 Task: Find connections with filter location Meftah with filter topic #Indiawith filter profile language Potuguese with filter current company TimesJobs with filter school Xavier Institute of Management(XIM Bhubaneswar) with filter industry Rail Transportation with filter service category Public Speaking with filter keywords title Managing Member
Action: Mouse moved to (669, 81)
Screenshot: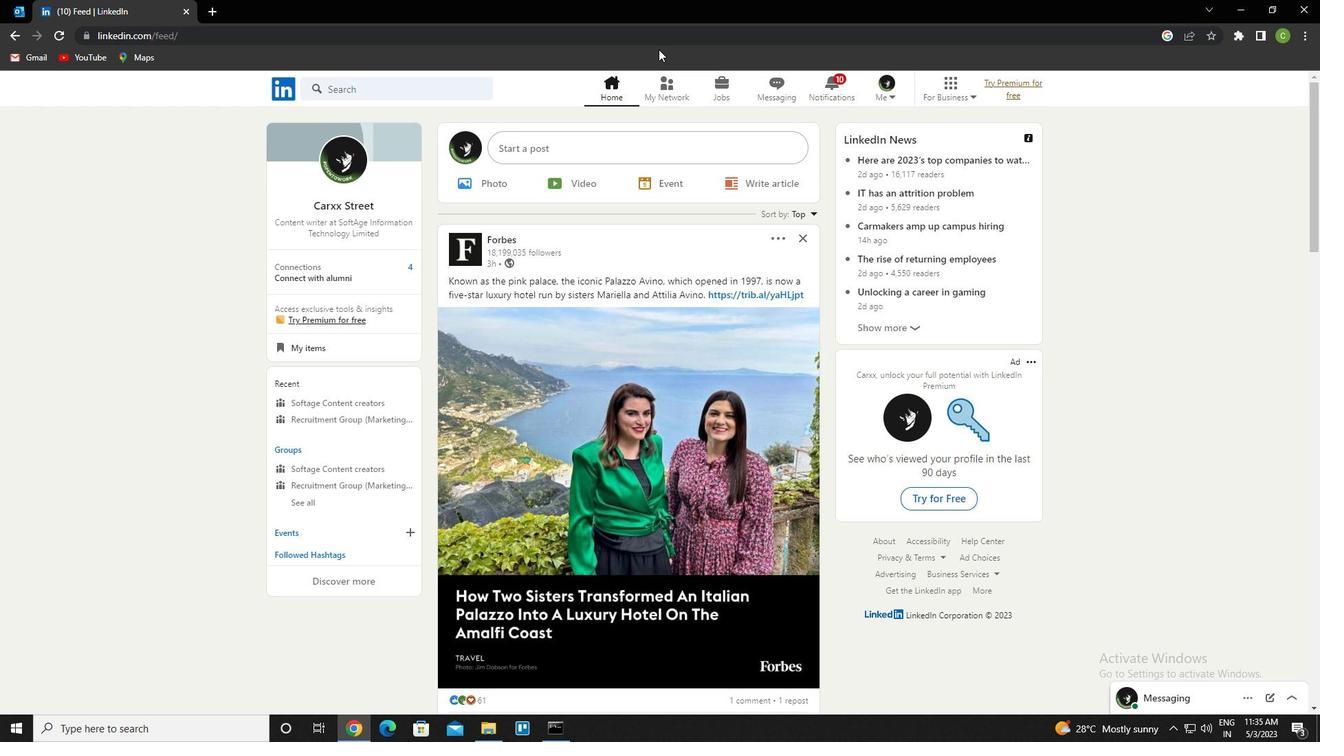 
Action: Mouse pressed left at (669, 81)
Screenshot: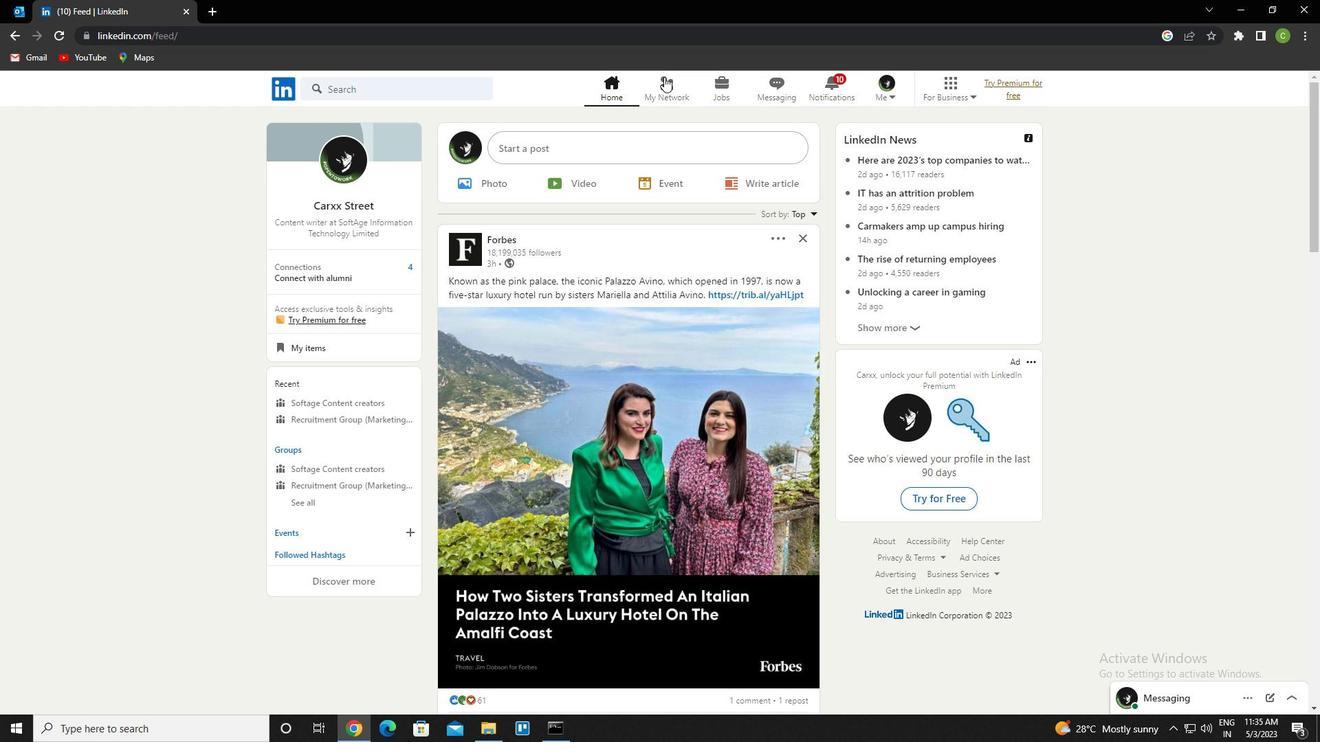 
Action: Mouse moved to (417, 169)
Screenshot: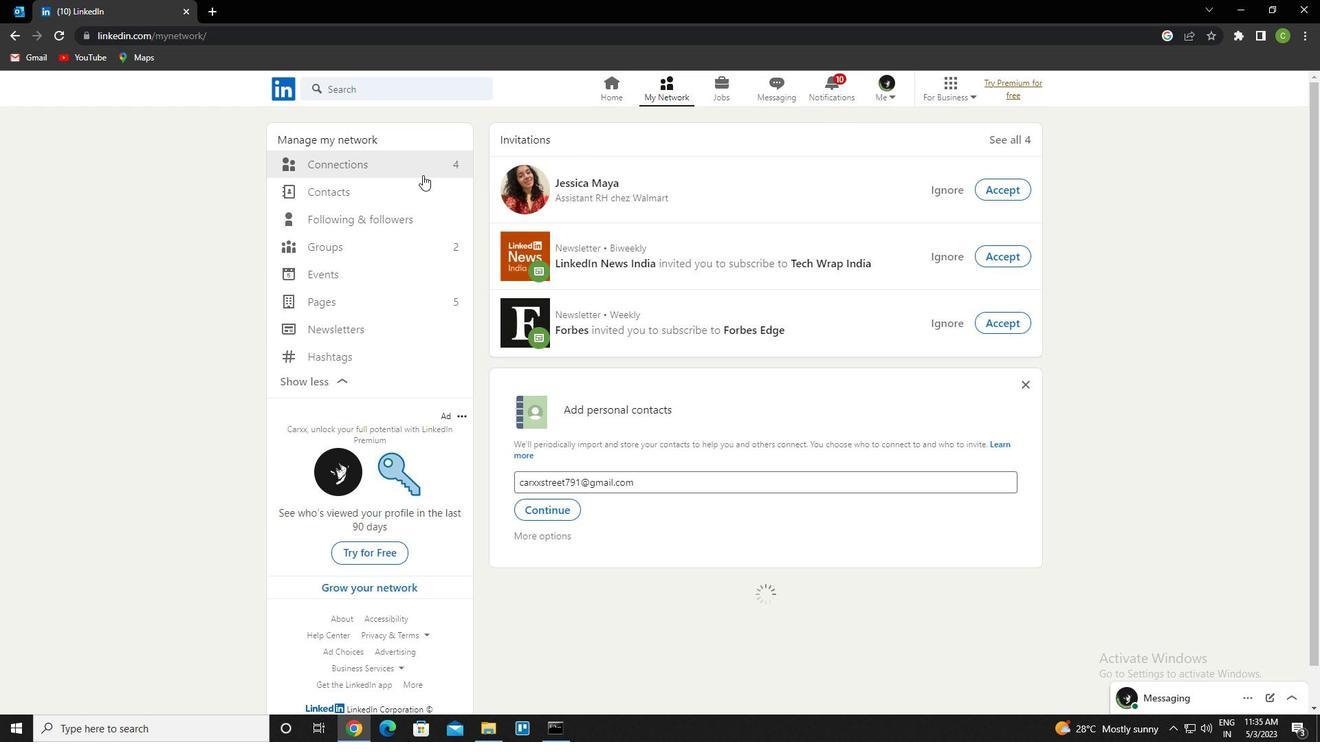 
Action: Mouse pressed left at (417, 169)
Screenshot: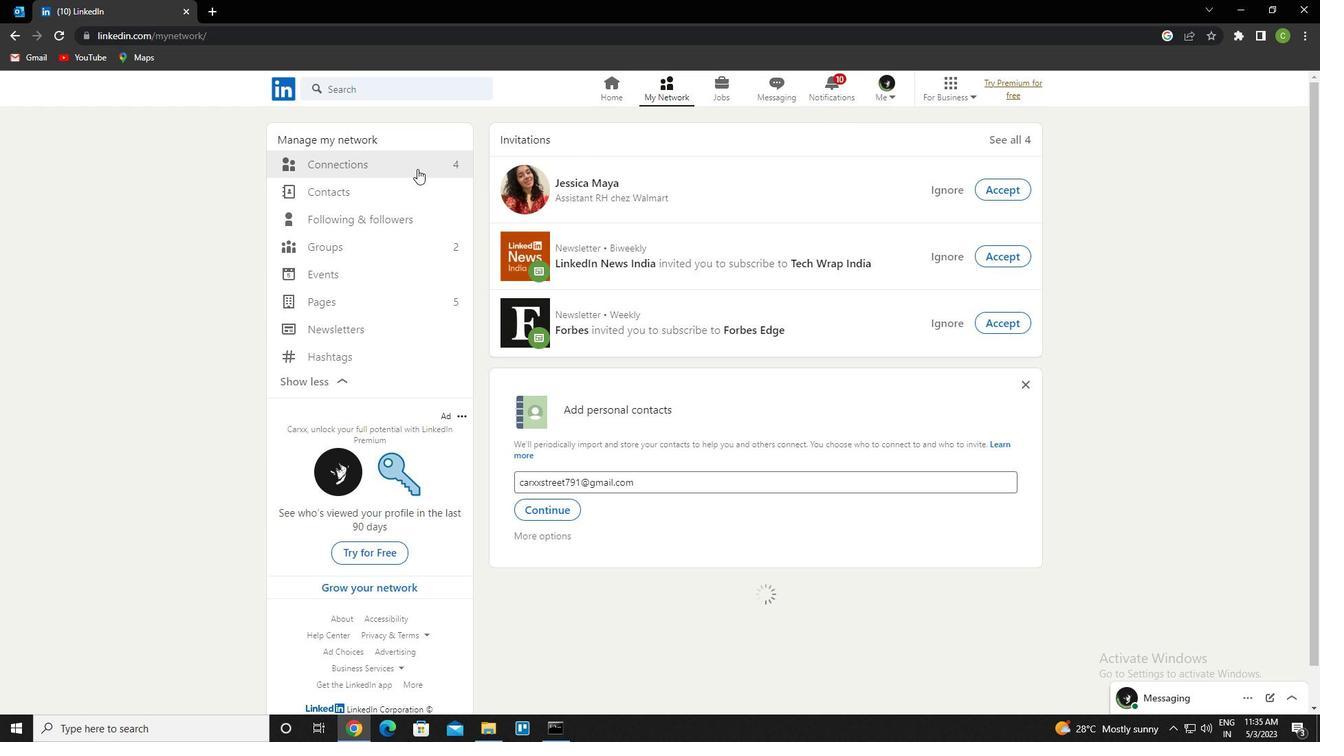 
Action: Mouse moved to (785, 161)
Screenshot: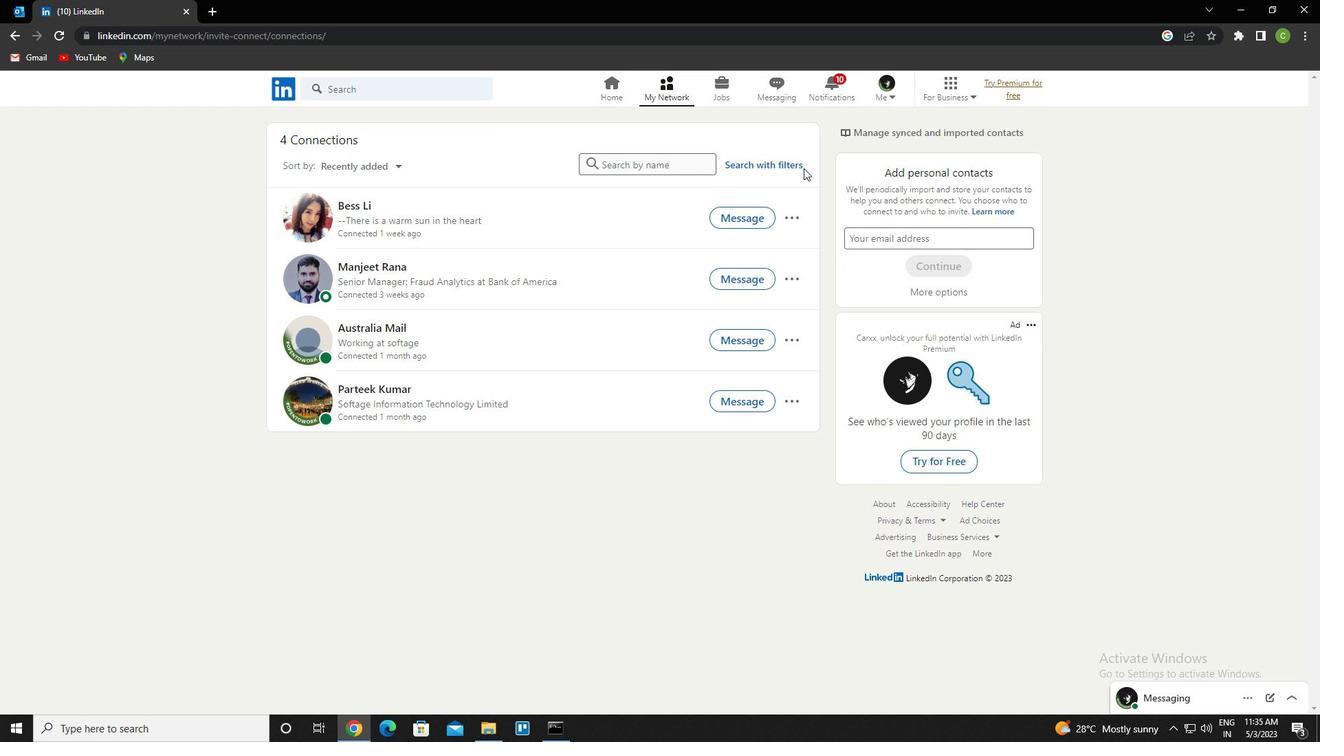
Action: Mouse pressed left at (785, 161)
Screenshot: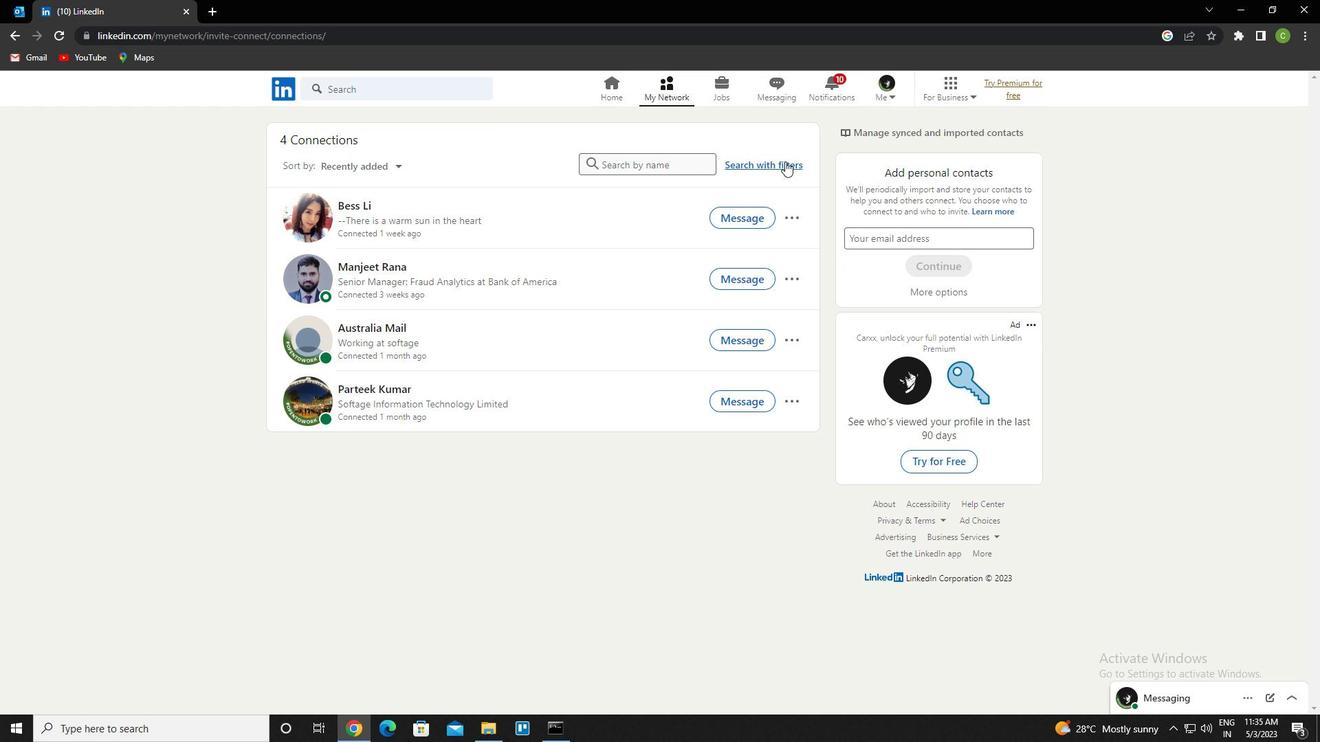 
Action: Mouse moved to (708, 129)
Screenshot: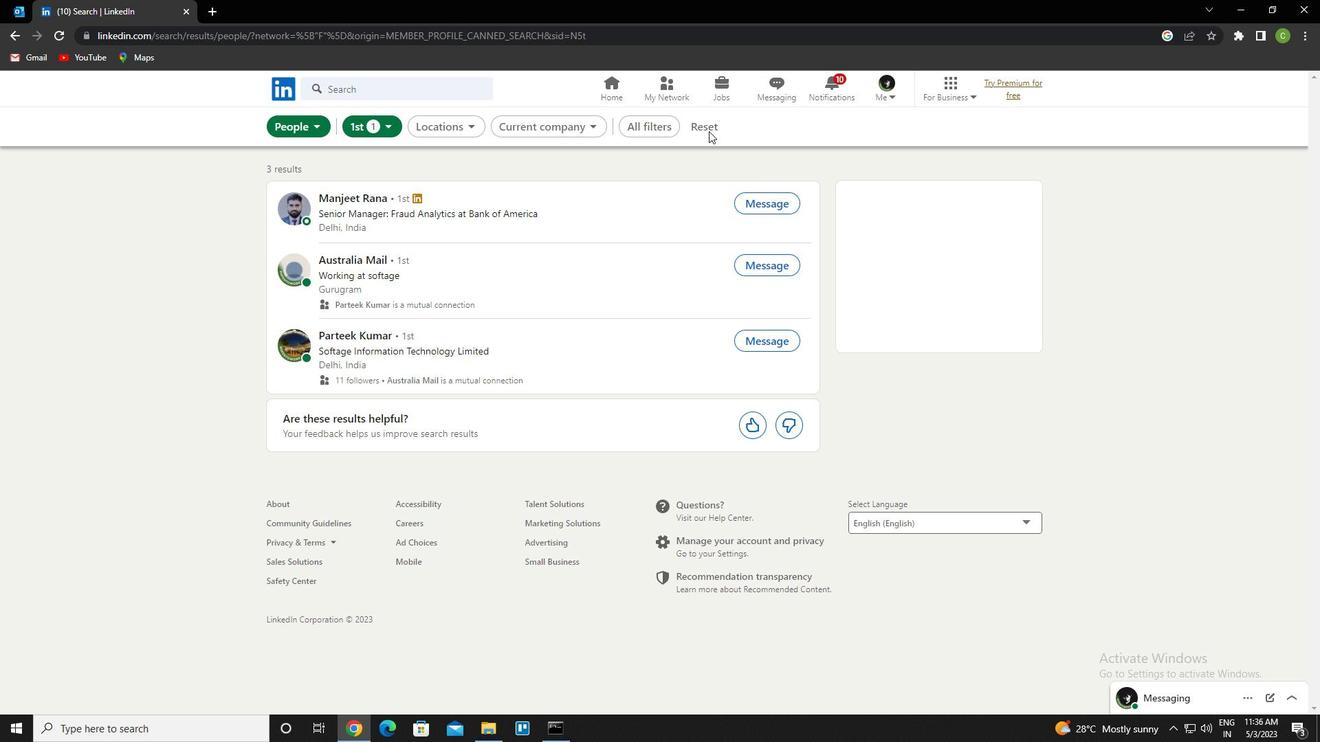 
Action: Mouse pressed left at (708, 129)
Screenshot: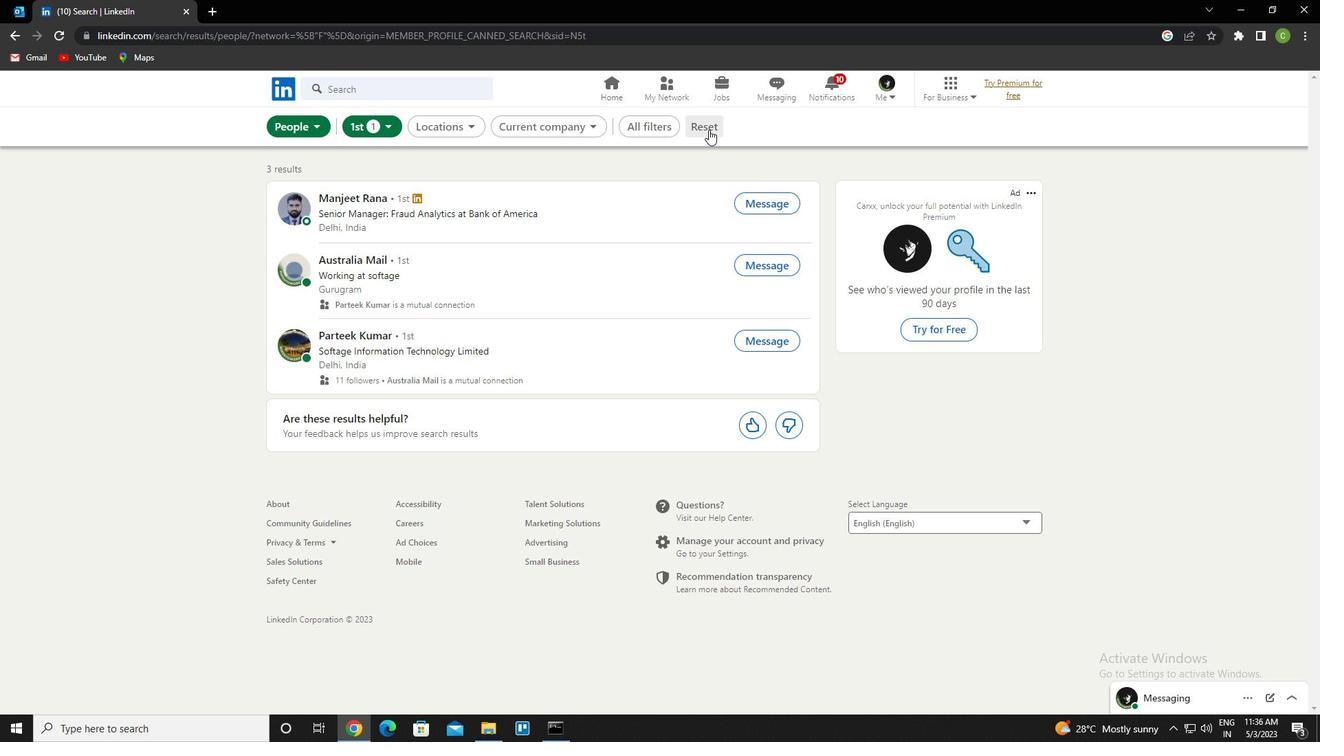 
Action: Mouse moved to (688, 127)
Screenshot: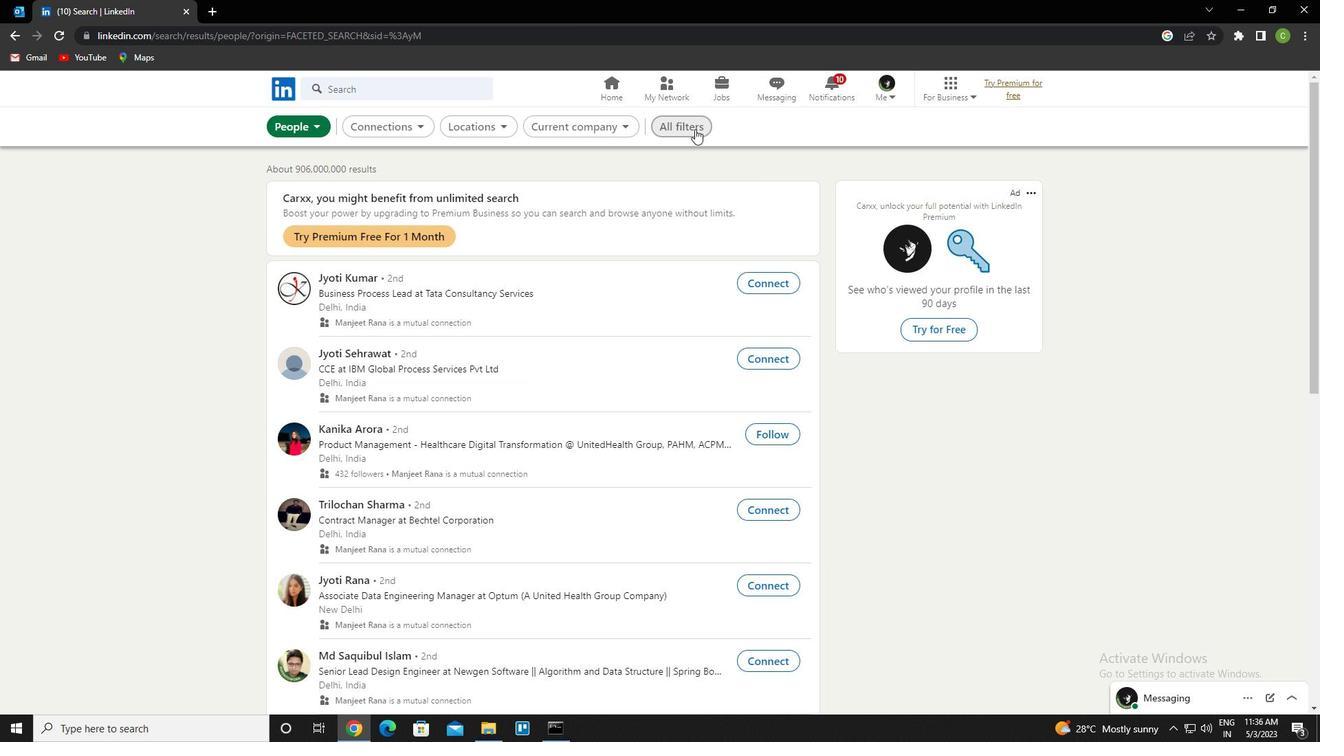 
Action: Mouse pressed left at (688, 127)
Screenshot: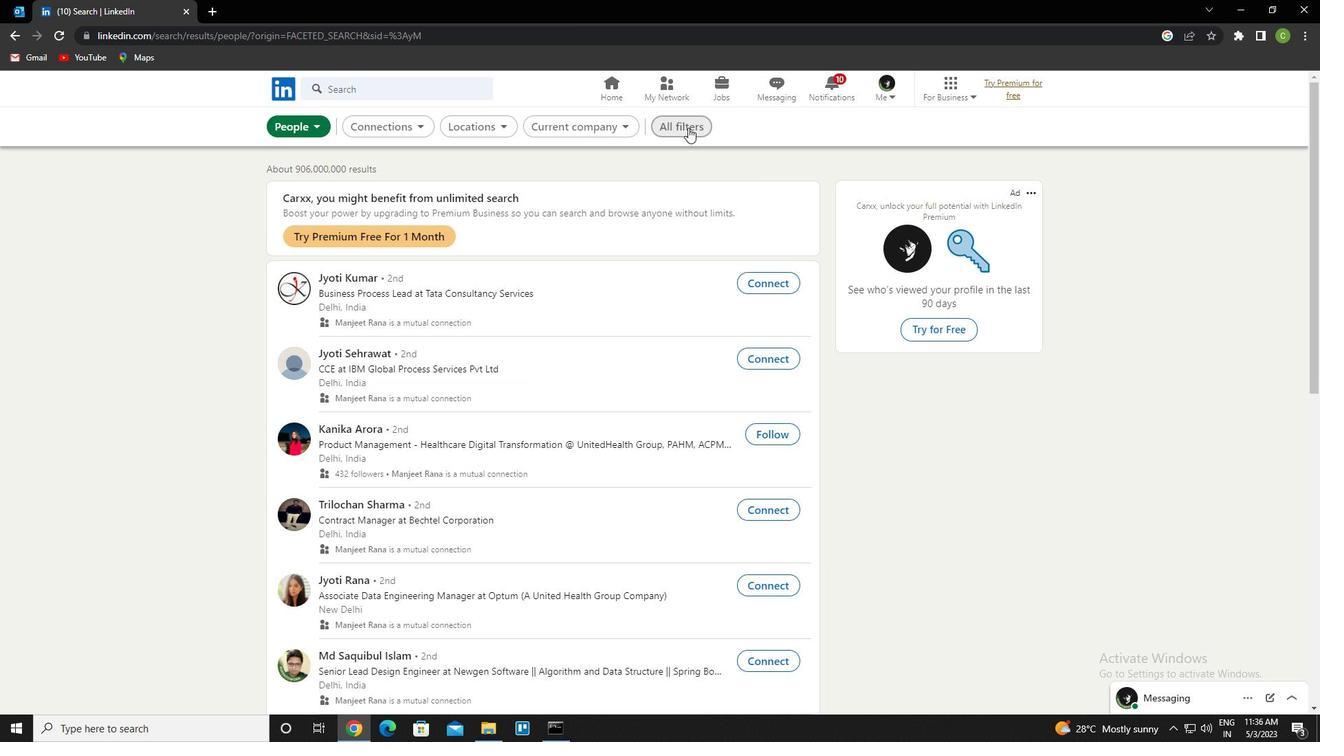 
Action: Mouse moved to (1142, 396)
Screenshot: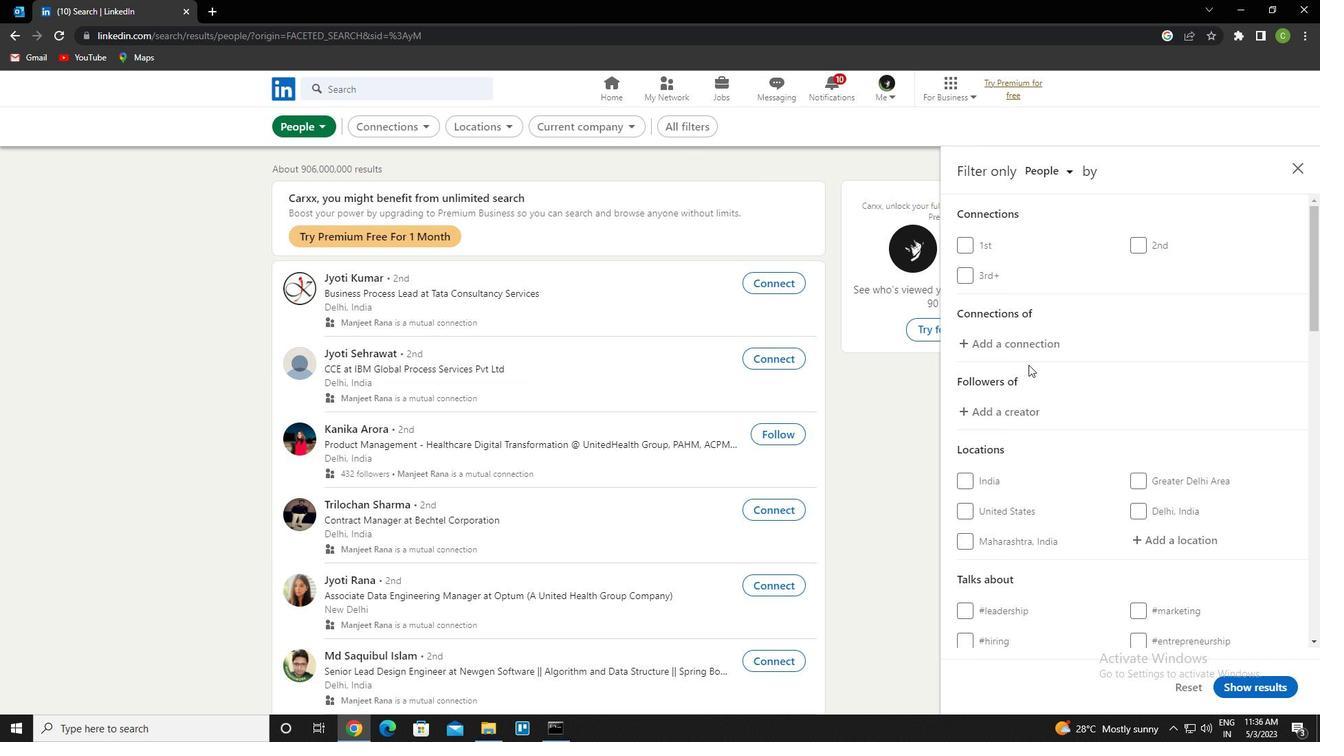 
Action: Mouse scrolled (1142, 395) with delta (0, 0)
Screenshot: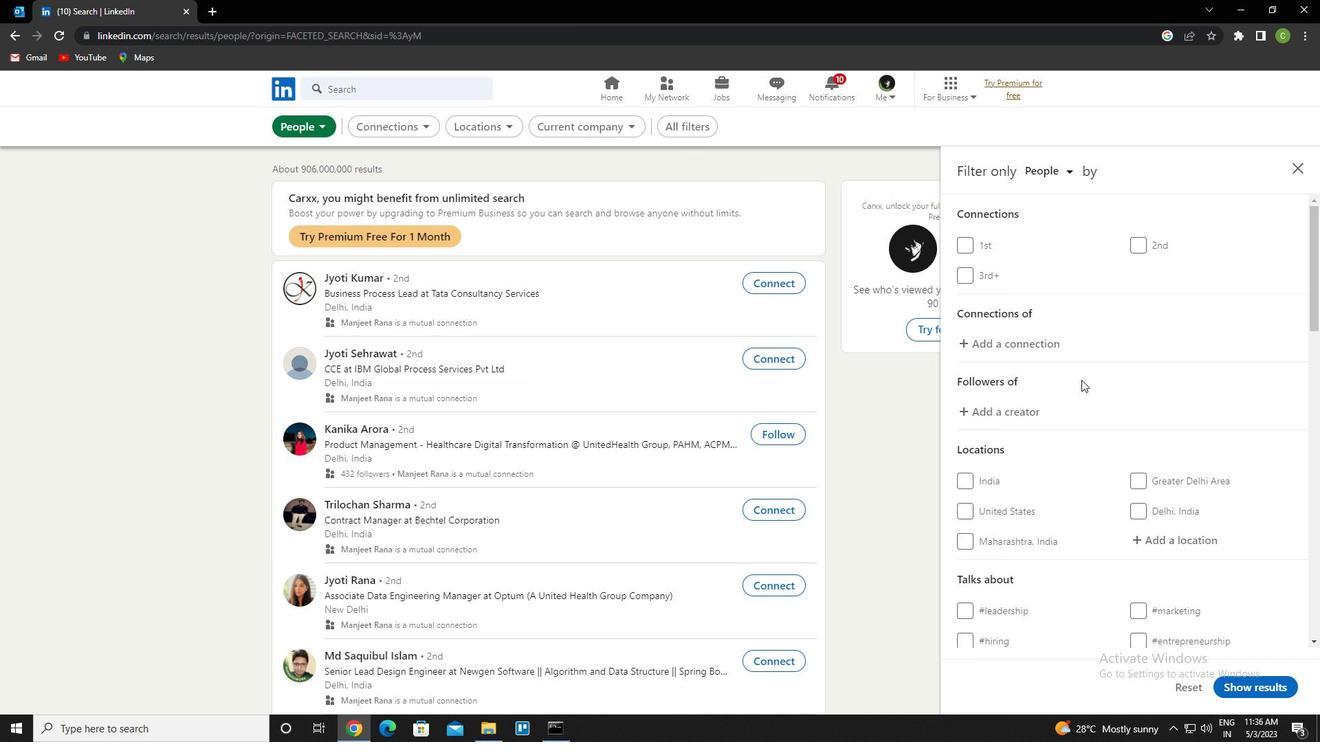
Action: Mouse scrolled (1142, 395) with delta (0, 0)
Screenshot: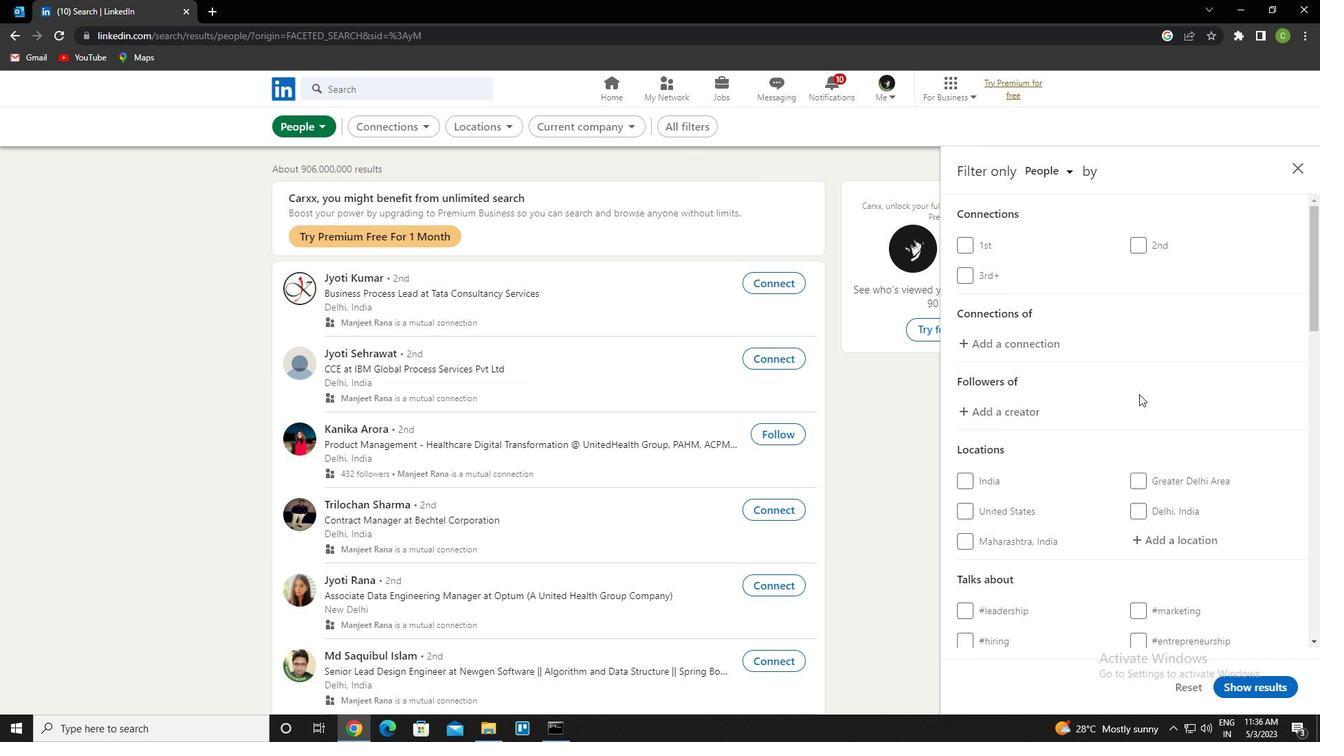 
Action: Mouse moved to (1170, 401)
Screenshot: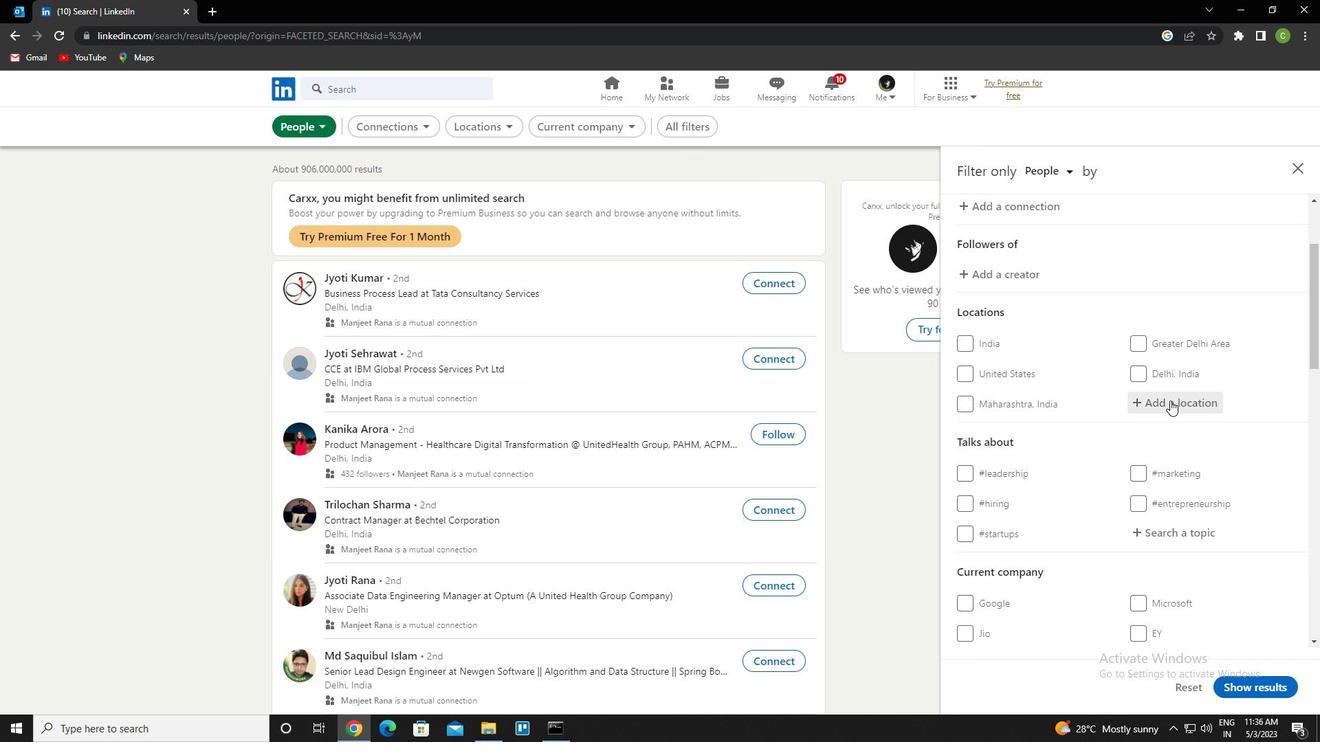 
Action: Mouse pressed left at (1170, 401)
Screenshot: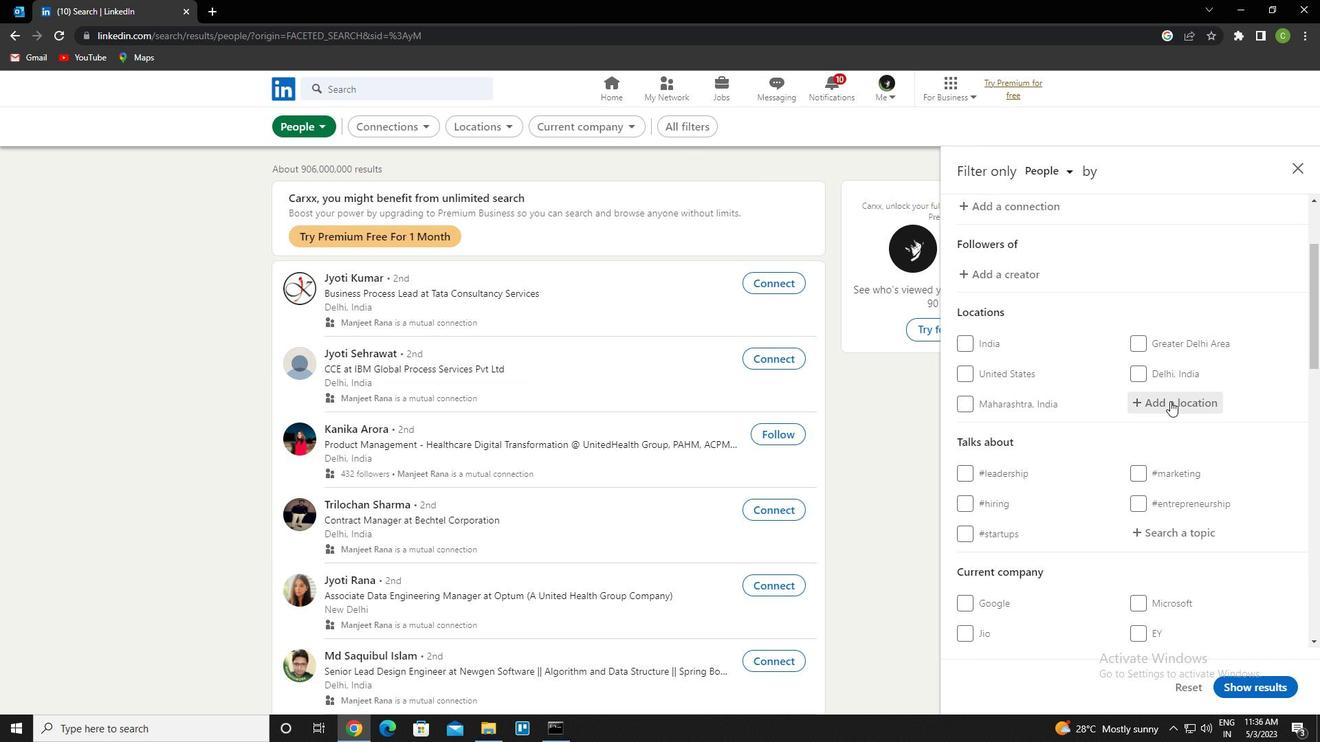 
Action: Key pressed <Key.caps_lock>m<Key.caps_lock>eftah<Key.down><Key.enter>
Screenshot: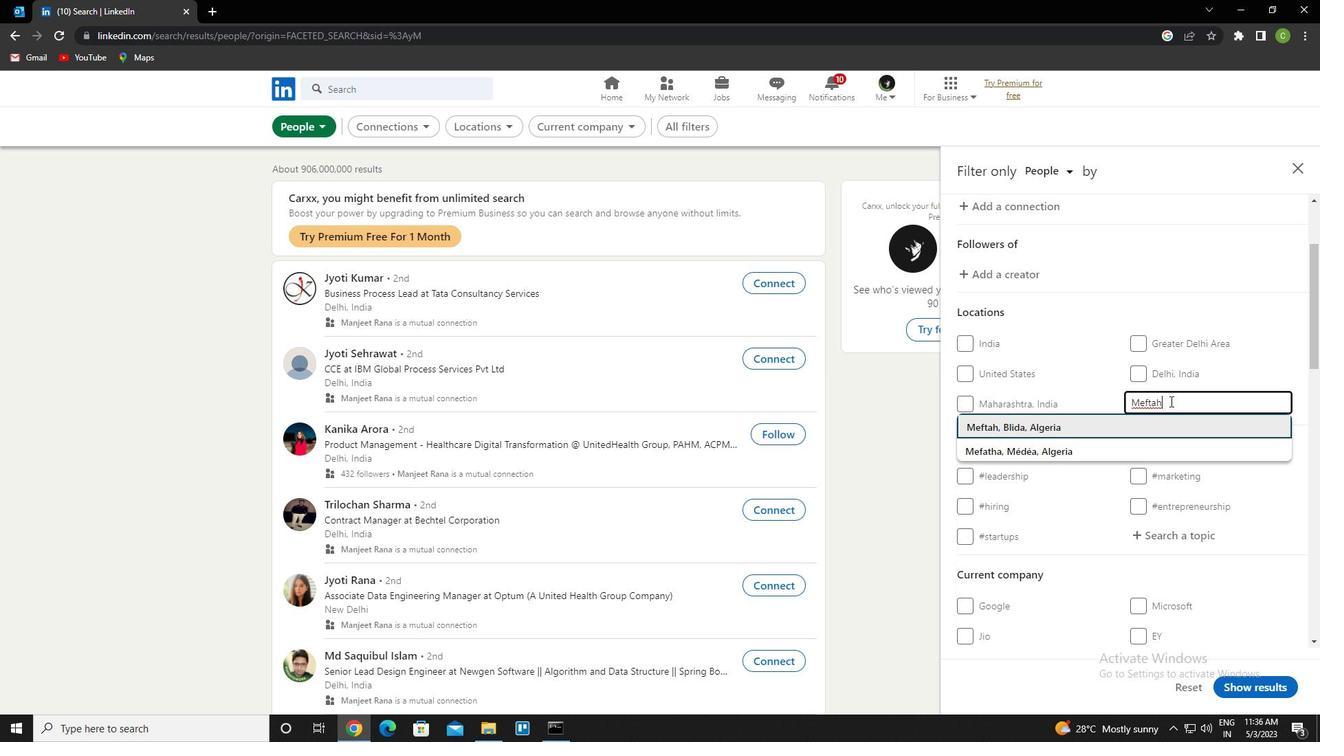 
Action: Mouse moved to (1182, 451)
Screenshot: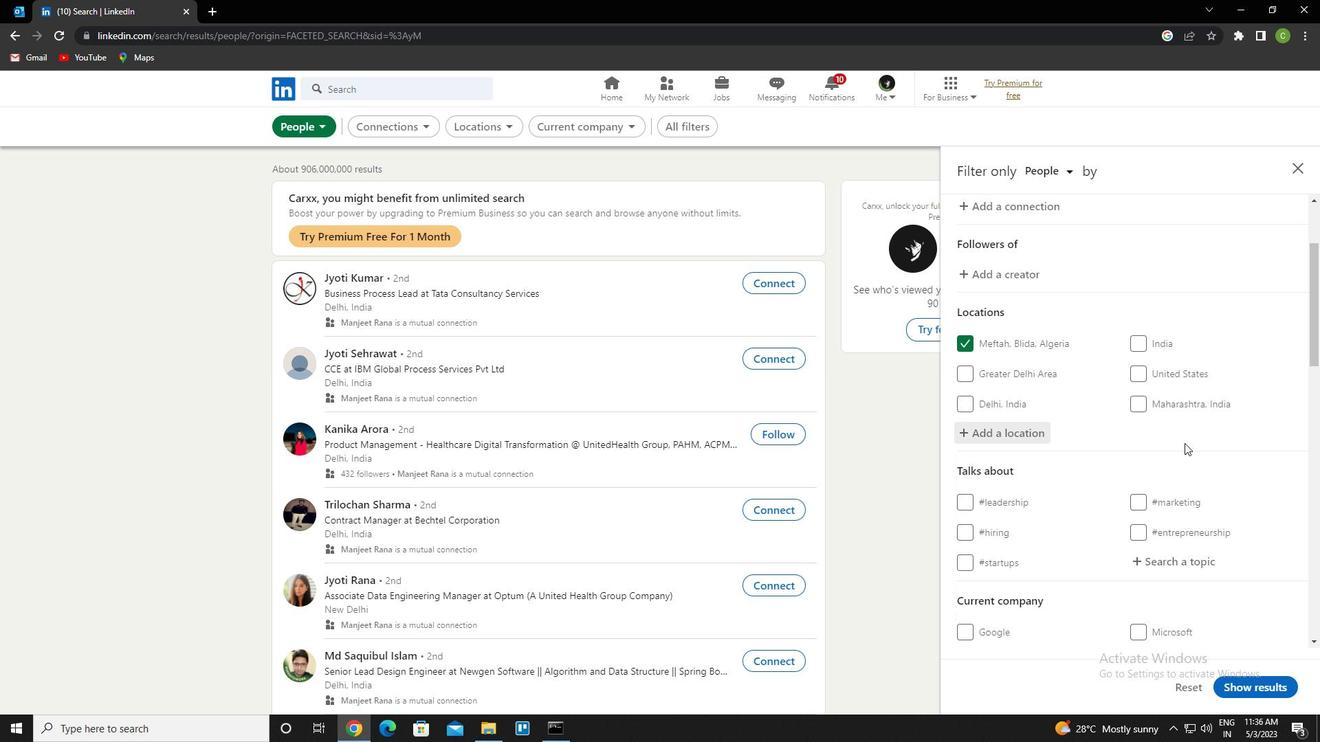 
Action: Mouse scrolled (1182, 450) with delta (0, 0)
Screenshot: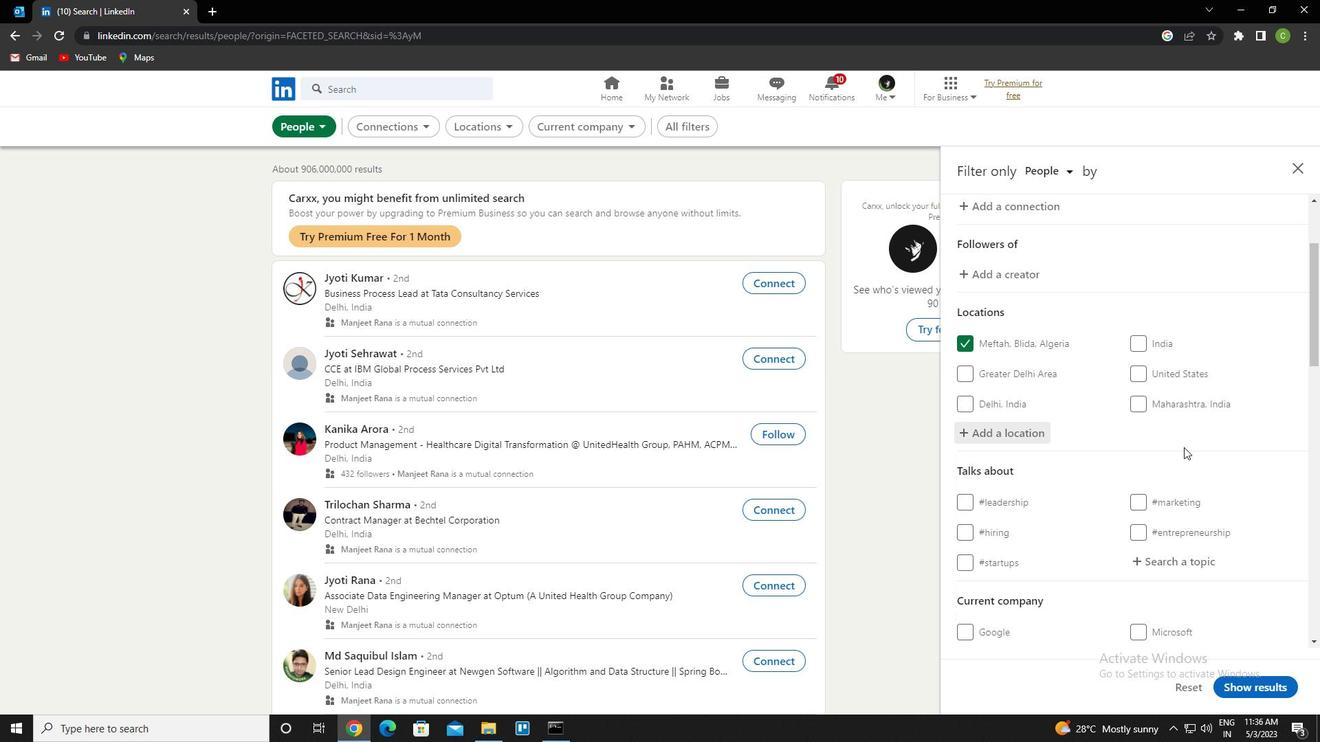 
Action: Mouse scrolled (1182, 450) with delta (0, 0)
Screenshot: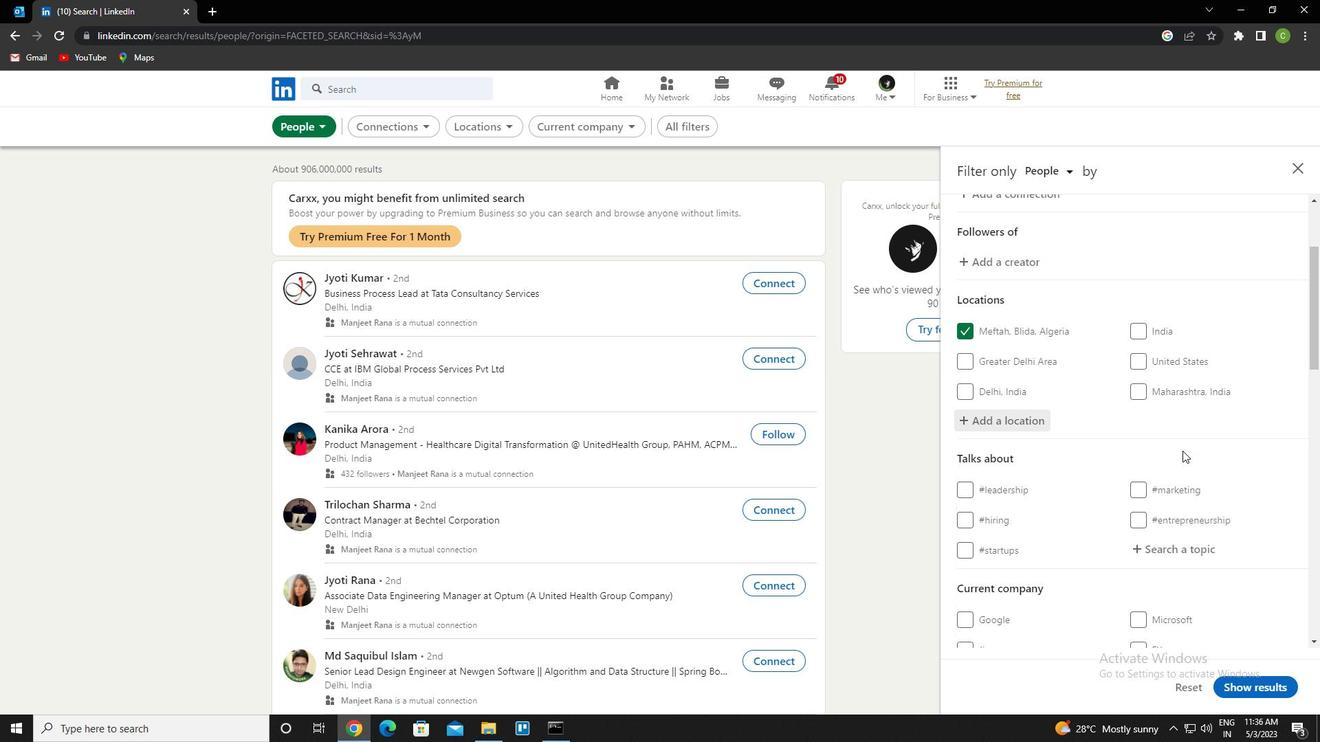 
Action: Mouse moved to (1186, 427)
Screenshot: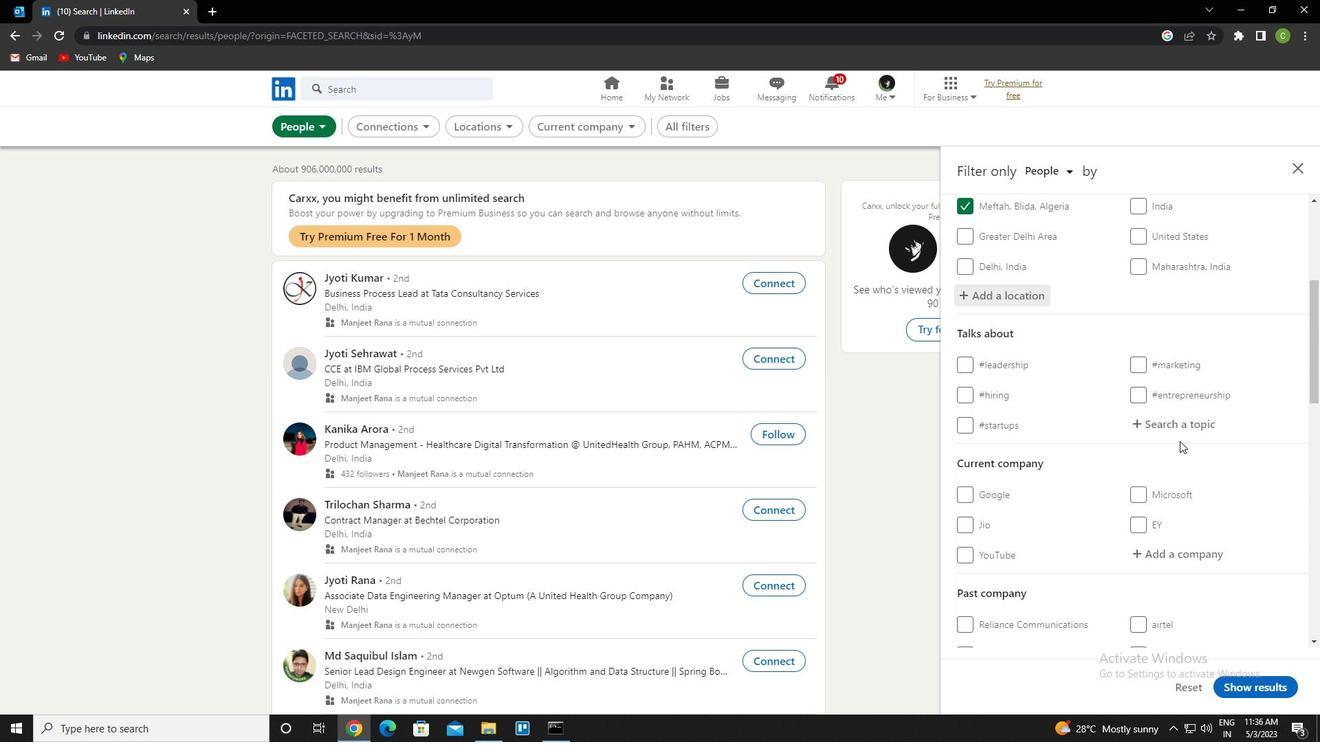 
Action: Mouse pressed left at (1186, 427)
Screenshot: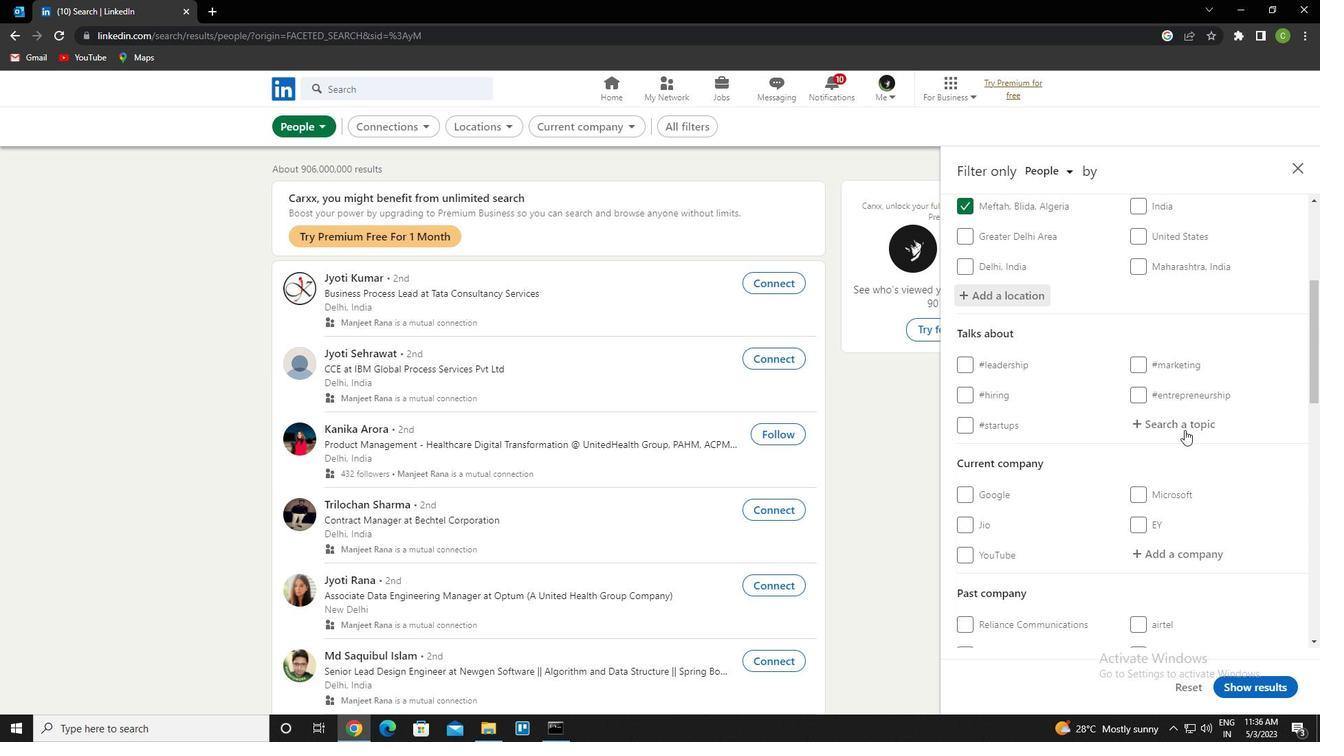 
Action: Key pressed india<Key.left><Key.down><Key.enter>
Screenshot: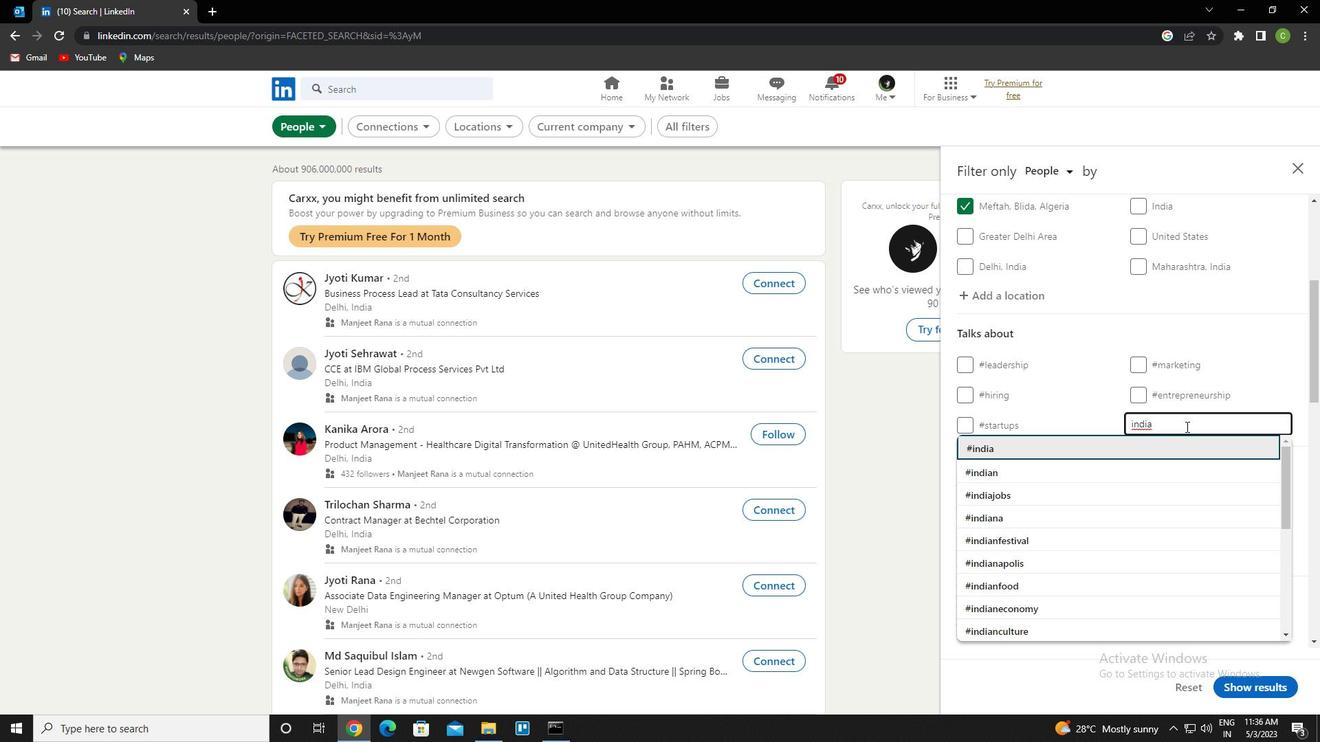 
Action: Mouse scrolled (1186, 426) with delta (0, 0)
Screenshot: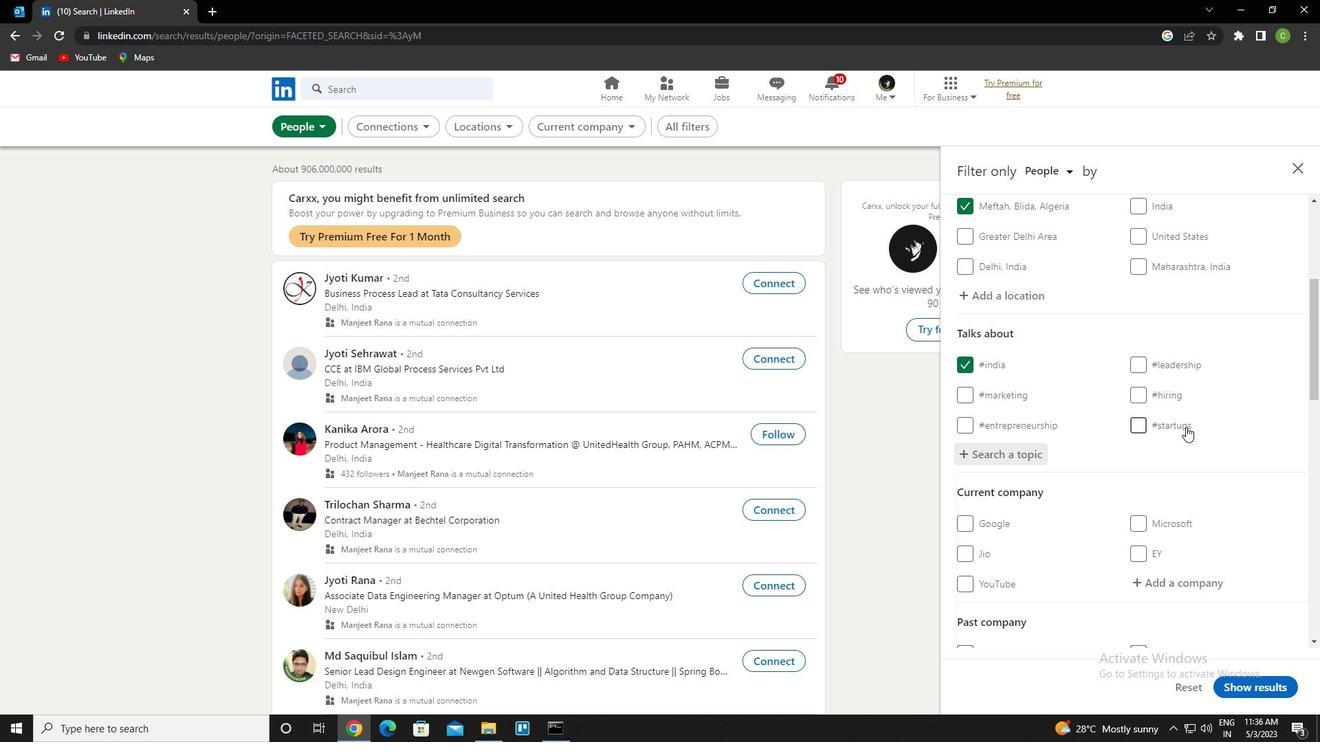 
Action: Mouse scrolled (1186, 426) with delta (0, 0)
Screenshot: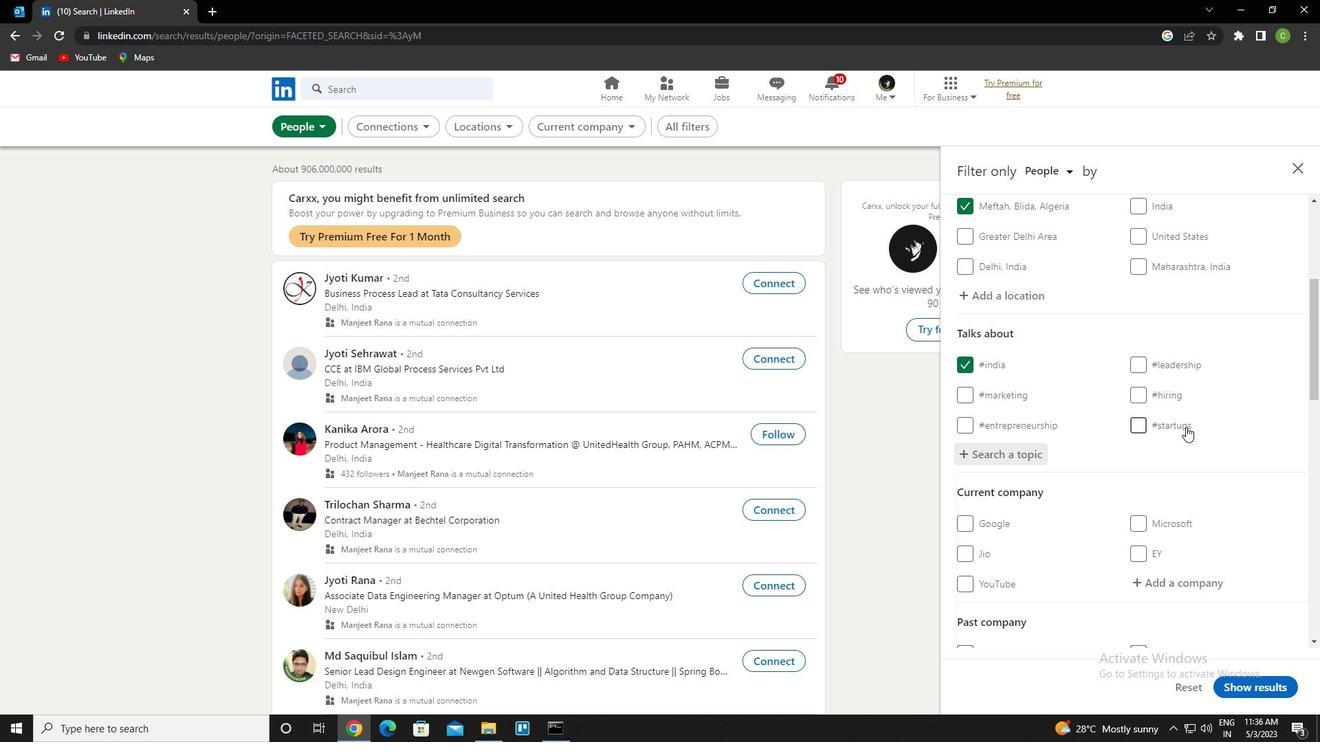 
Action: Mouse scrolled (1186, 426) with delta (0, 0)
Screenshot: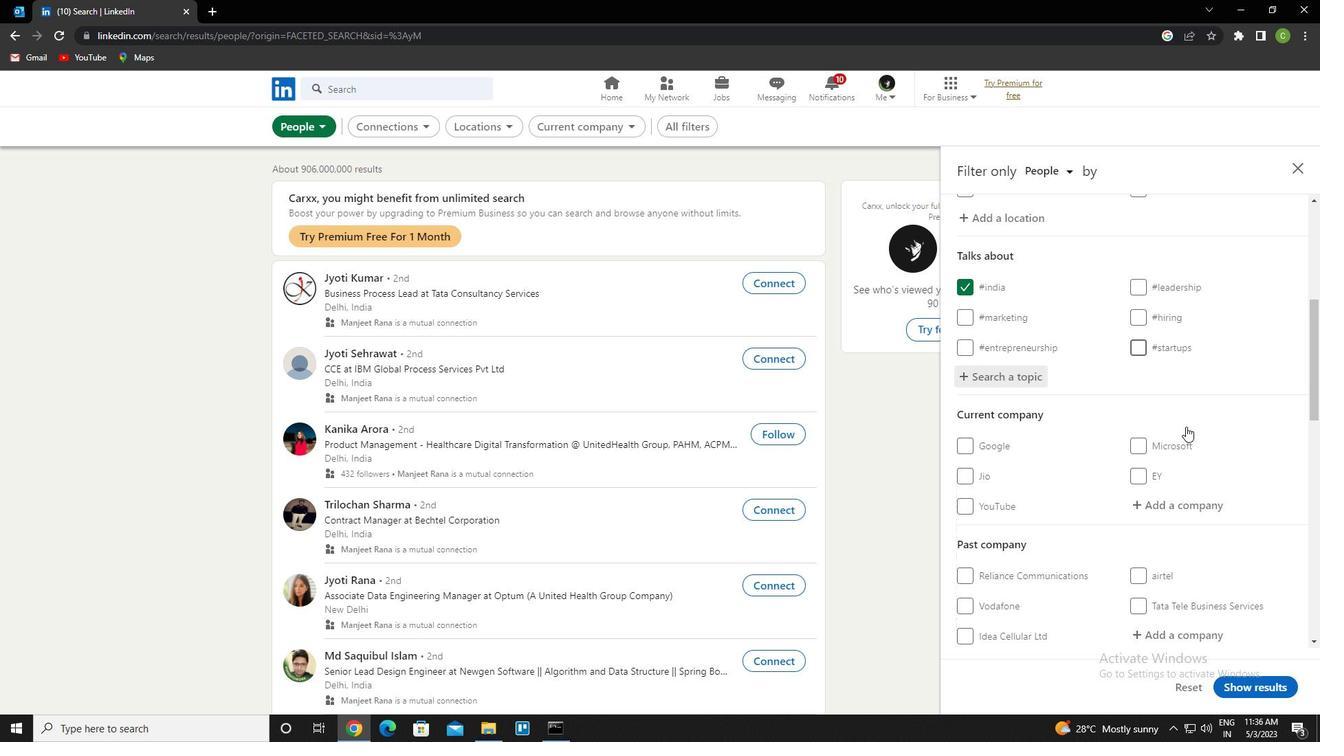 
Action: Mouse scrolled (1186, 426) with delta (0, 0)
Screenshot: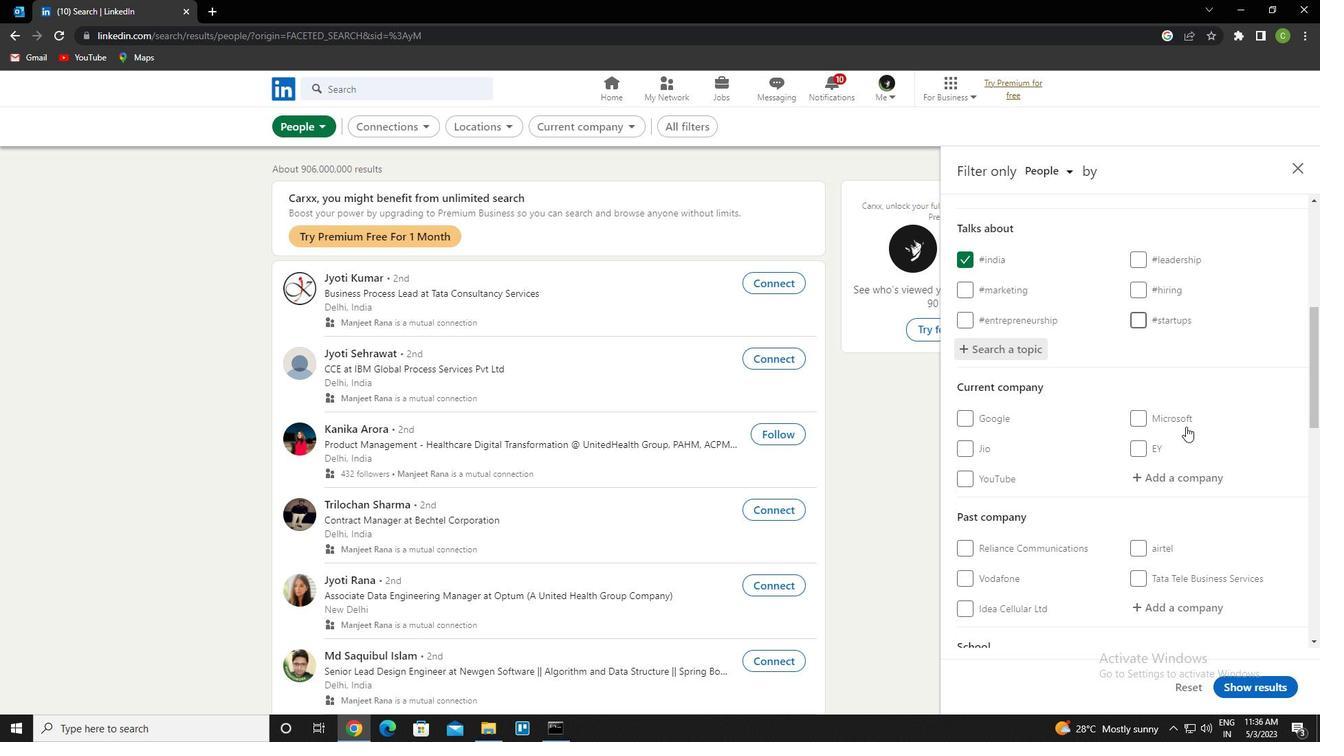 
Action: Mouse scrolled (1186, 426) with delta (0, 0)
Screenshot: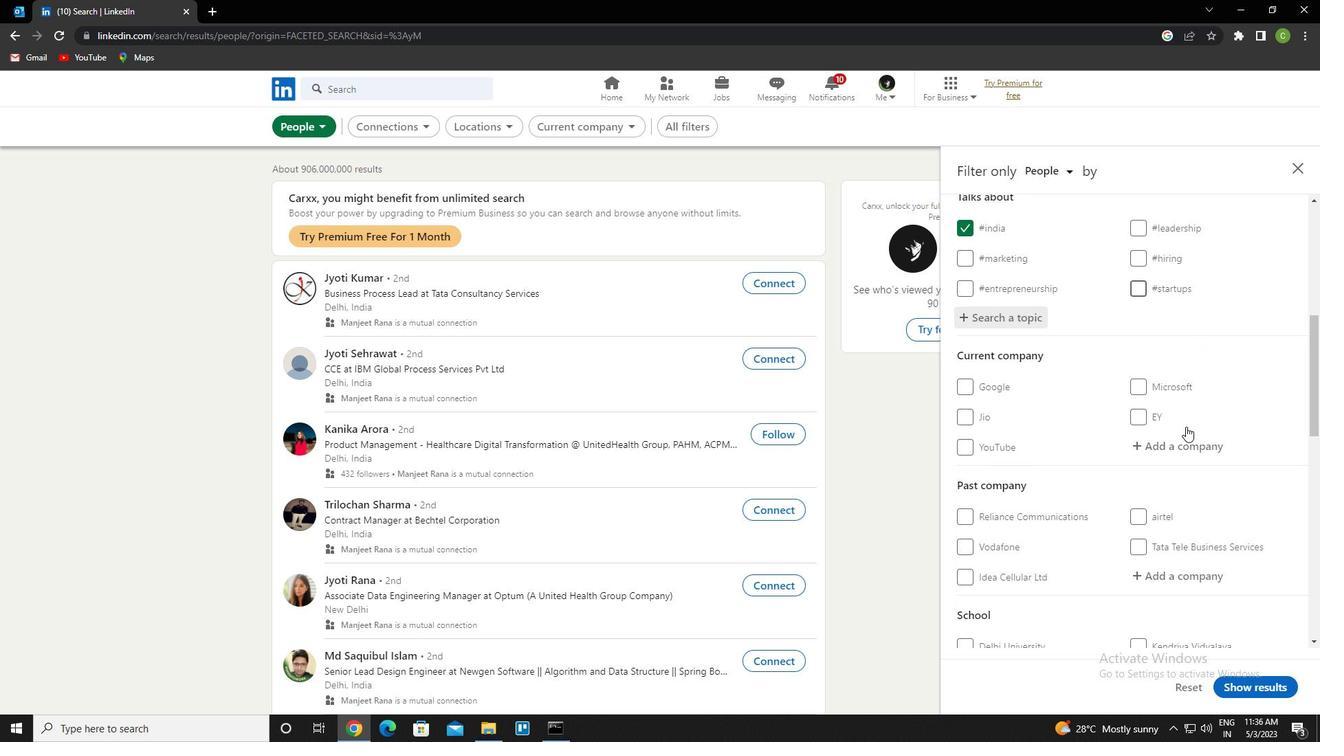 
Action: Mouse scrolled (1186, 426) with delta (0, 0)
Screenshot: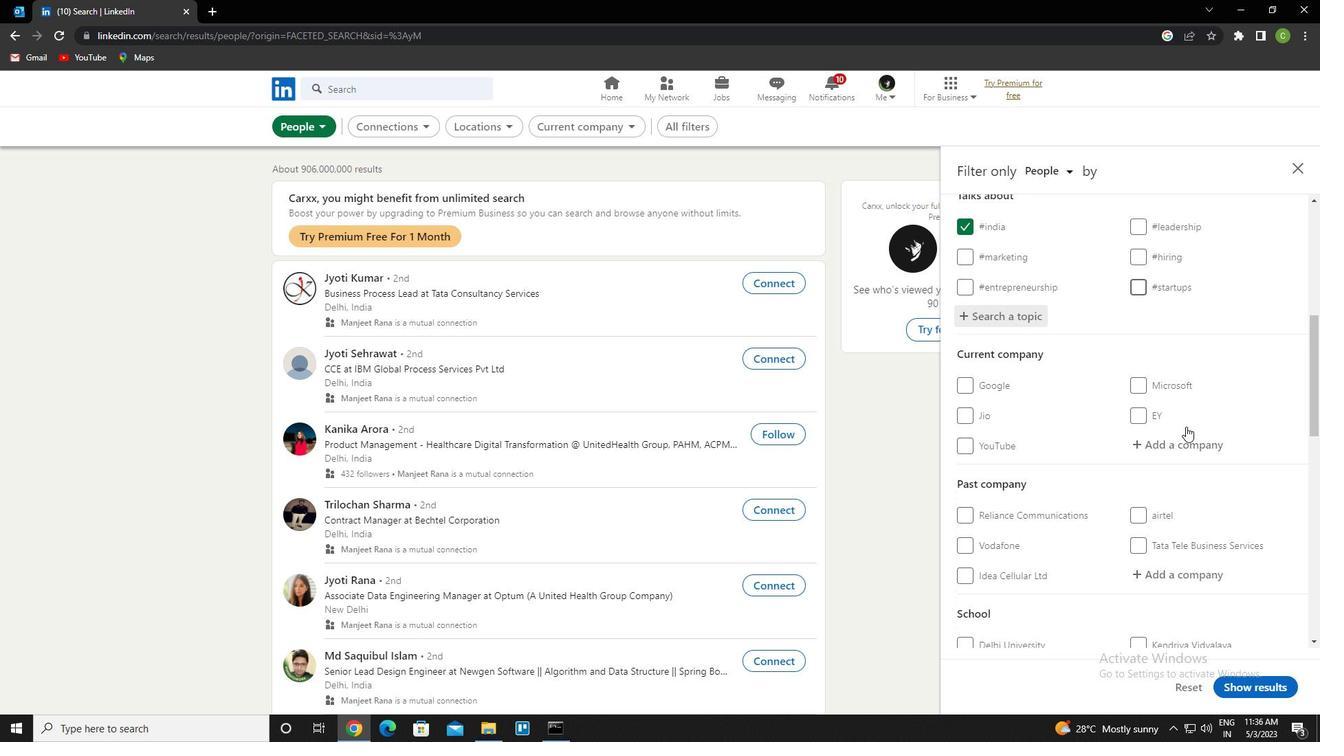 
Action: Mouse scrolled (1186, 426) with delta (0, 0)
Screenshot: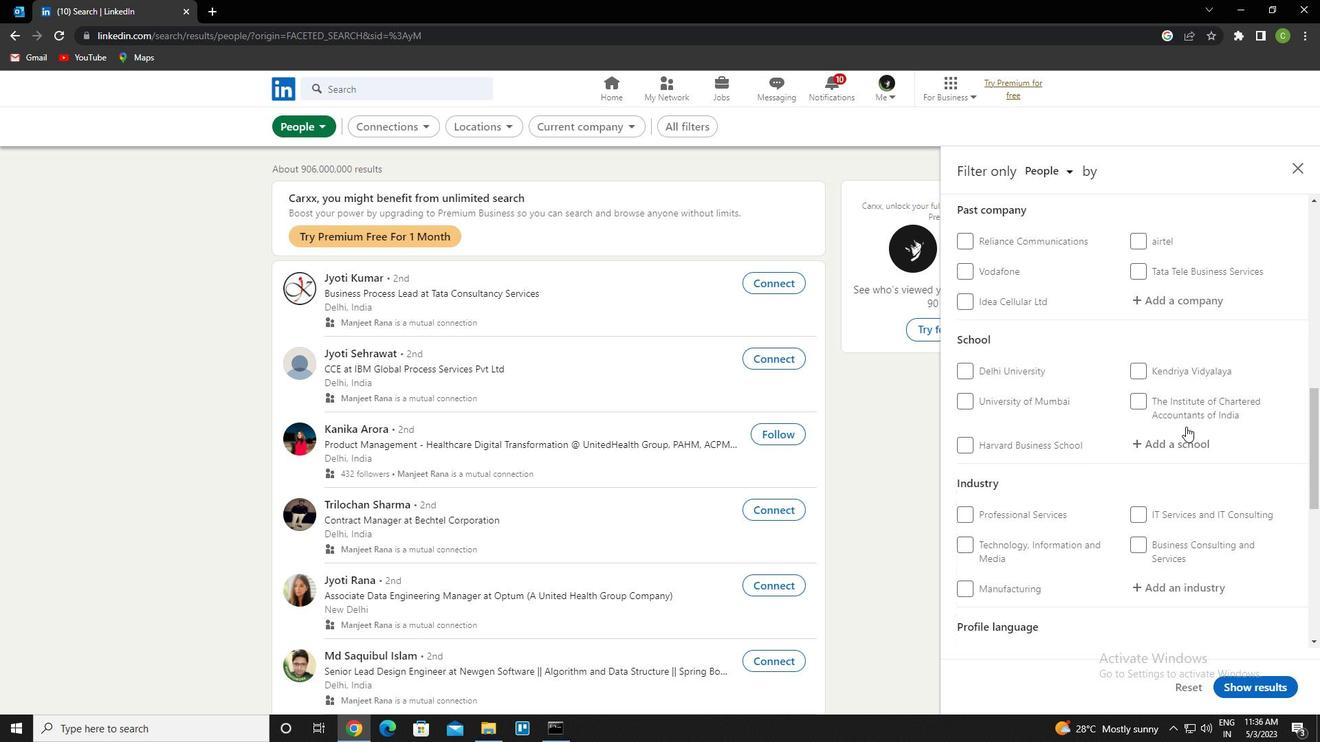 
Action: Mouse scrolled (1186, 426) with delta (0, 0)
Screenshot: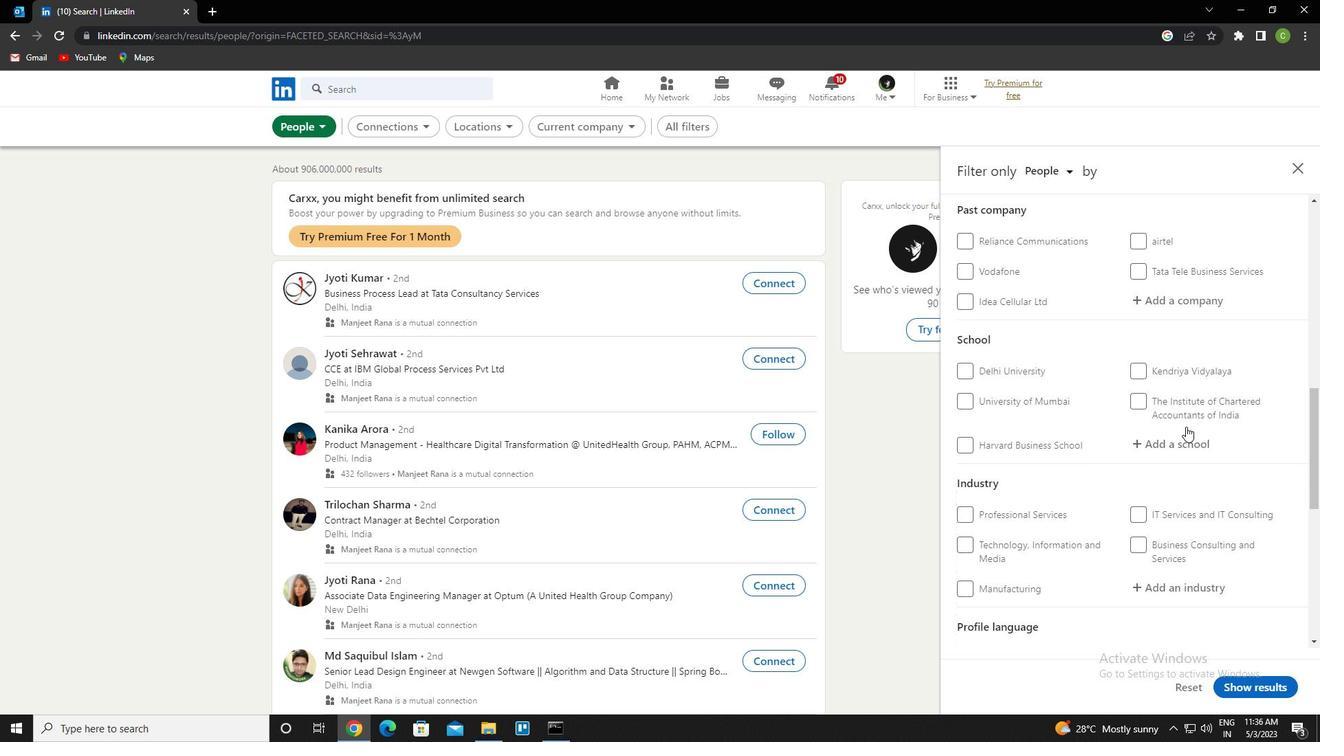 
Action: Mouse scrolled (1186, 426) with delta (0, 0)
Screenshot: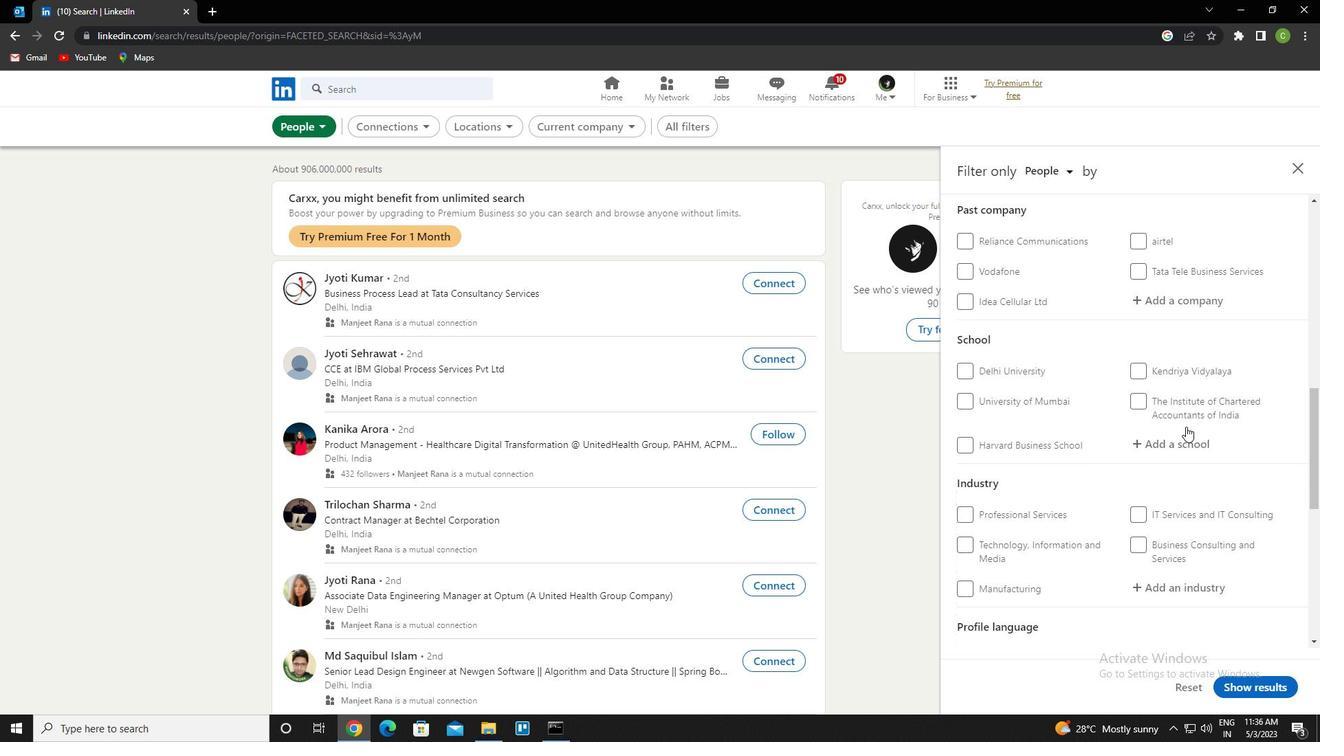 
Action: Mouse scrolled (1186, 426) with delta (0, 0)
Screenshot: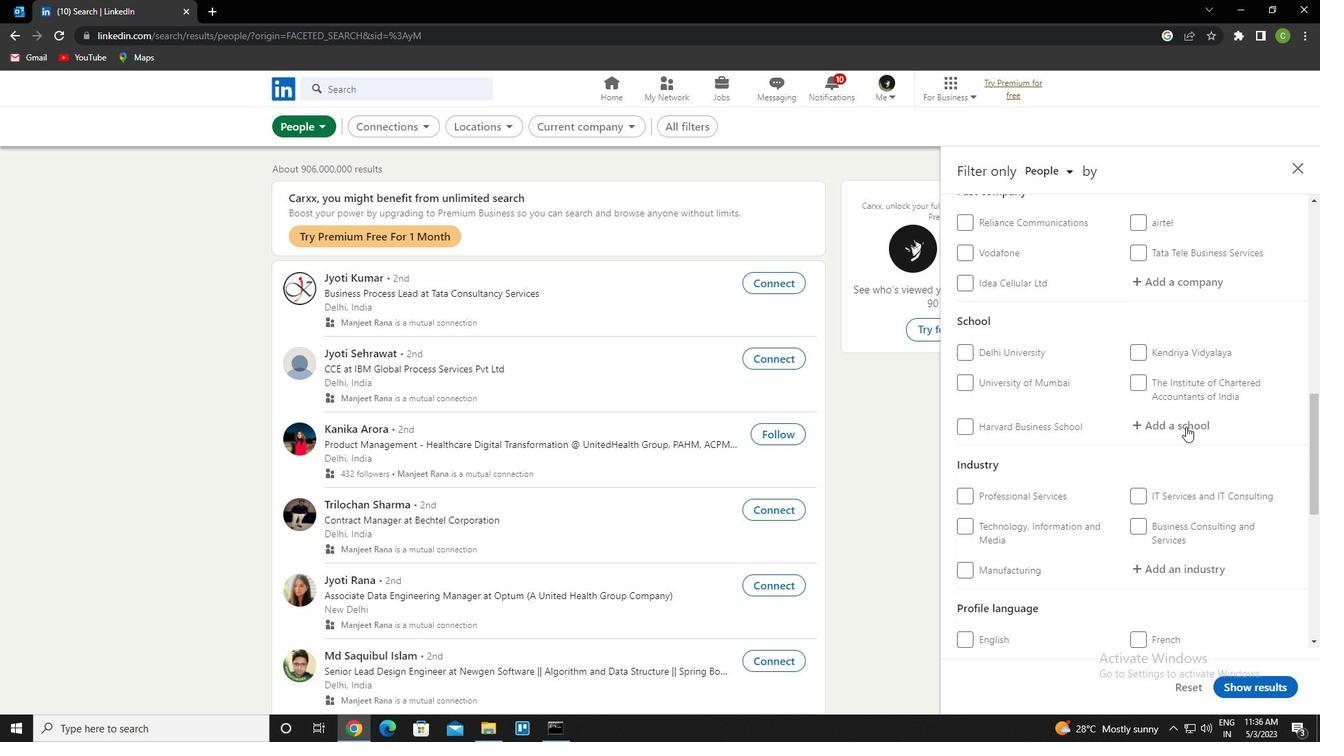 
Action: Mouse scrolled (1186, 426) with delta (0, 0)
Screenshot: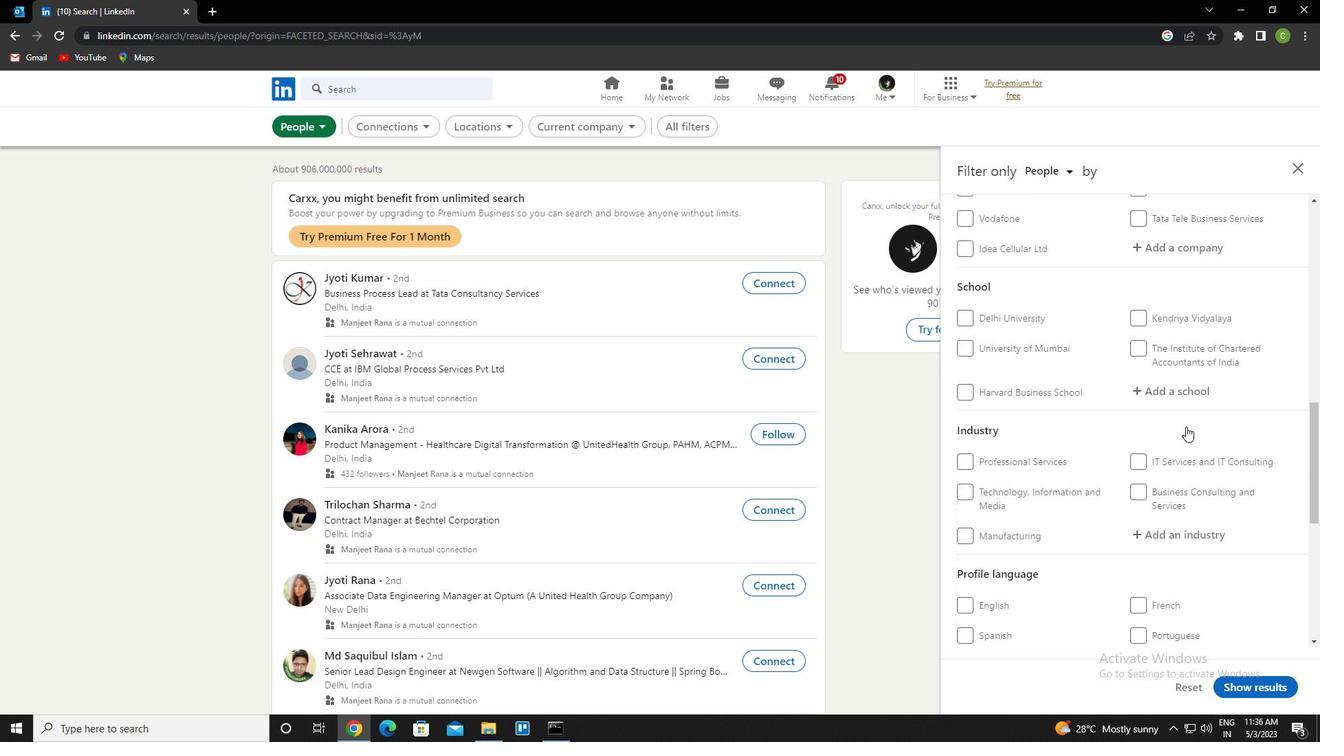 
Action: Mouse moved to (1144, 345)
Screenshot: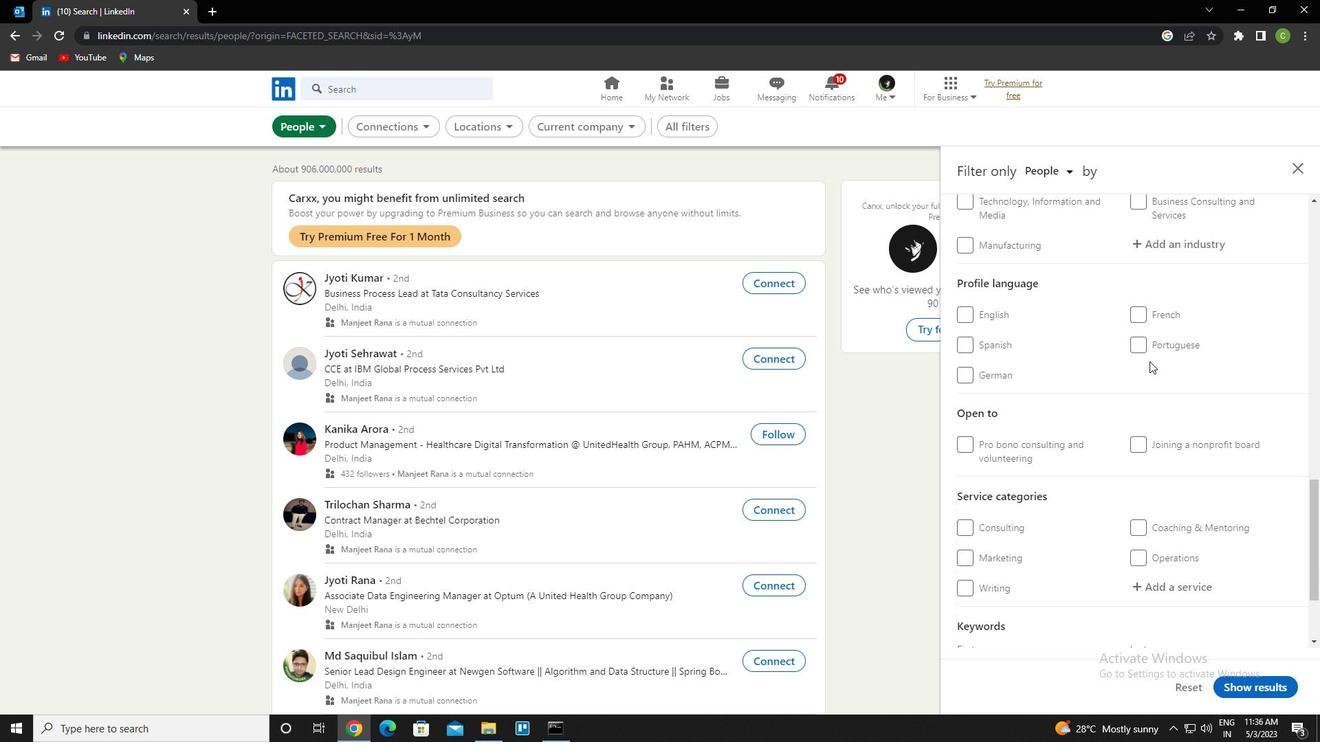 
Action: Mouse pressed left at (1144, 345)
Screenshot: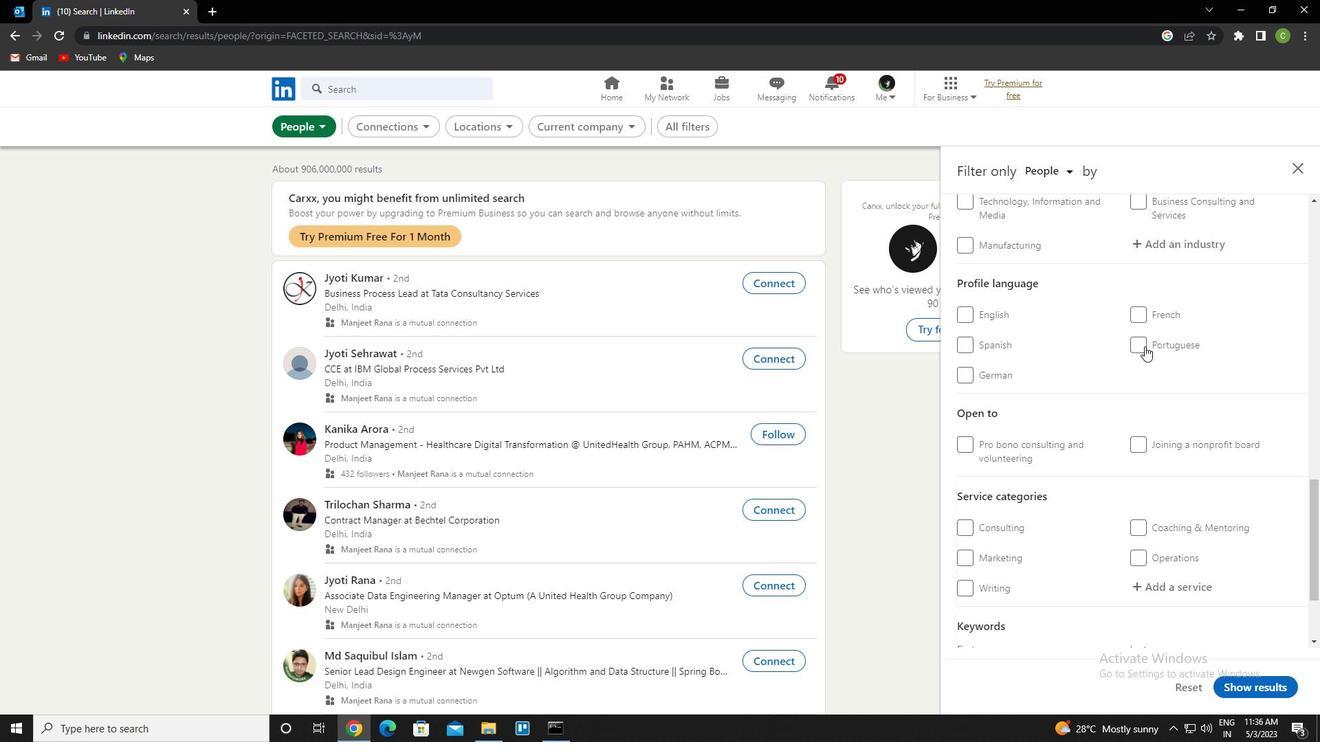 
Action: Mouse moved to (1118, 420)
Screenshot: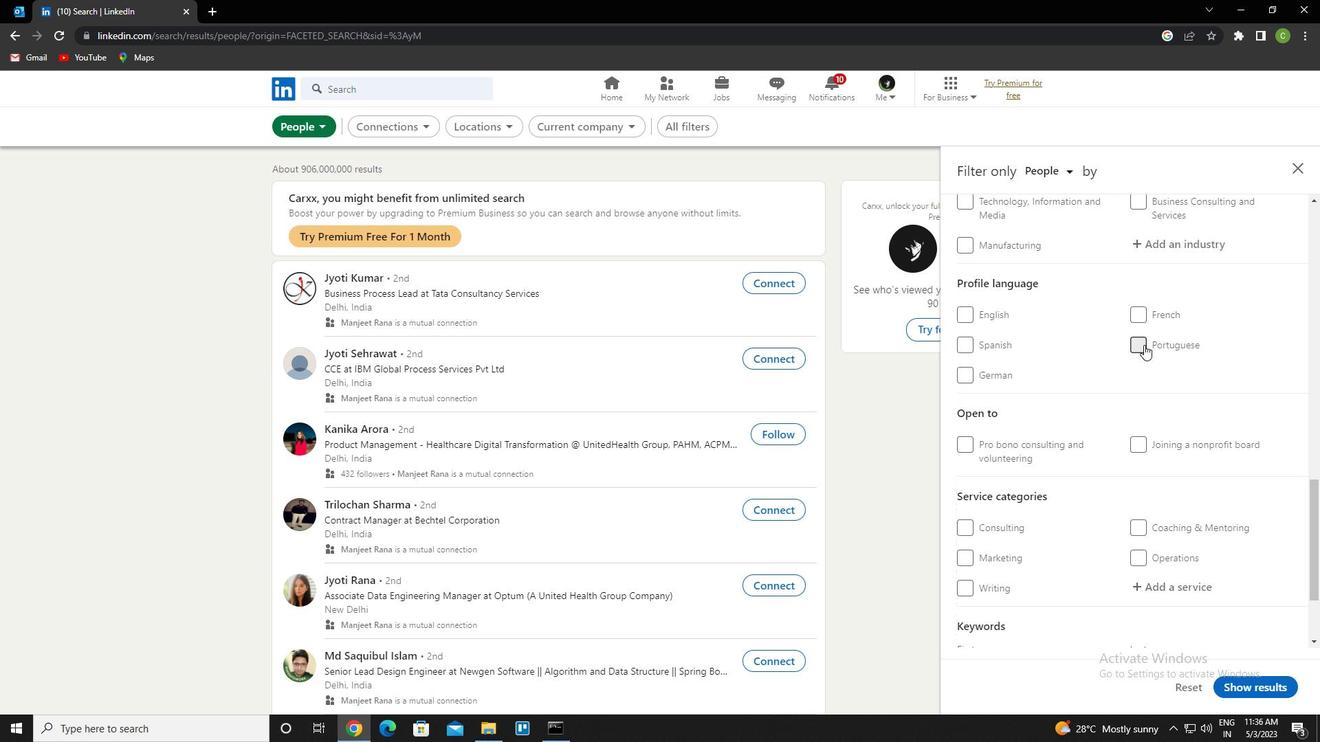 
Action: Mouse scrolled (1118, 421) with delta (0, 0)
Screenshot: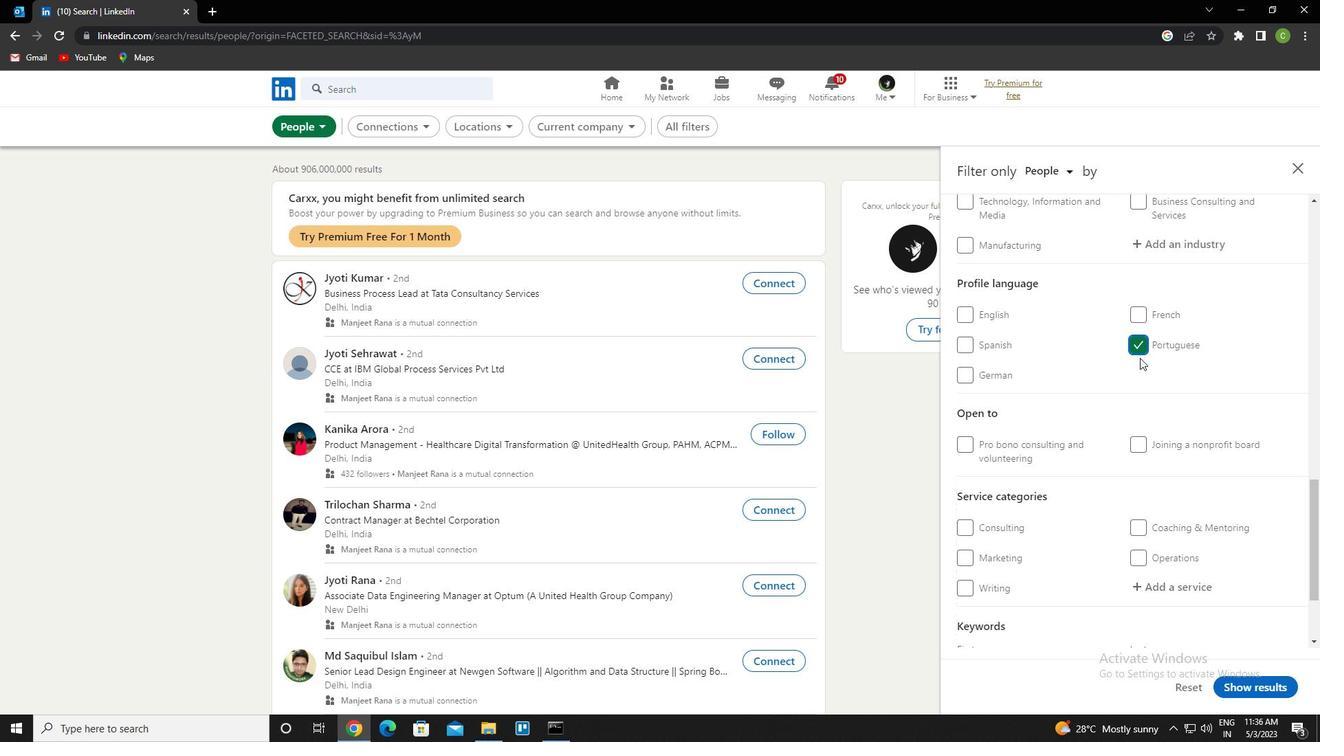 
Action: Mouse scrolled (1118, 421) with delta (0, 0)
Screenshot: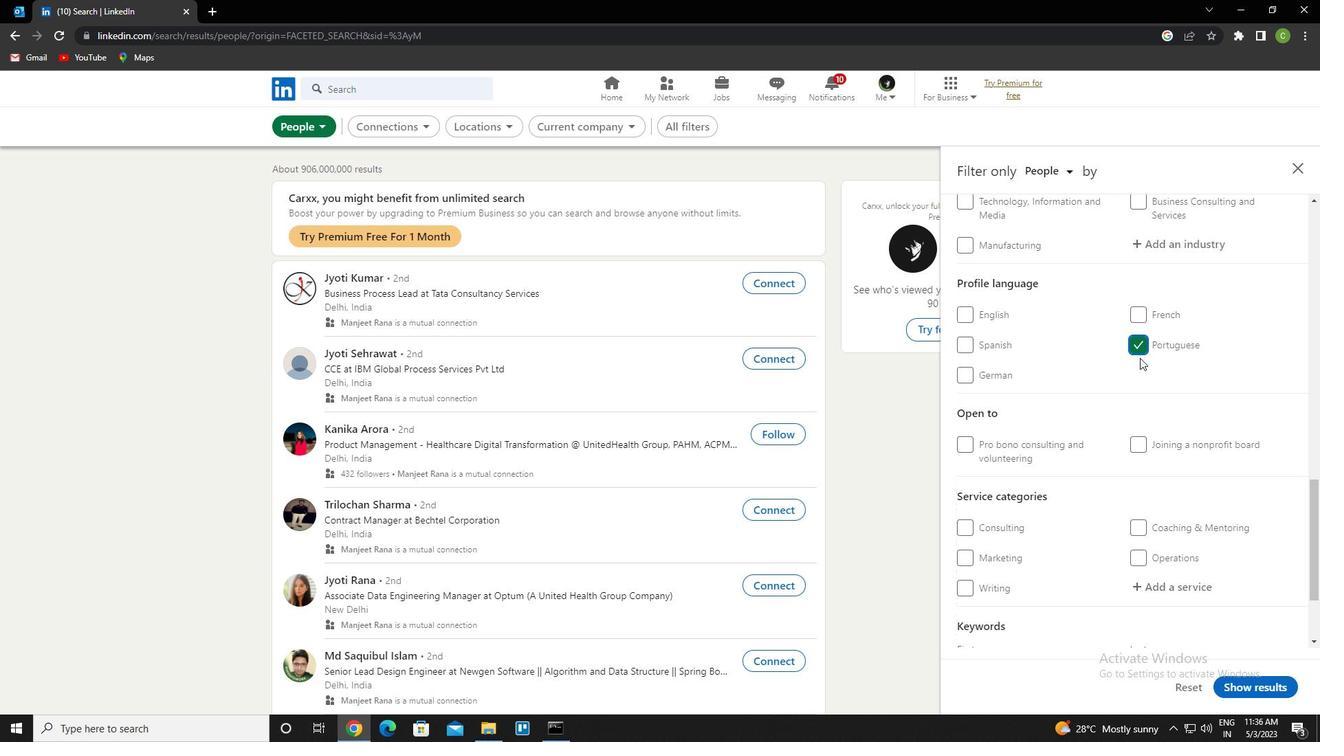 
Action: Mouse moved to (1118, 421)
Screenshot: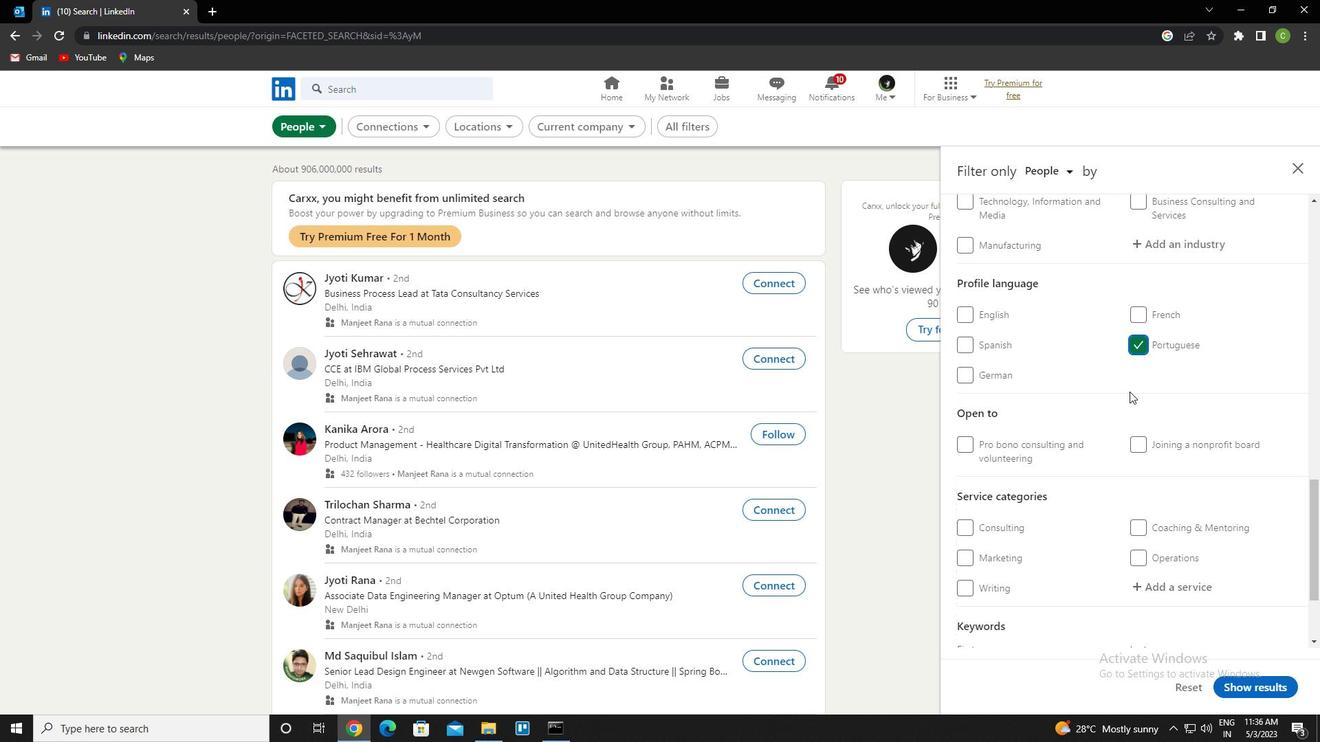 
Action: Mouse scrolled (1118, 422) with delta (0, 0)
Screenshot: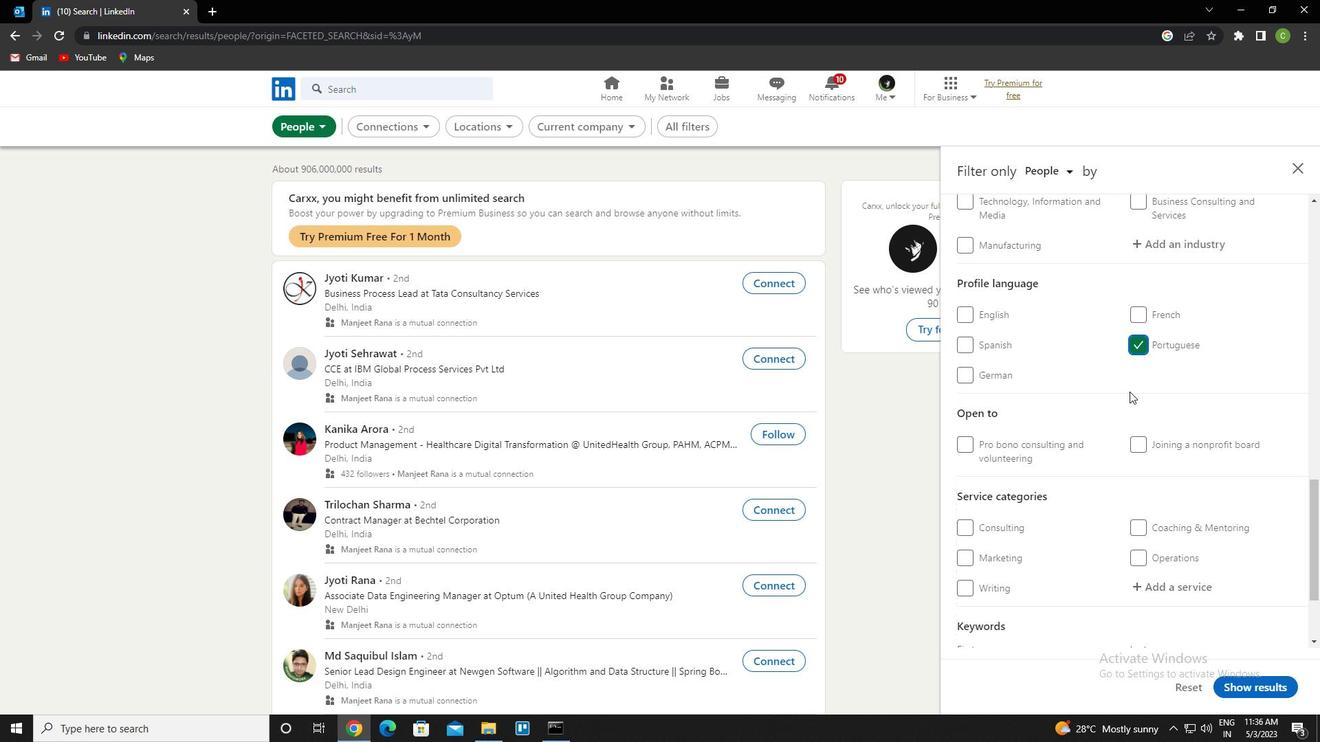 
Action: Mouse scrolled (1118, 422) with delta (0, 0)
Screenshot: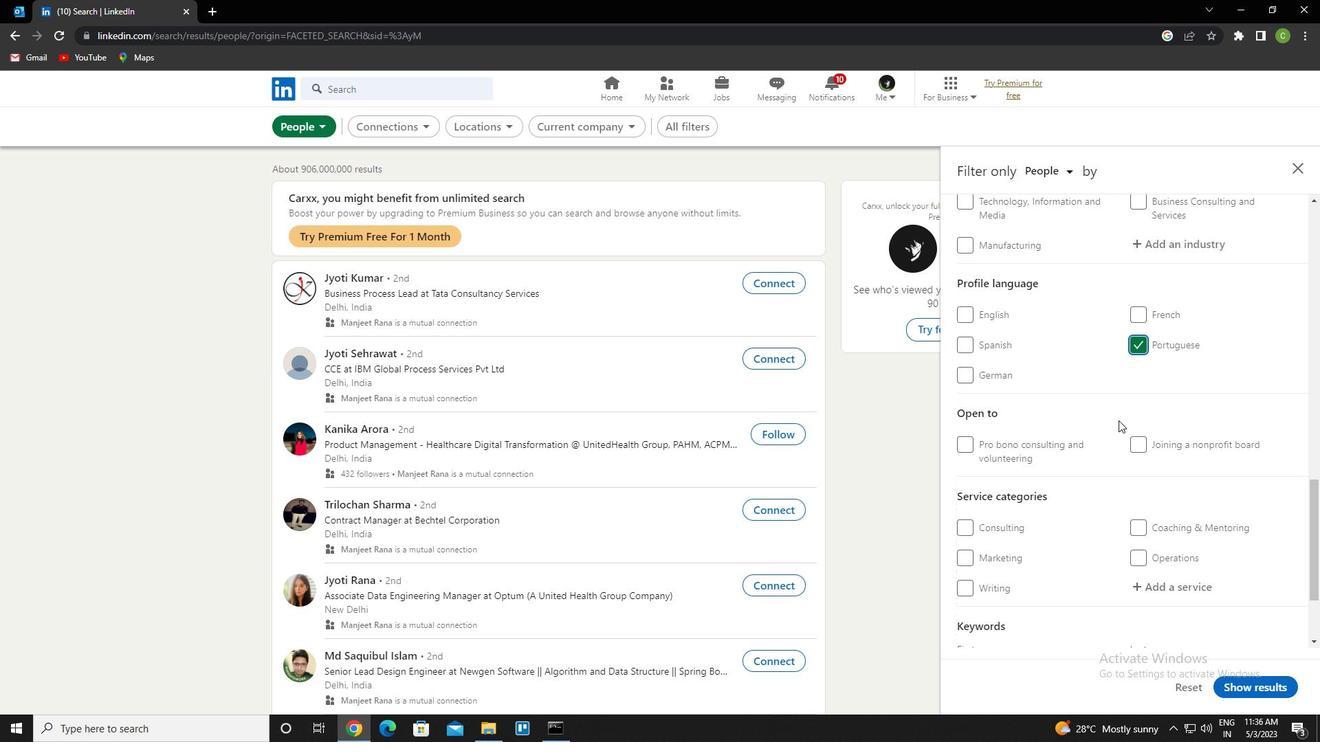 
Action: Mouse scrolled (1118, 422) with delta (0, 0)
Screenshot: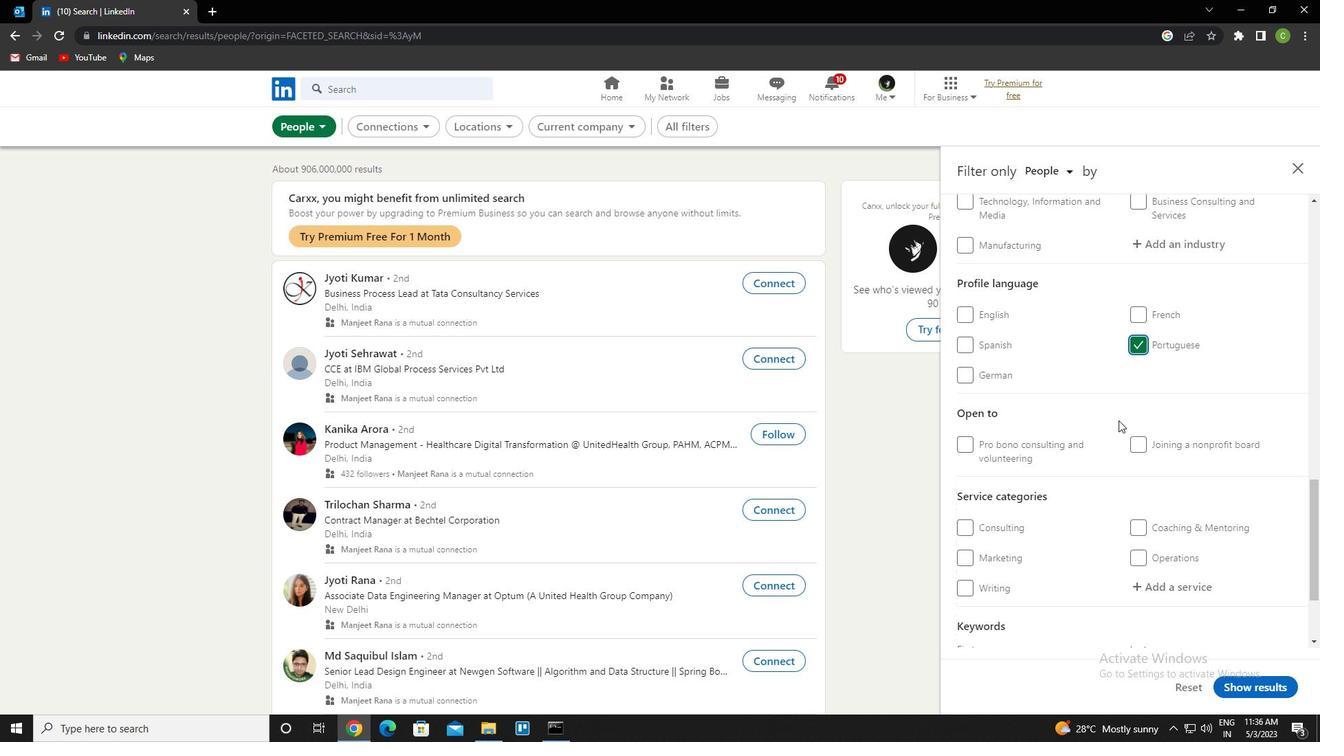 
Action: Mouse scrolled (1118, 422) with delta (0, 0)
Screenshot: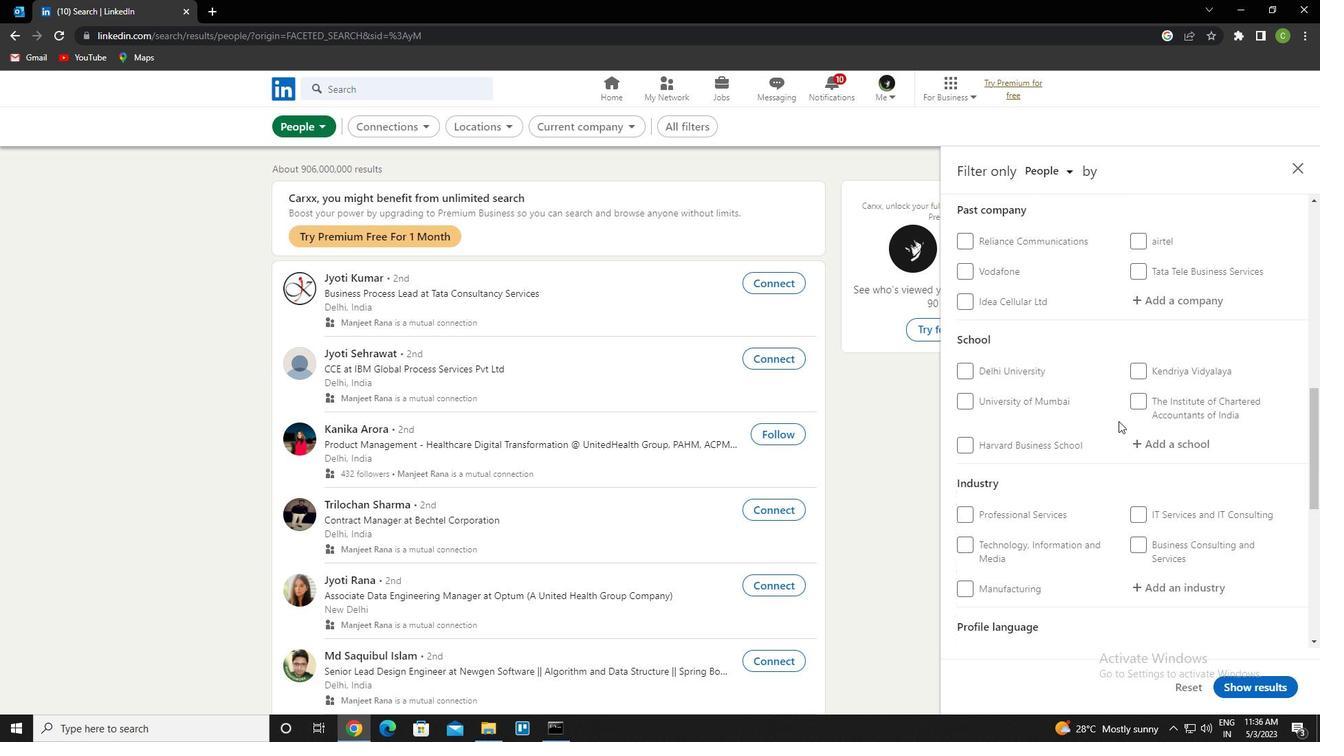 
Action: Mouse scrolled (1118, 422) with delta (0, 0)
Screenshot: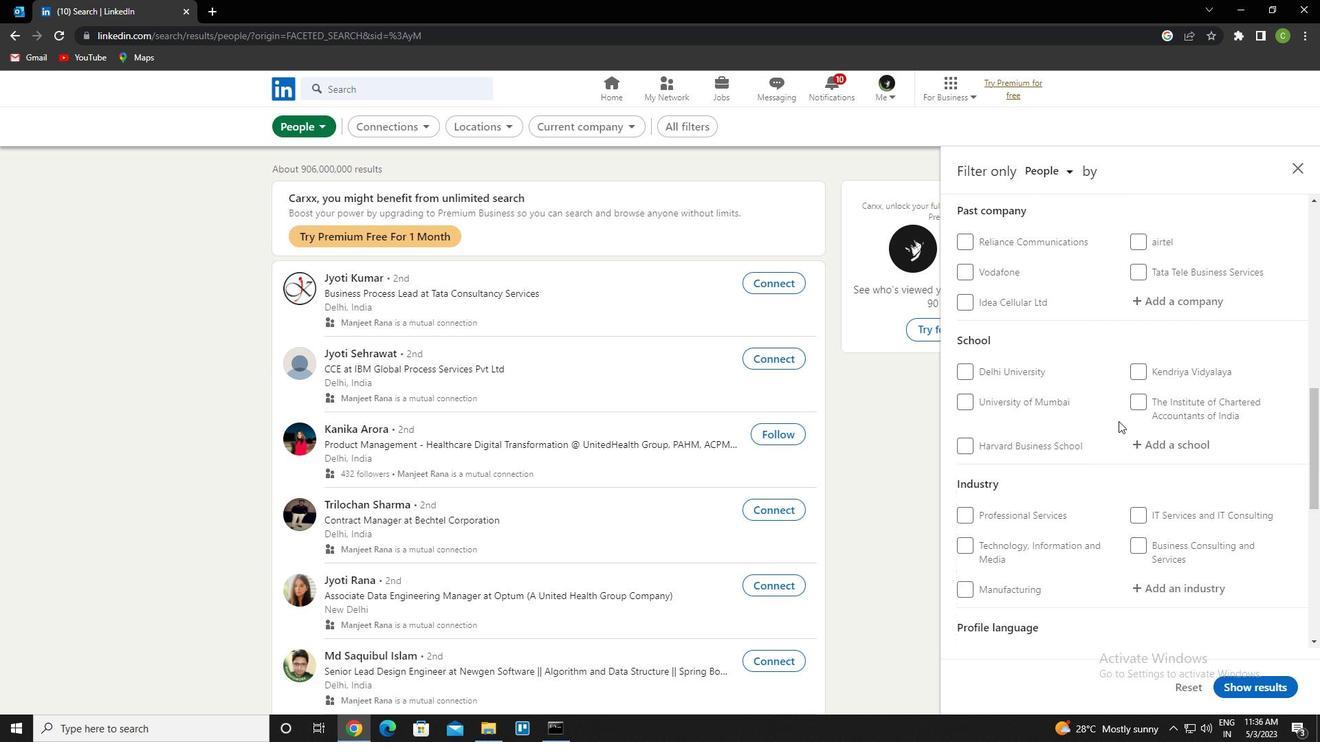 
Action: Mouse moved to (1142, 315)
Screenshot: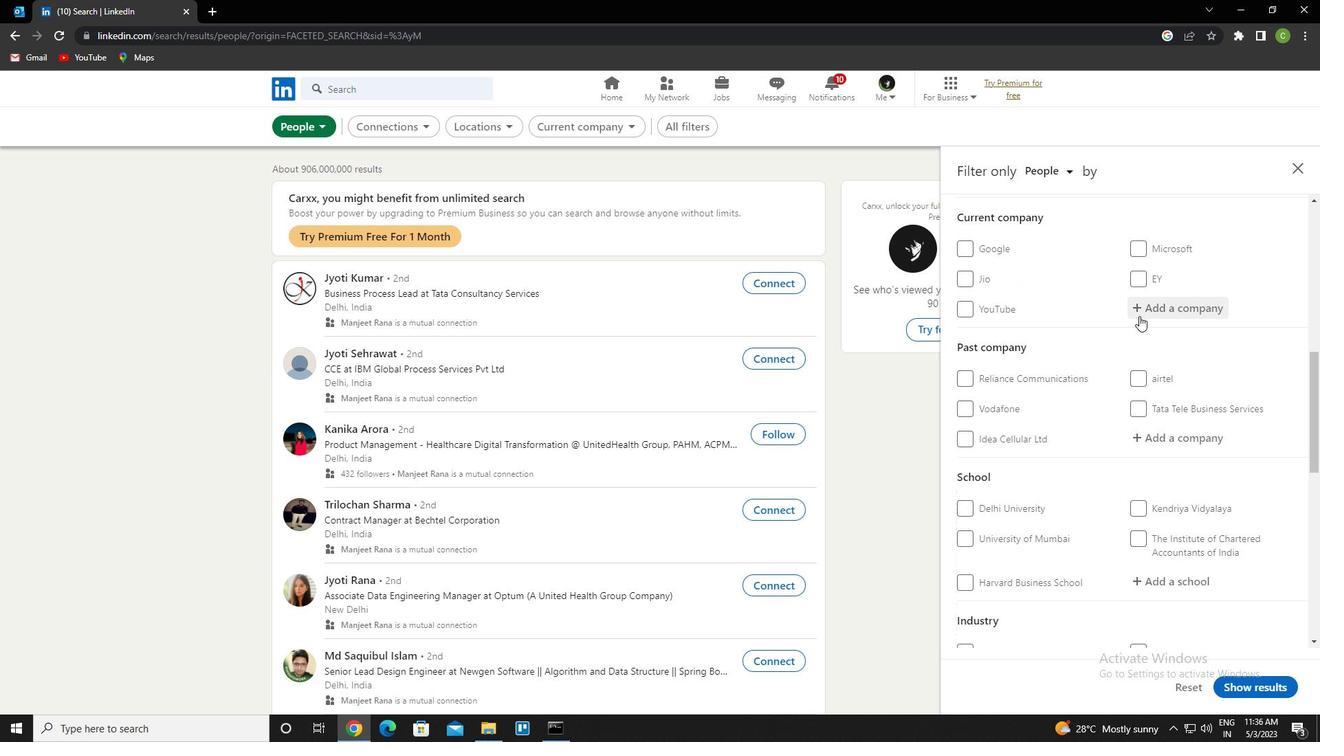 
Action: Mouse pressed left at (1142, 315)
Screenshot: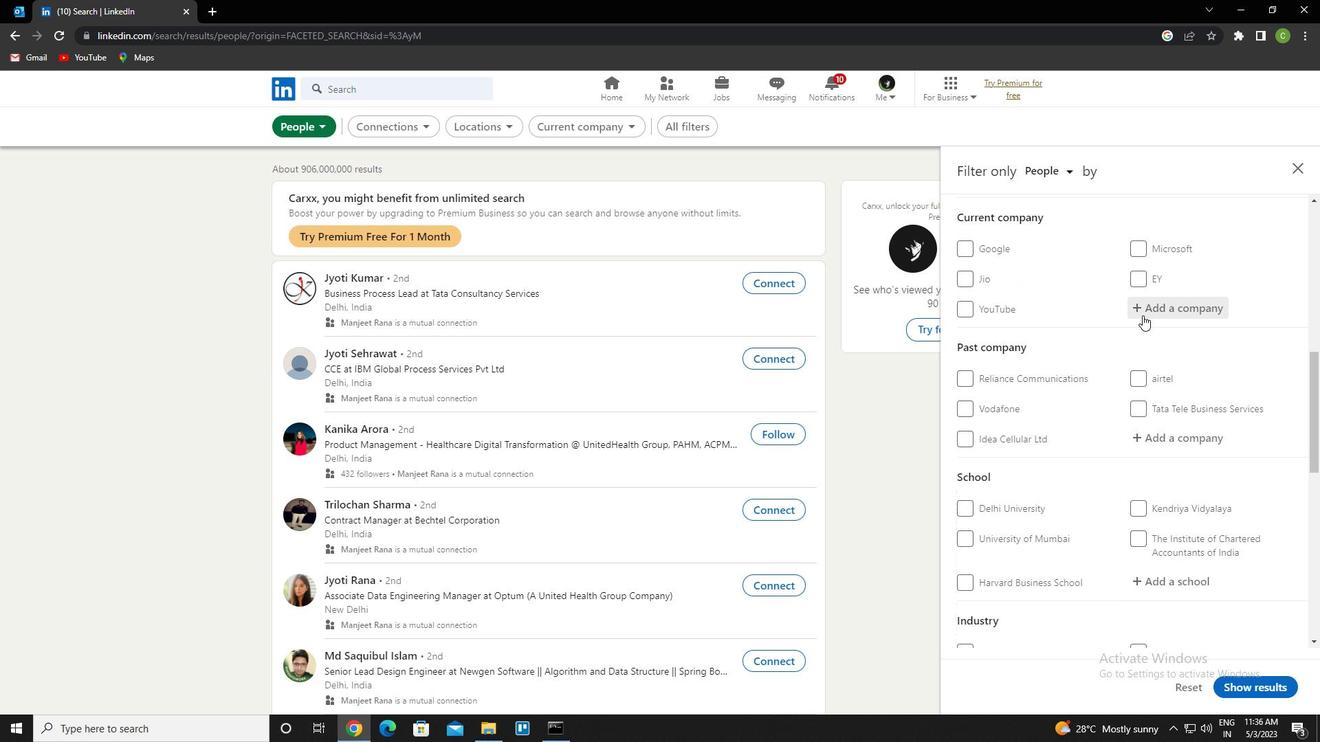 
Action: Key pressed <Key.caps_lock>t<Key.caps_lock>imesjob<Key.down><Key.enter>
Screenshot: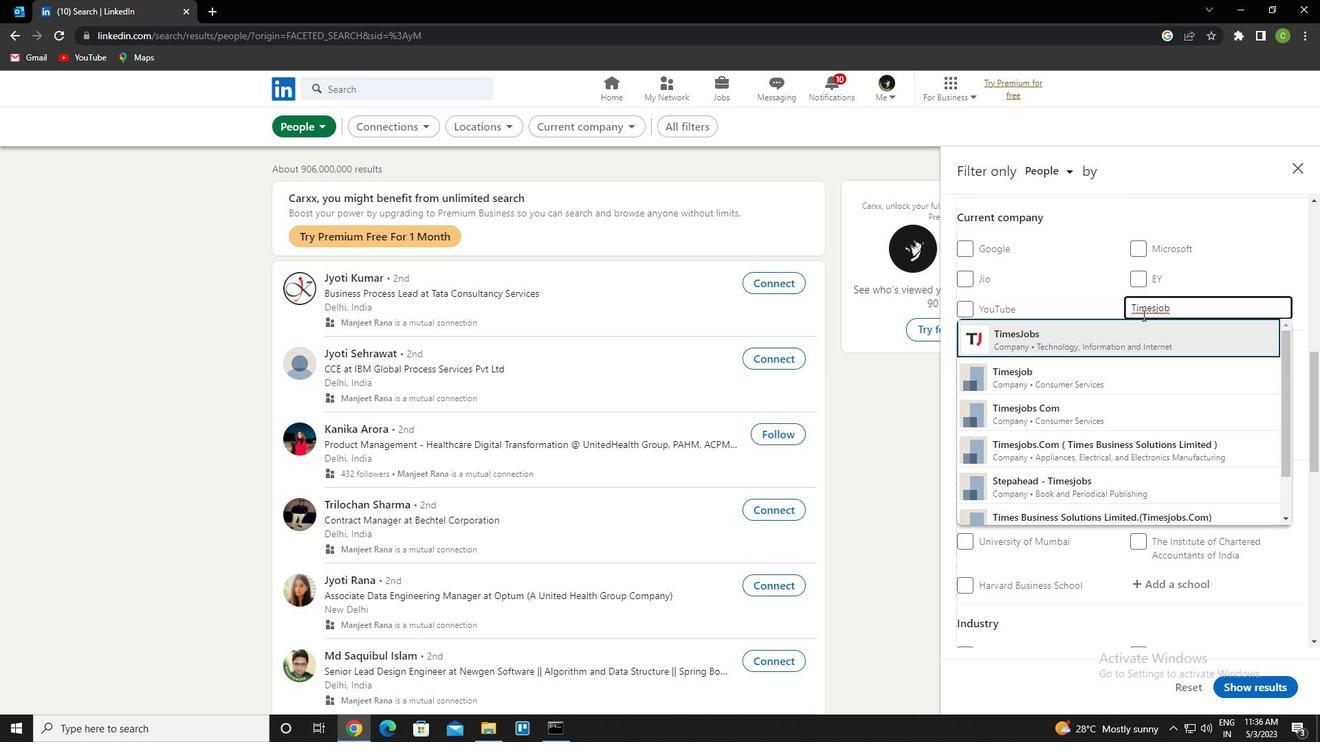 
Action: Mouse moved to (1231, 355)
Screenshot: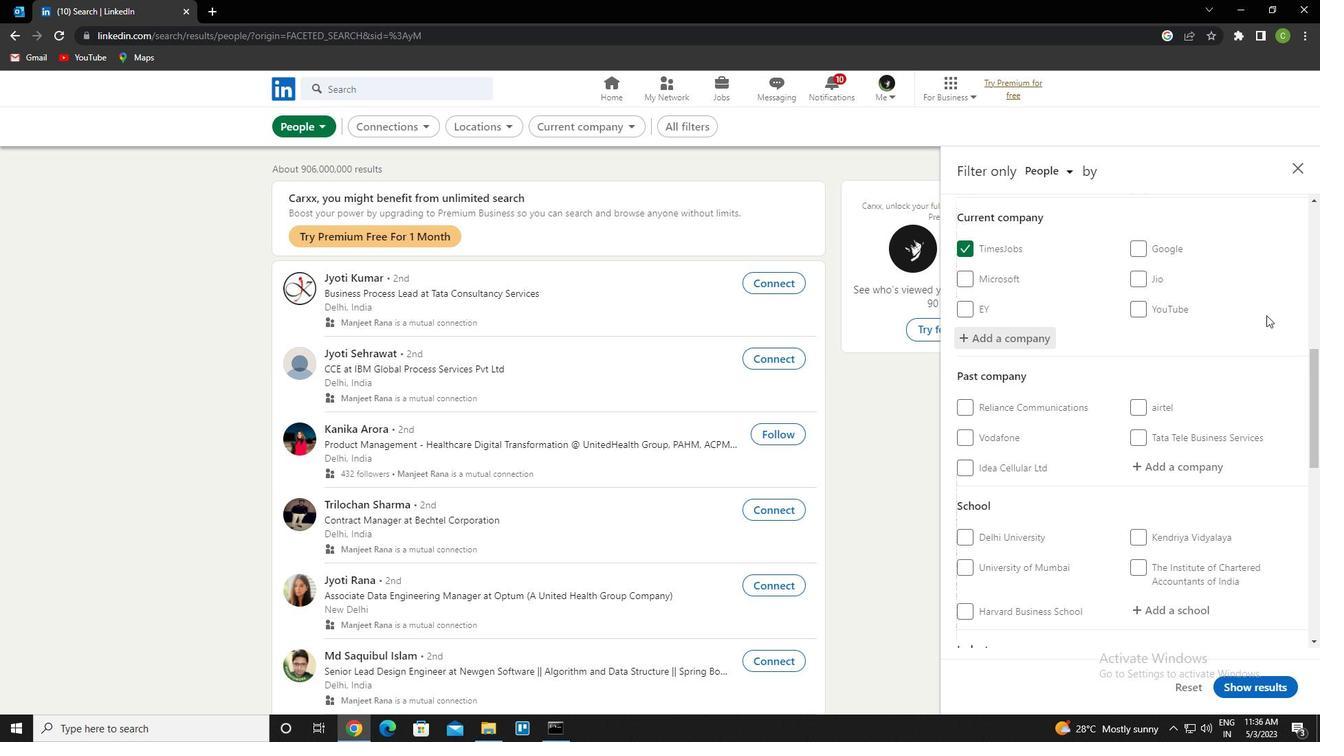 
Action: Mouse scrolled (1231, 354) with delta (0, 0)
Screenshot: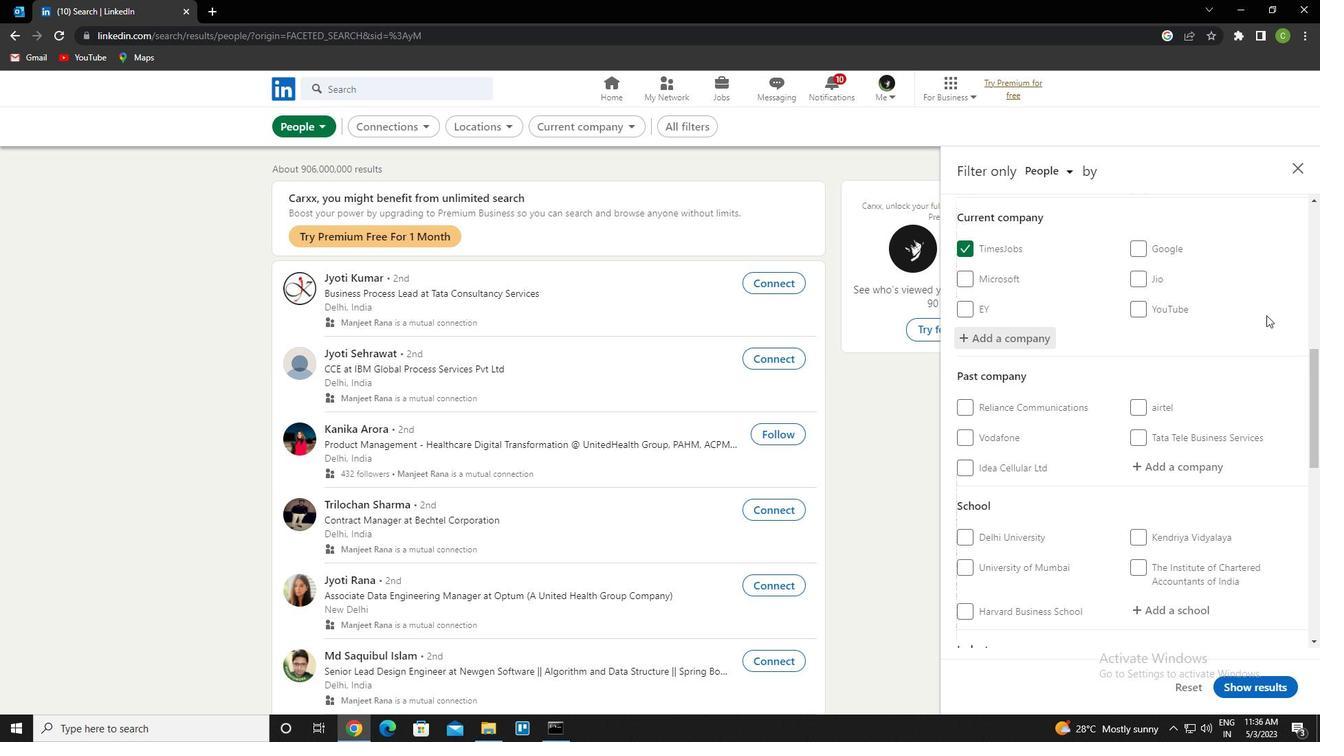 
Action: Mouse moved to (1208, 369)
Screenshot: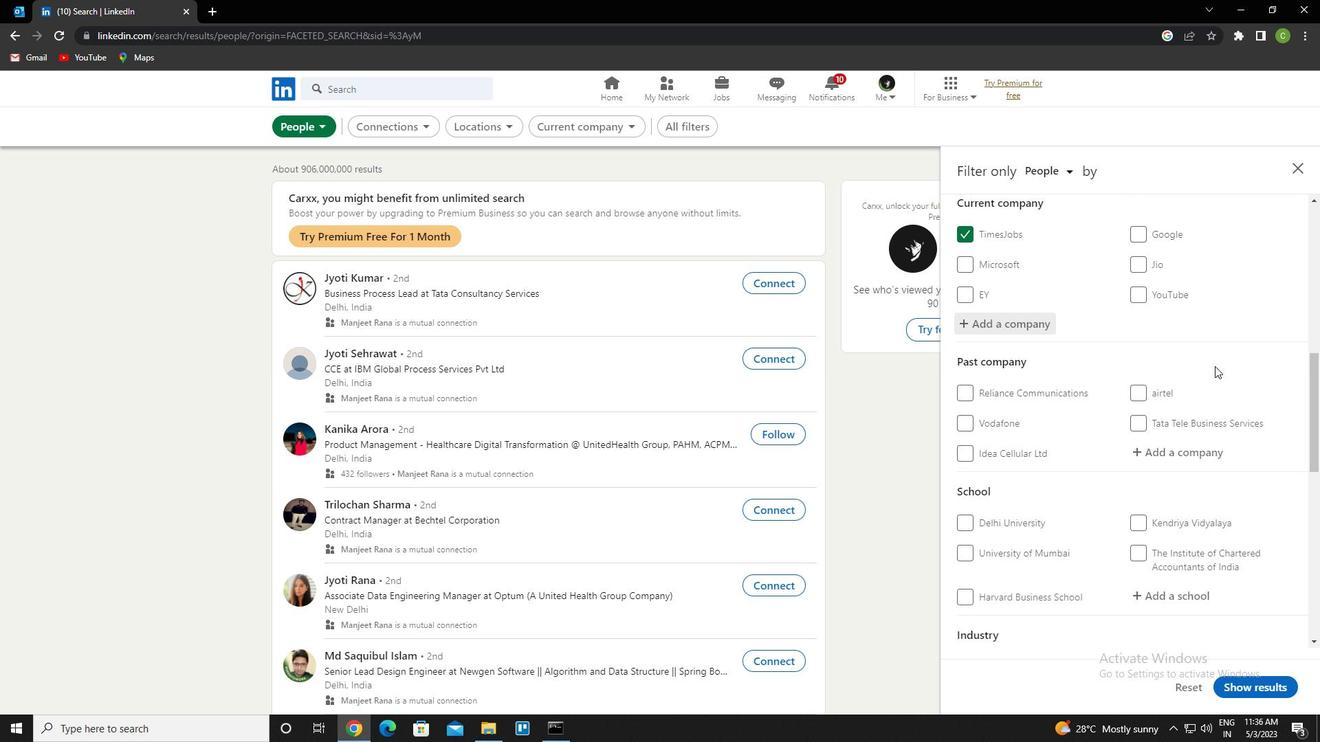 
Action: Mouse scrolled (1208, 369) with delta (0, 0)
Screenshot: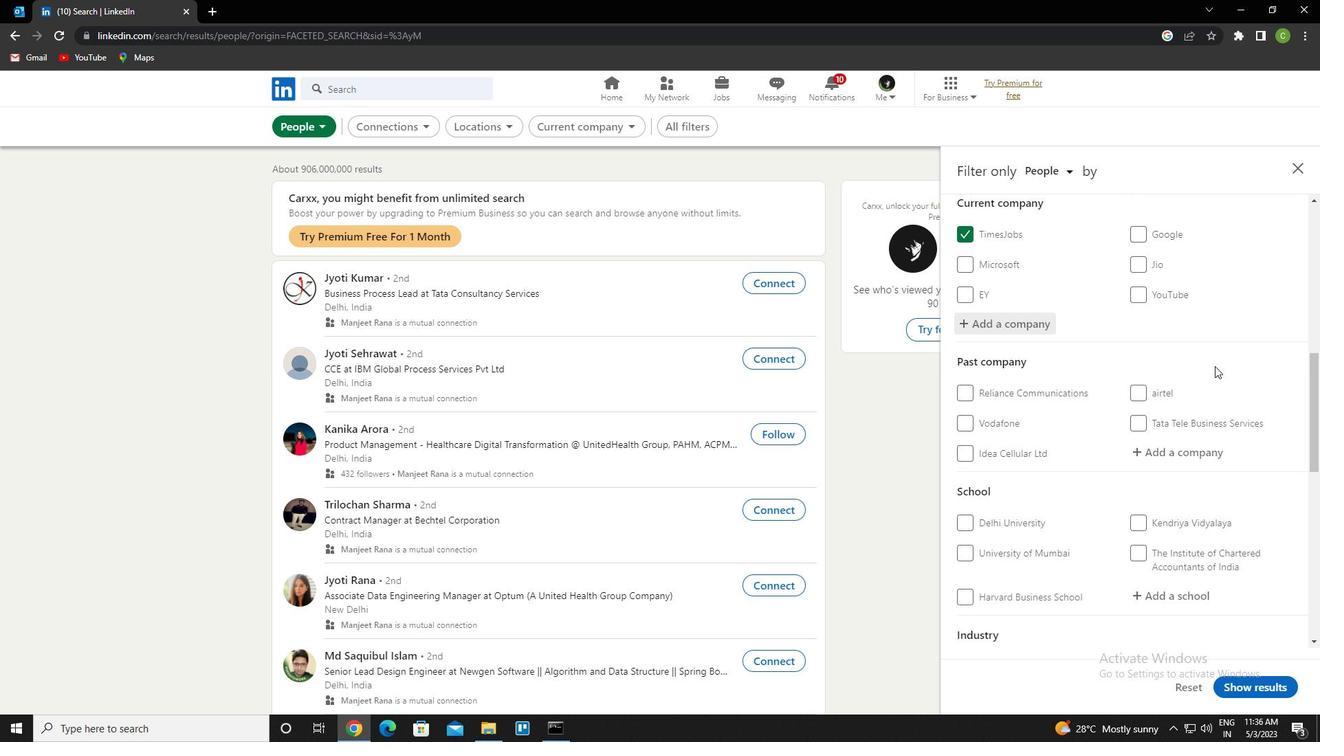 
Action: Mouse moved to (1201, 376)
Screenshot: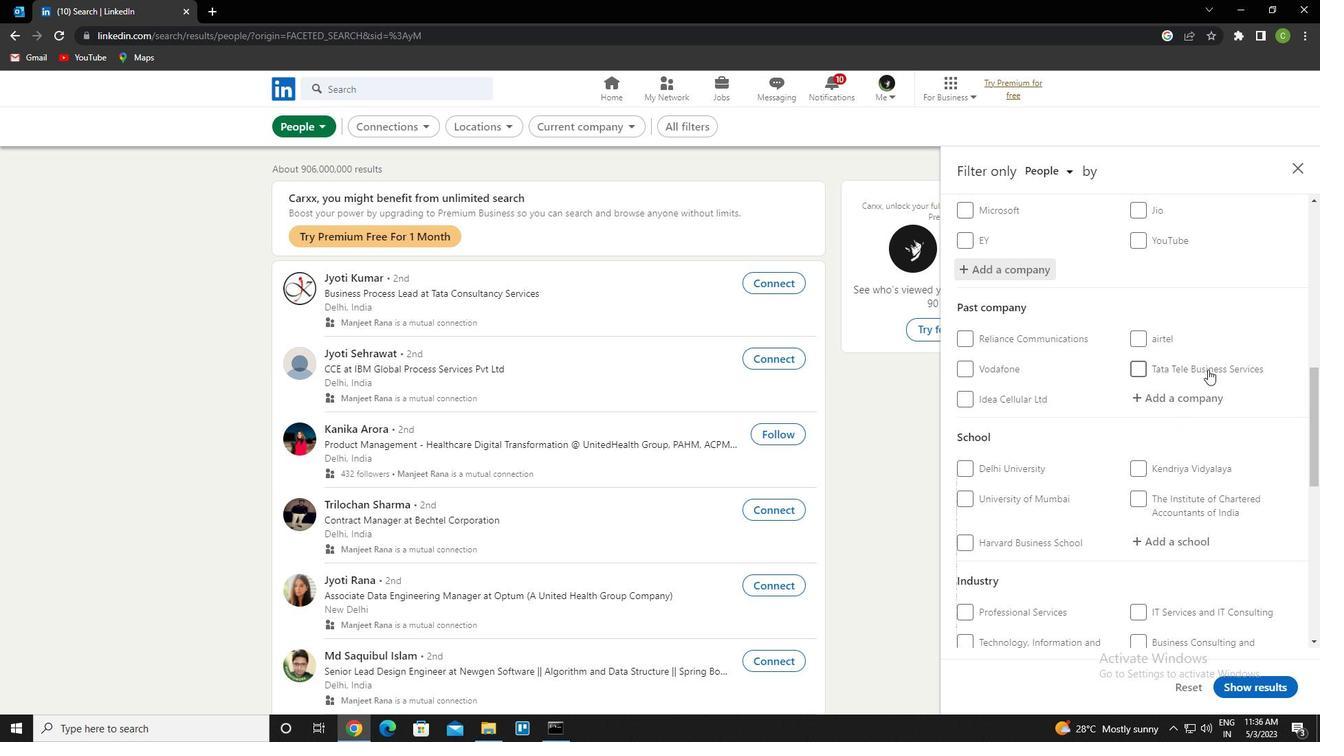 
Action: Mouse scrolled (1201, 375) with delta (0, 0)
Screenshot: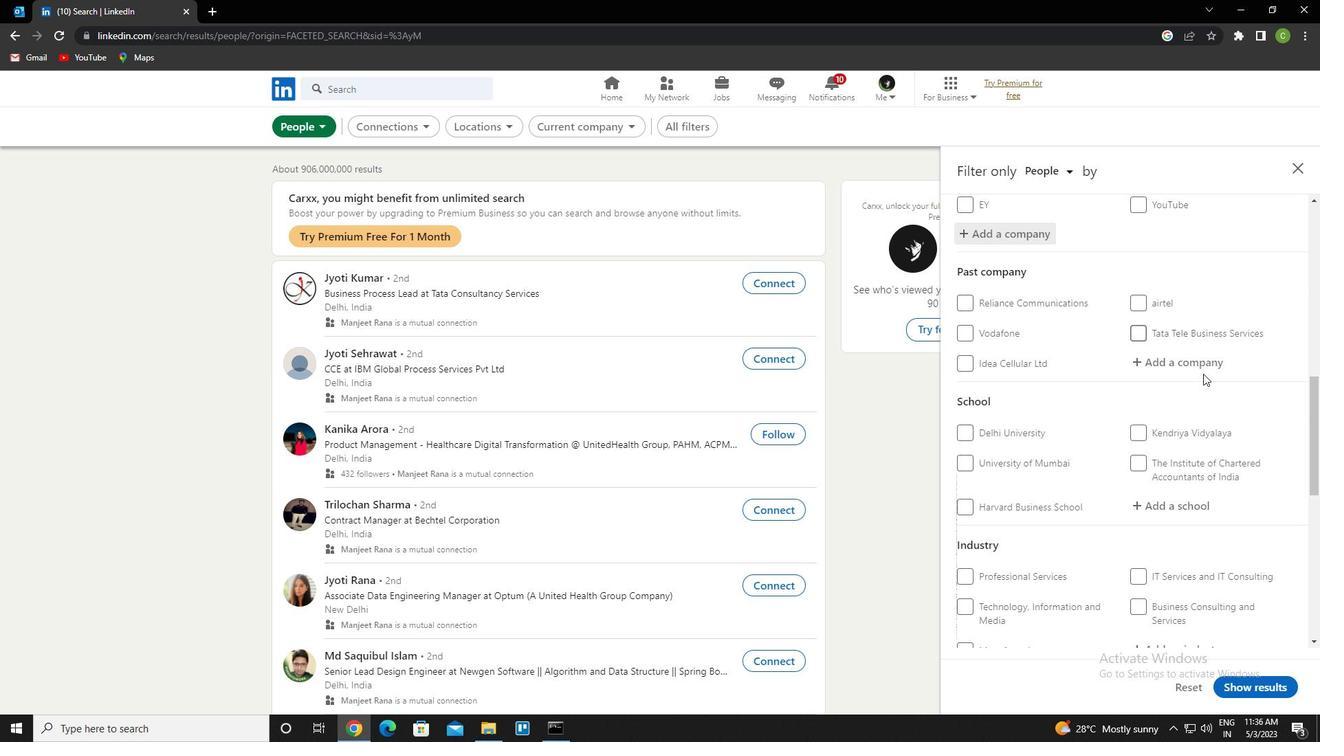 
Action: Mouse moved to (1200, 376)
Screenshot: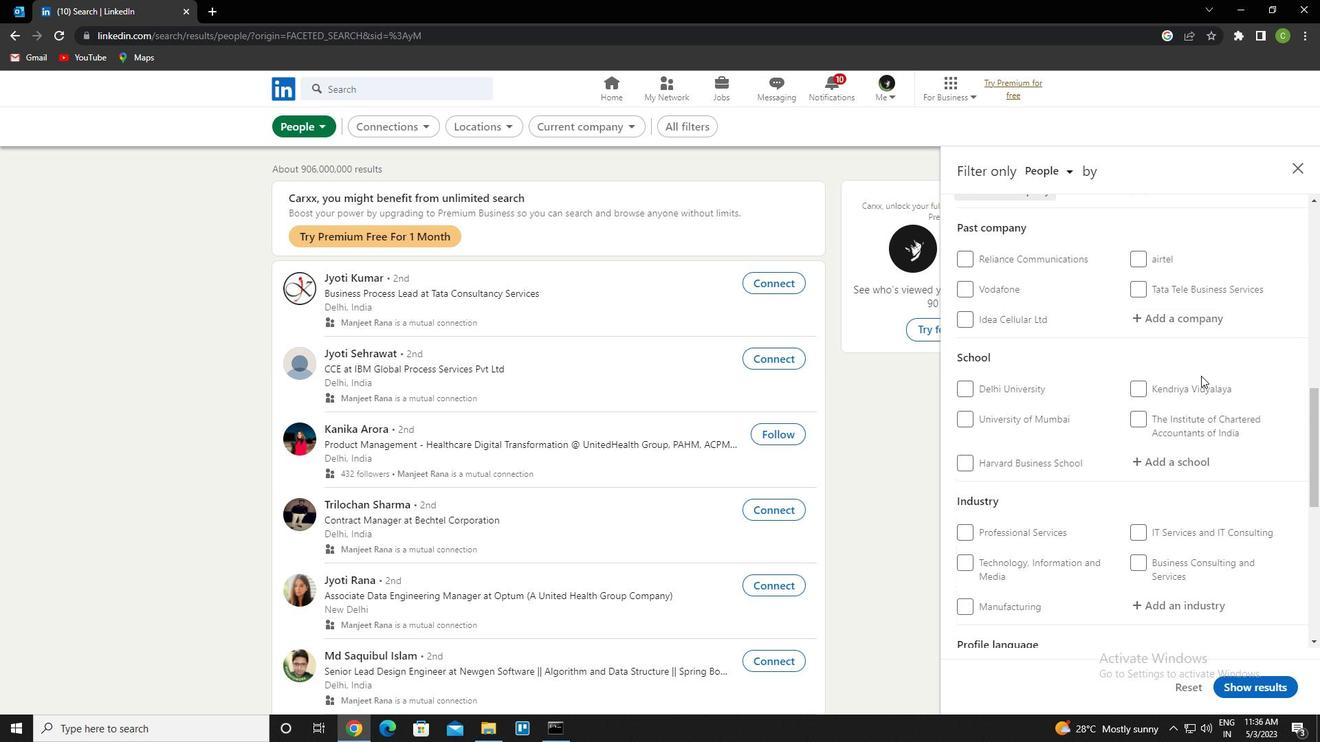 
Action: Mouse scrolled (1200, 375) with delta (0, 0)
Screenshot: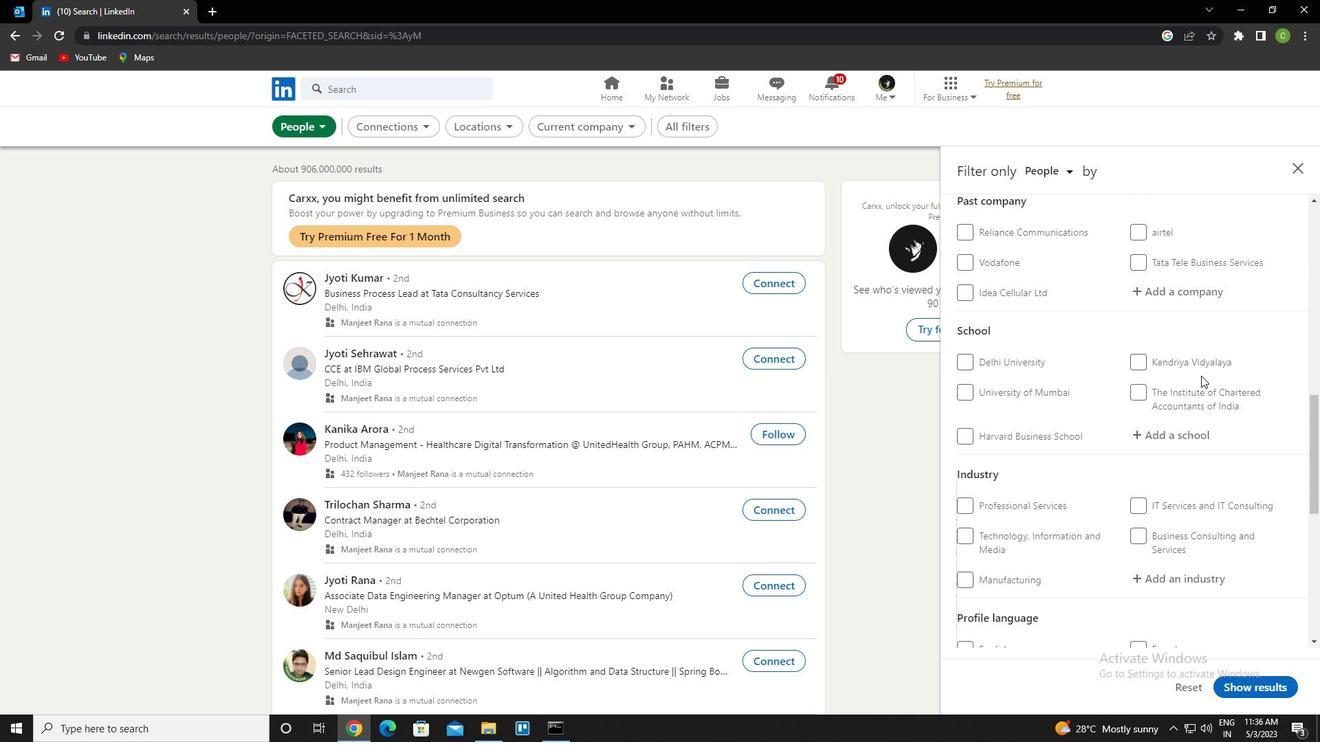 
Action: Mouse moved to (1186, 343)
Screenshot: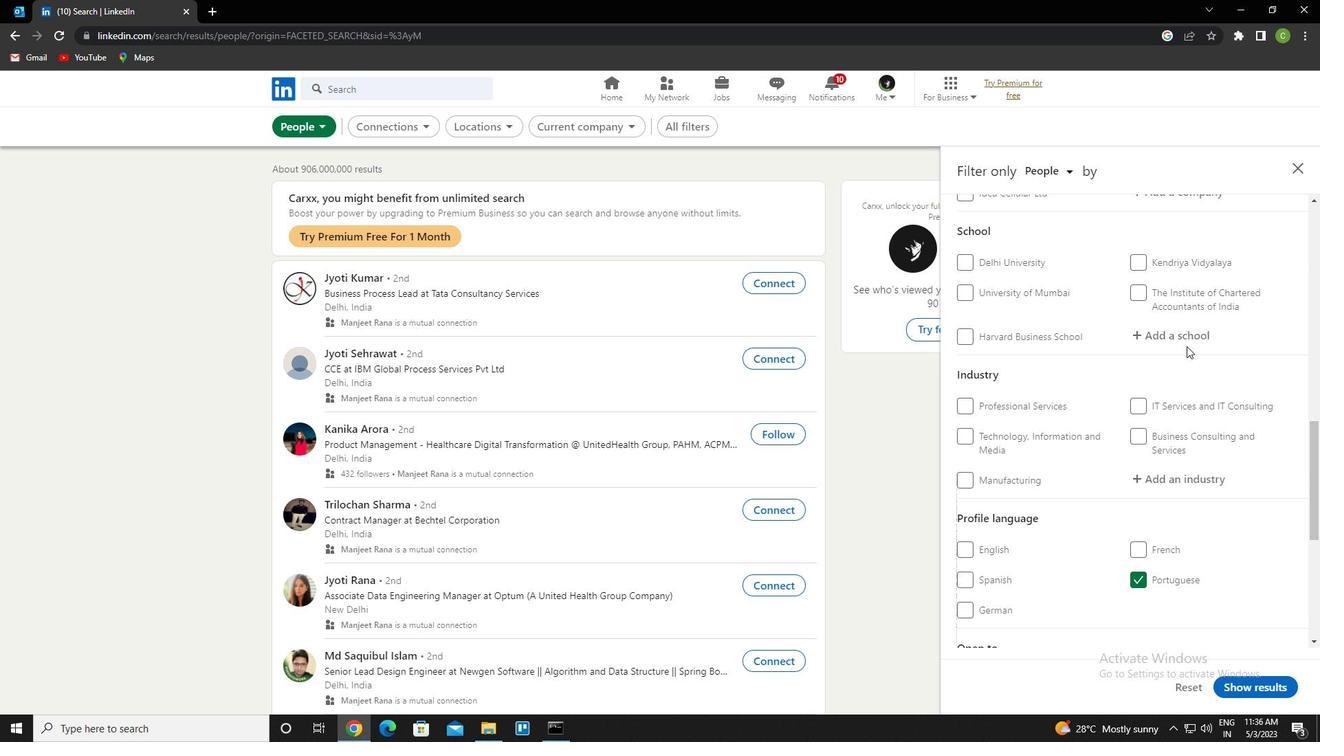 
Action: Mouse pressed left at (1186, 343)
Screenshot: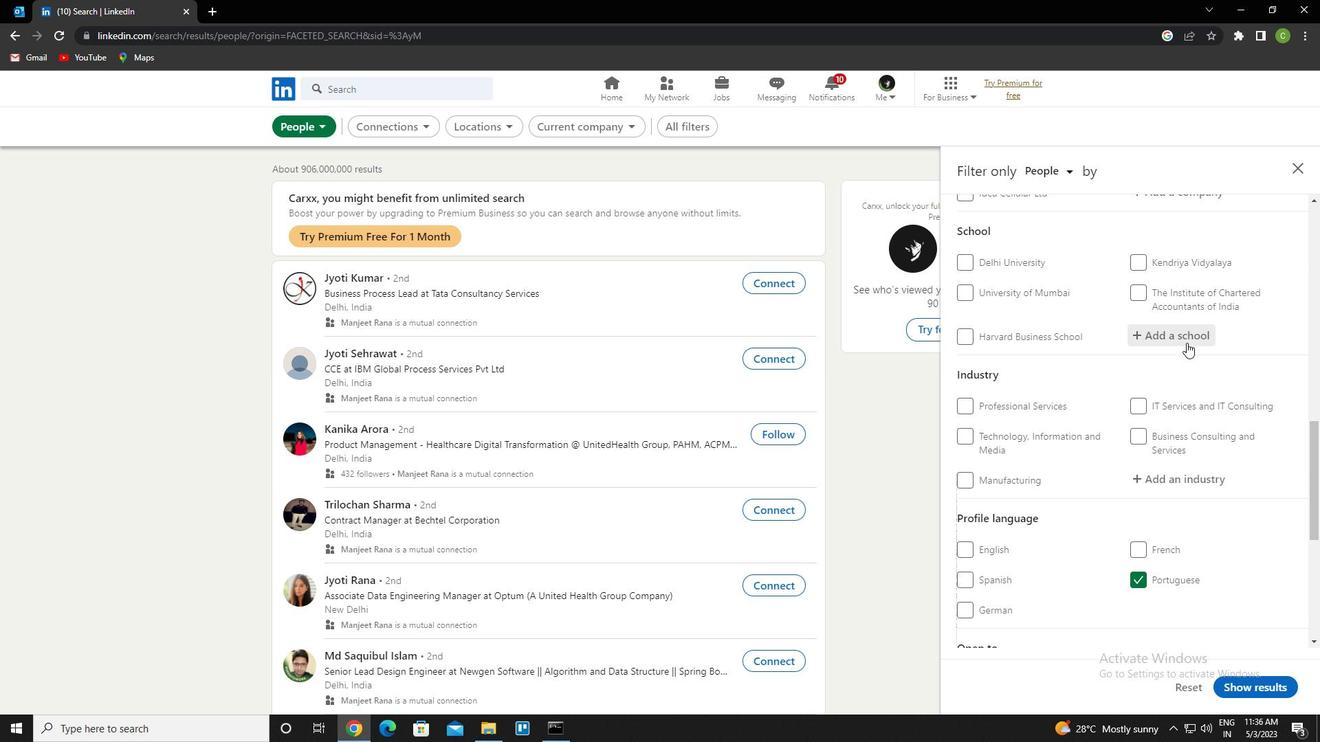 
Action: Key pressed <Key.caps_lock>x<Key.caps_lock>avier<Key.space>institute<Key.space>of<Key.space>management<Key.down><Key.enter>
Screenshot: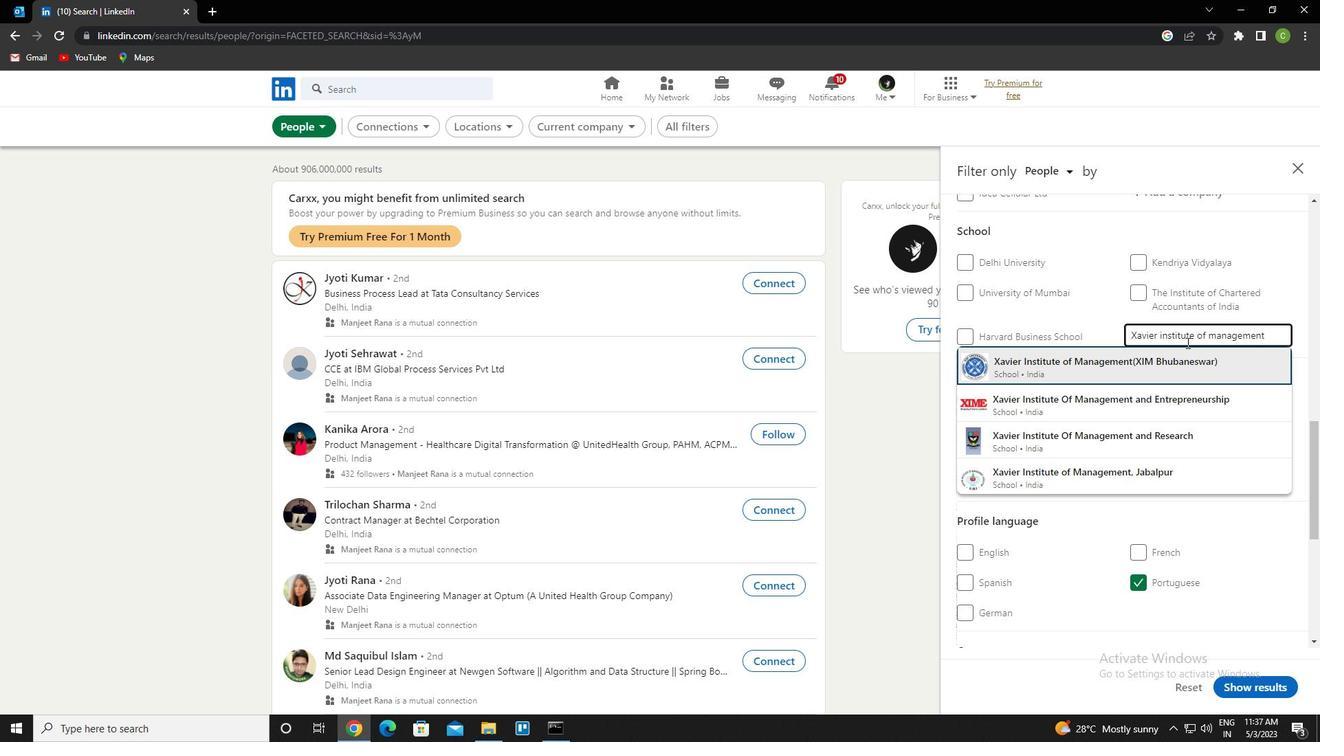 
Action: Mouse scrolled (1186, 342) with delta (0, 0)
Screenshot: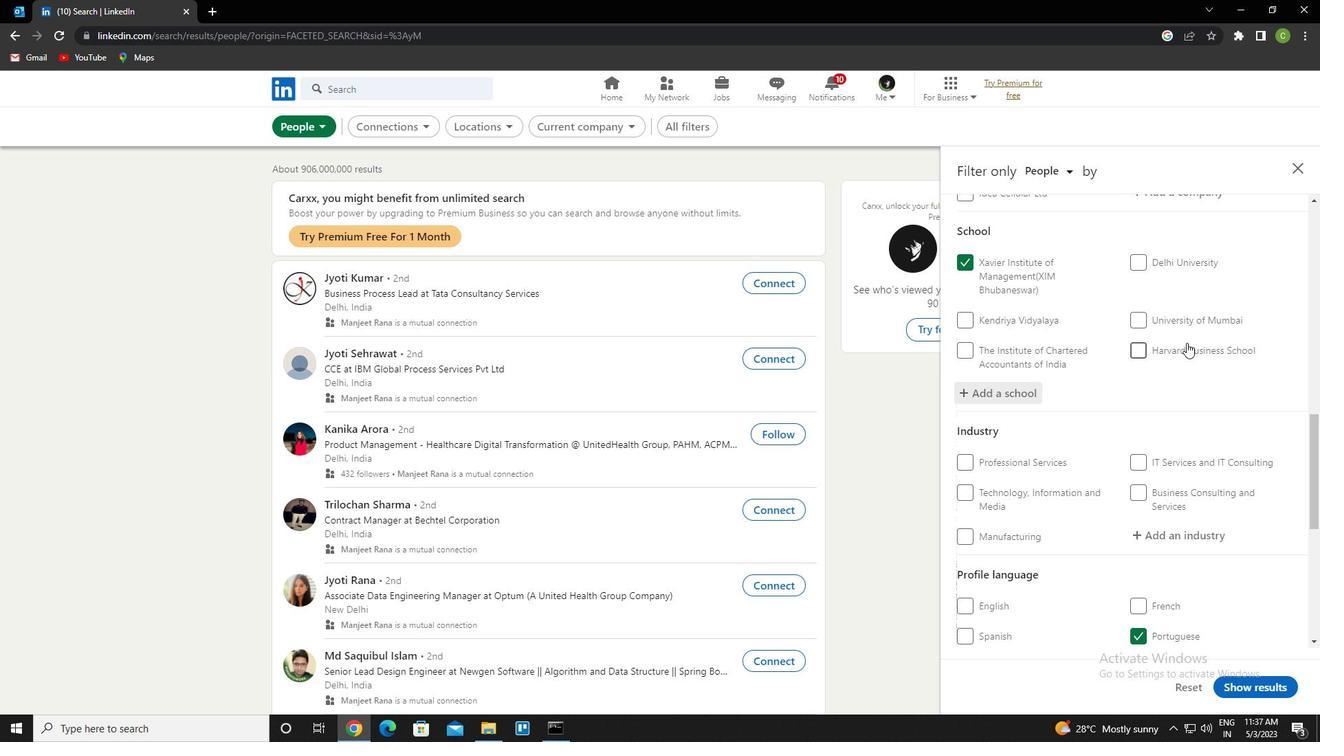 
Action: Mouse scrolled (1186, 342) with delta (0, 0)
Screenshot: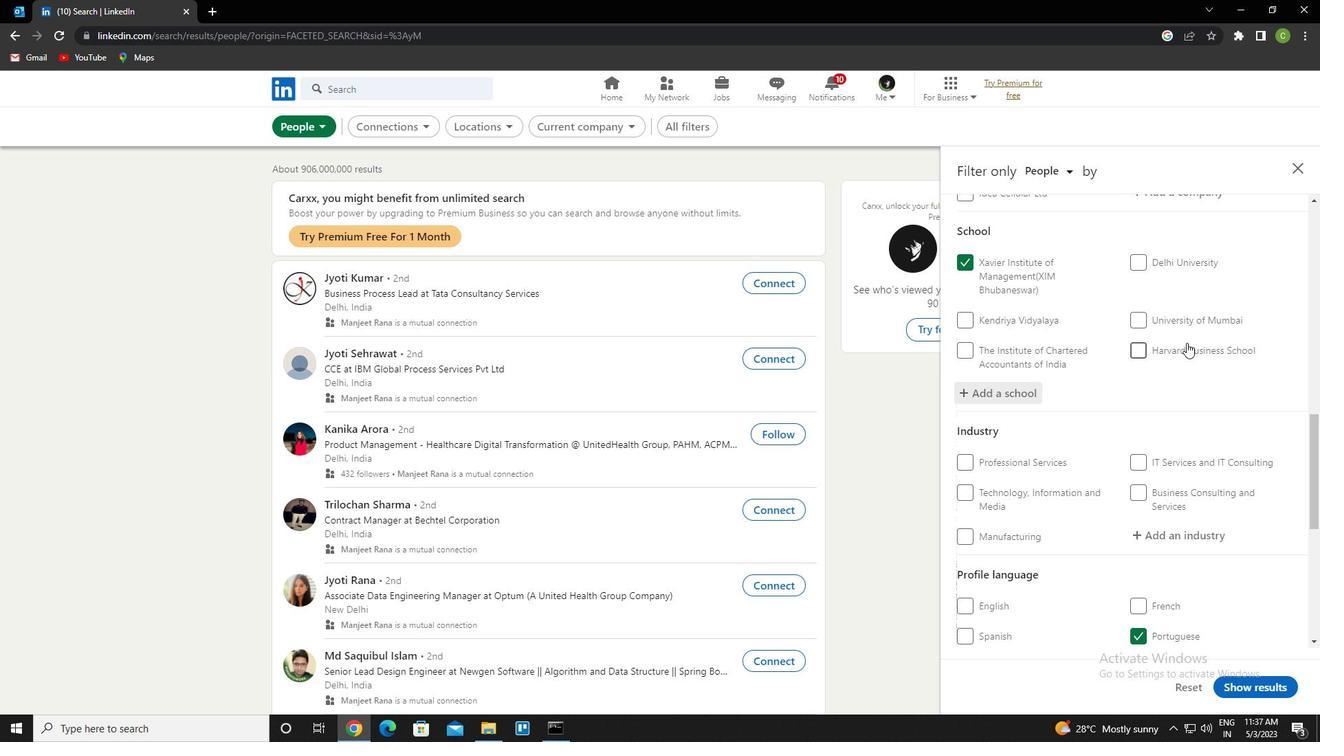 
Action: Mouse moved to (1179, 396)
Screenshot: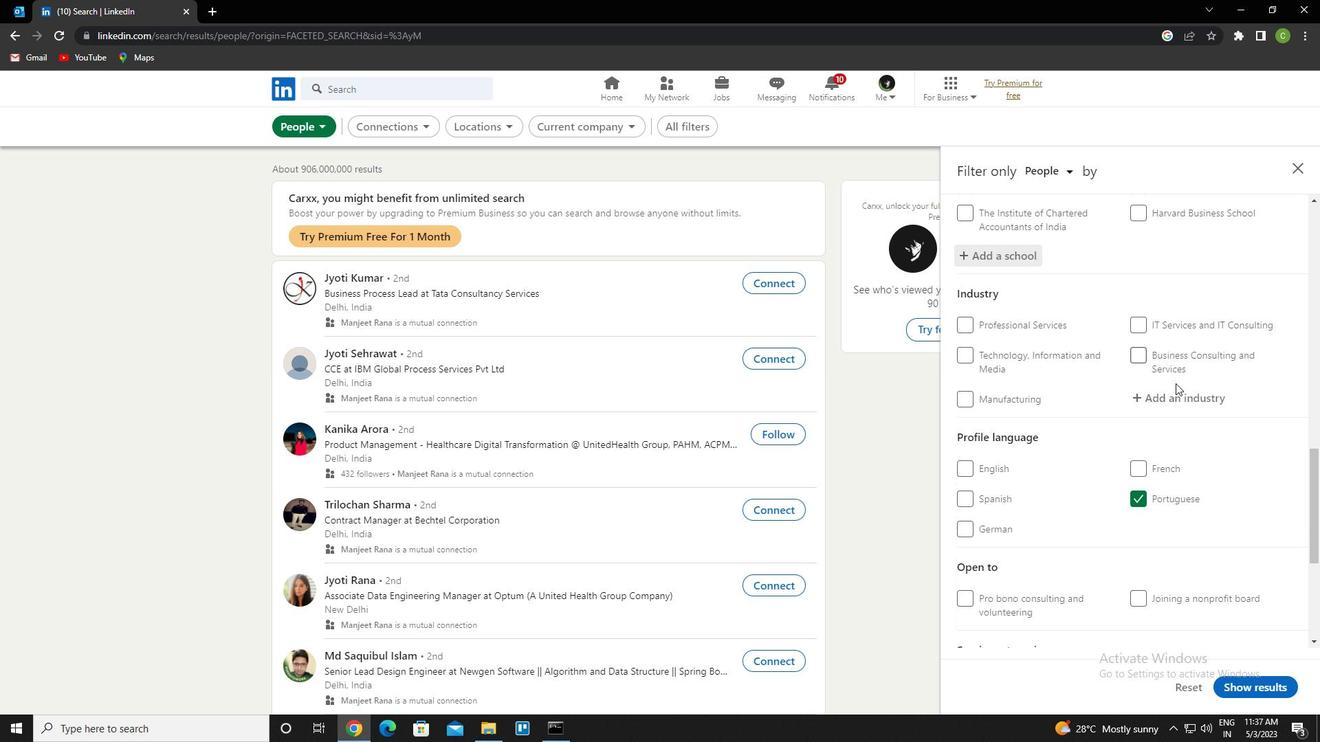 
Action: Mouse pressed left at (1179, 396)
Screenshot: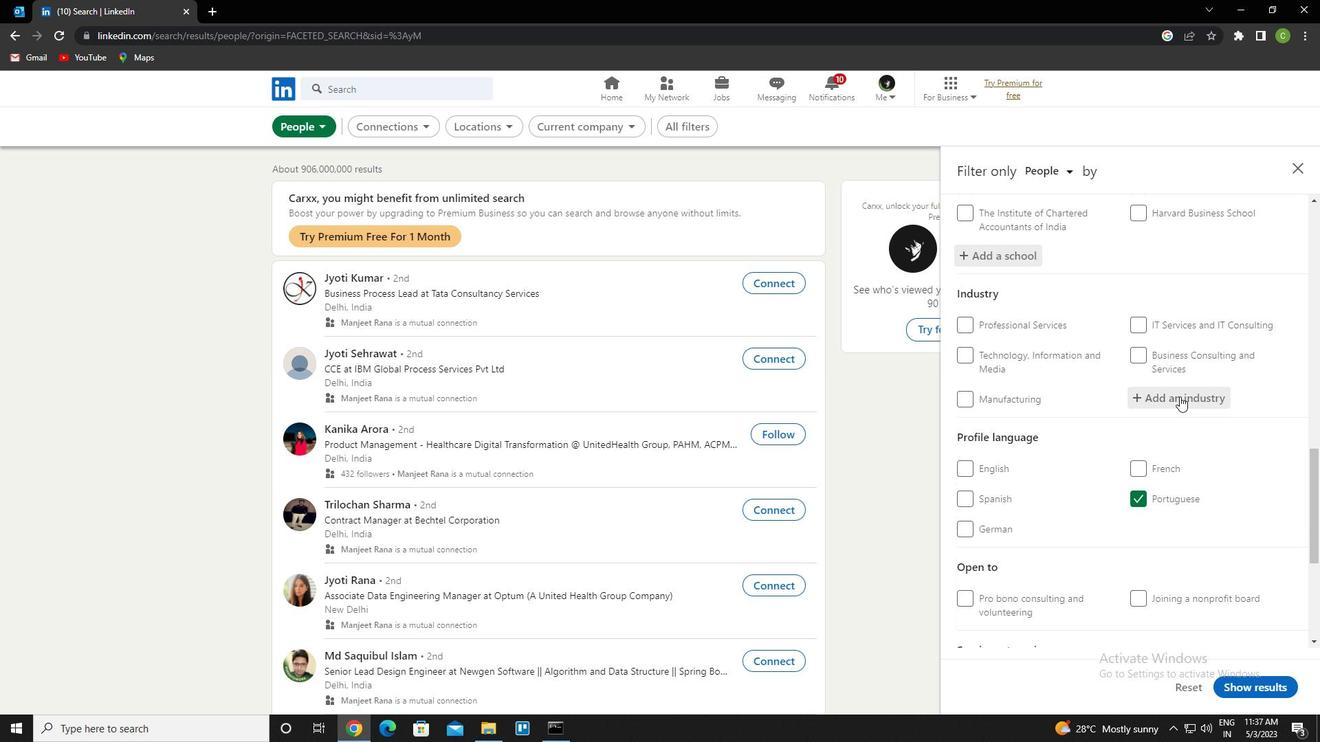 
Action: Key pressed <Key.caps_lock>r<Key.caps_lock>ail<Key.space>transportation<Key.down><Key.enter>
Screenshot: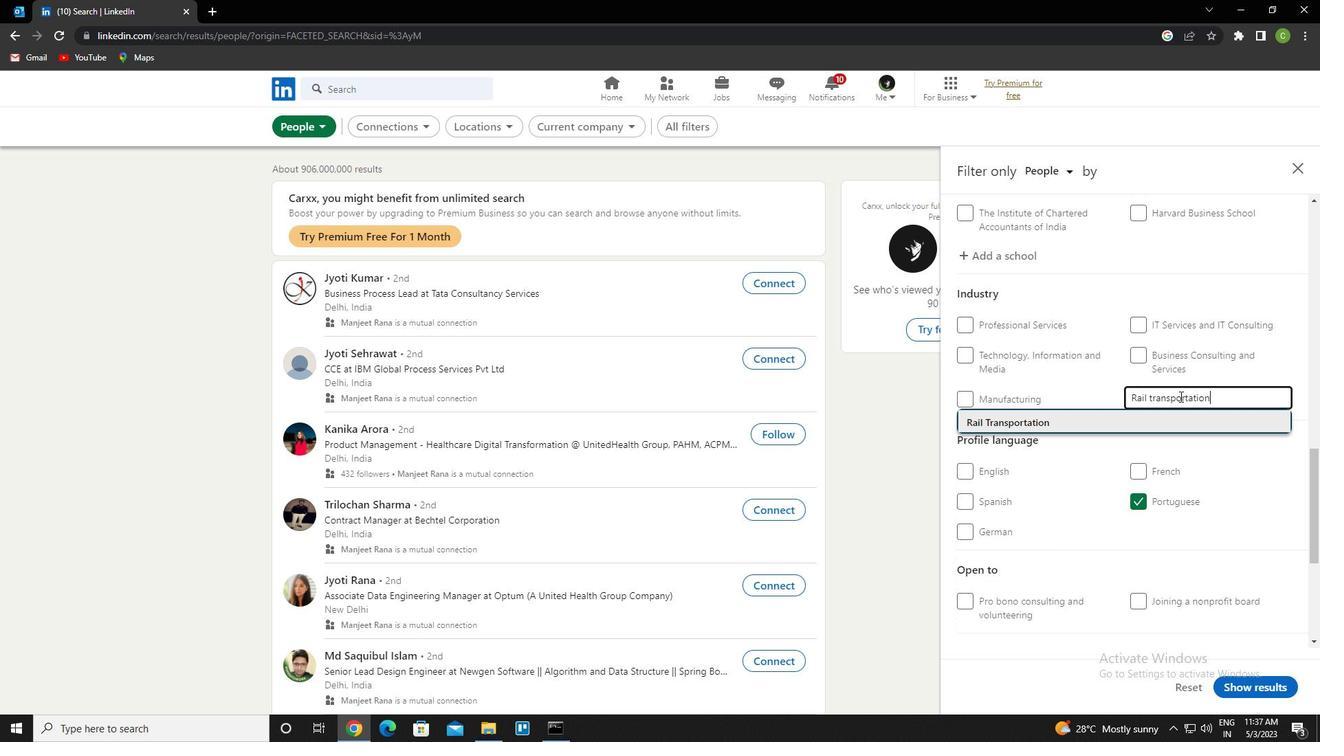 
Action: Mouse scrolled (1179, 396) with delta (0, 0)
Screenshot: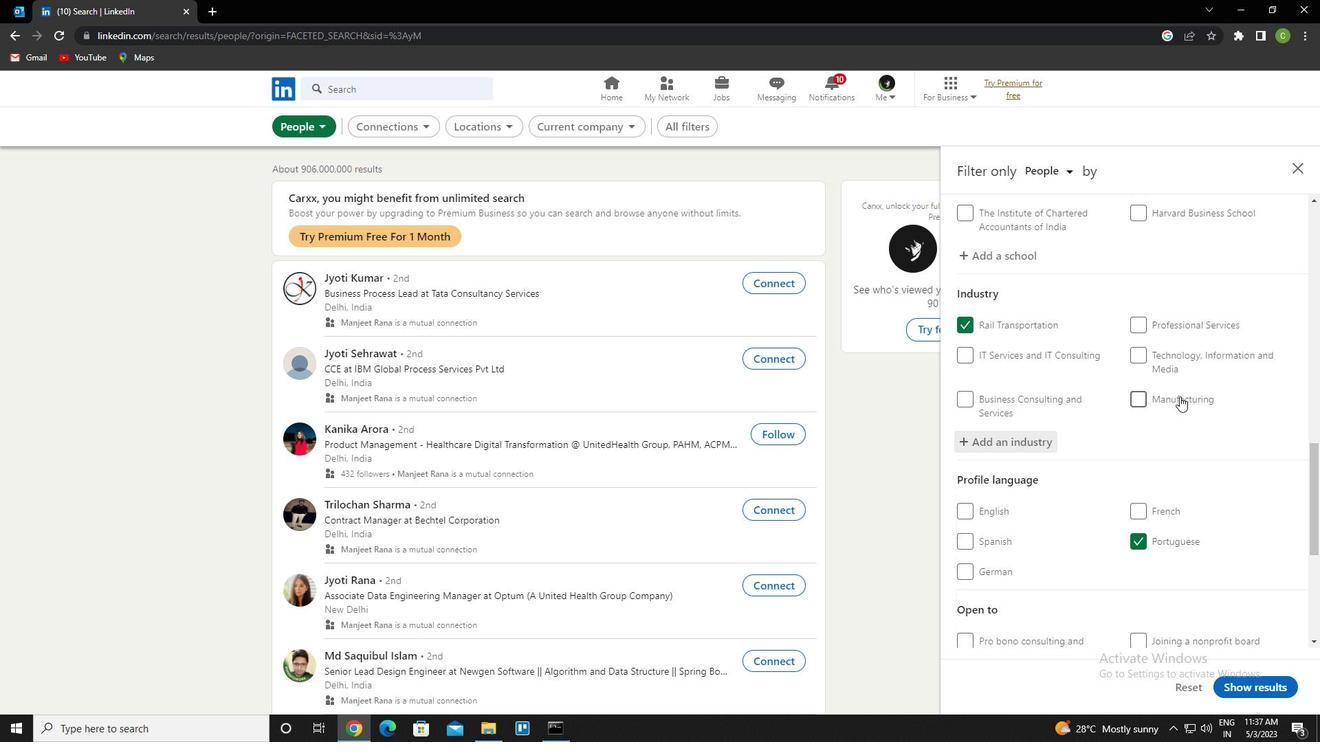 
Action: Mouse scrolled (1179, 396) with delta (0, 0)
Screenshot: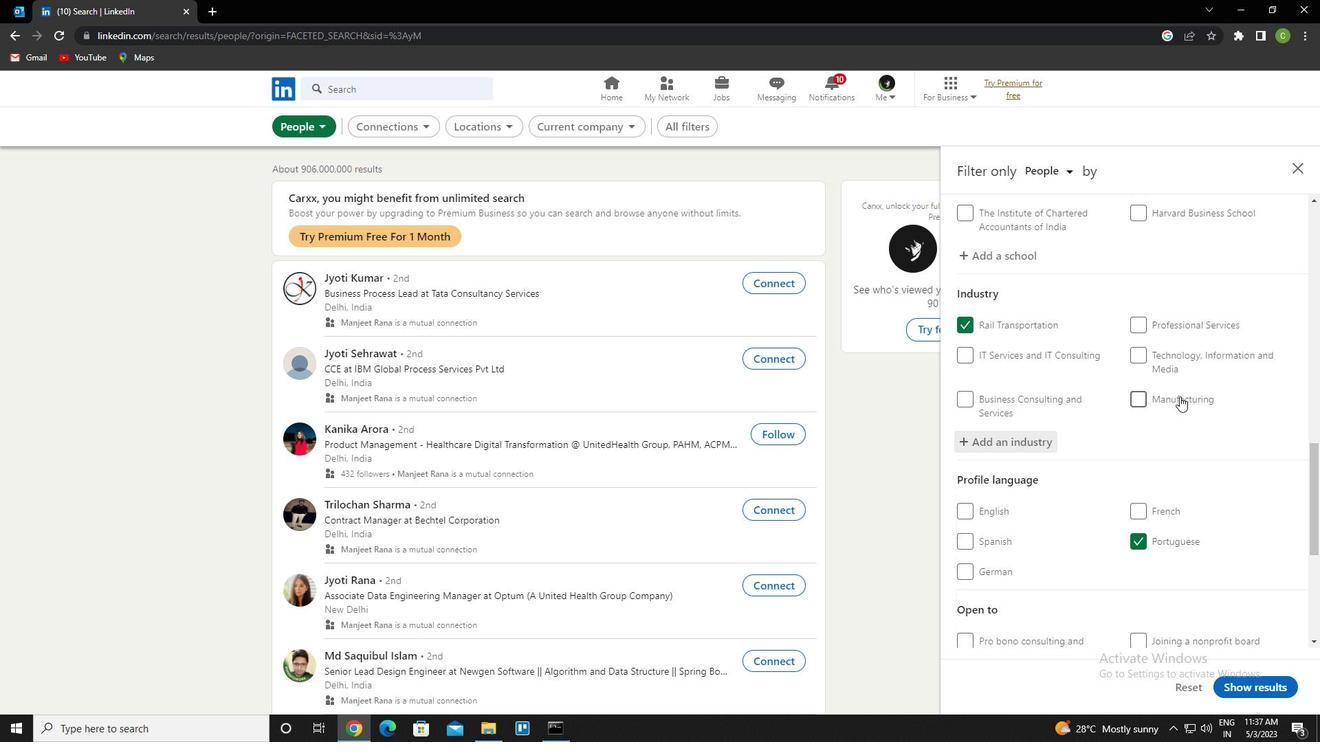 
Action: Mouse scrolled (1179, 396) with delta (0, 0)
Screenshot: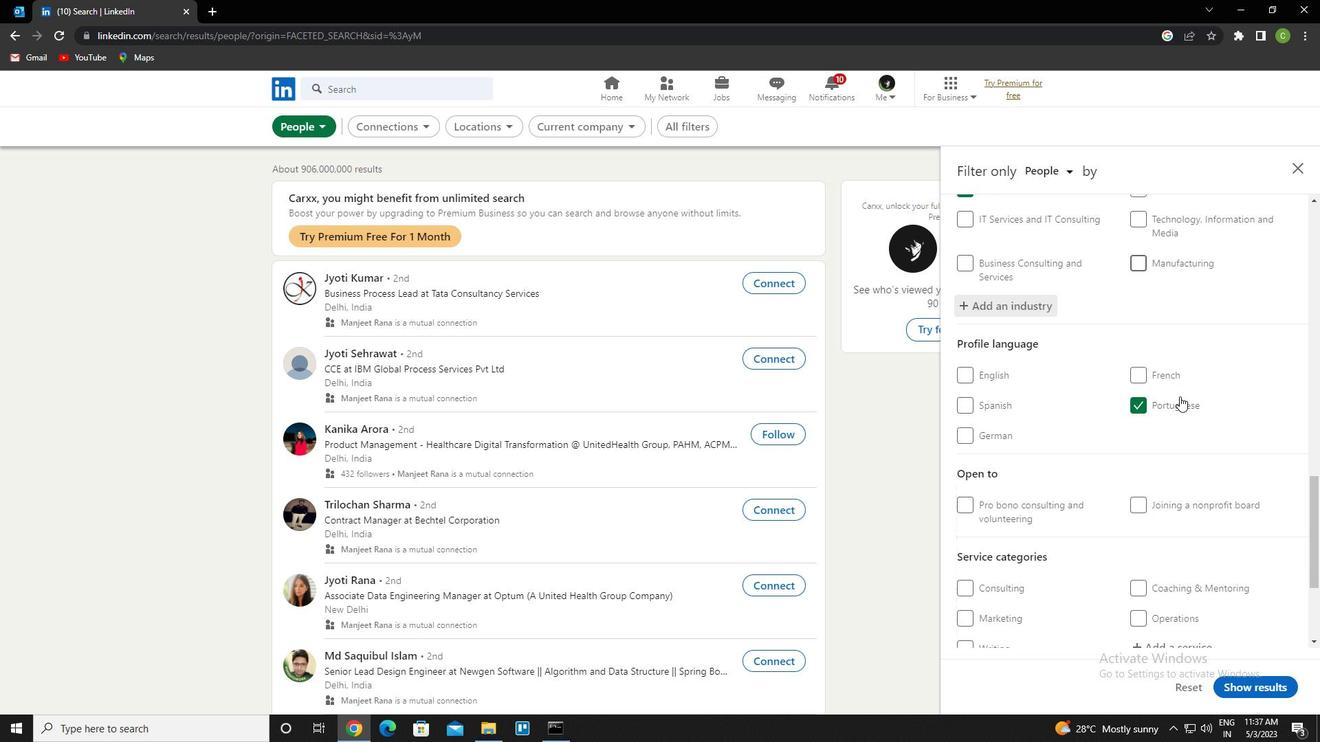 
Action: Mouse scrolled (1179, 396) with delta (0, 0)
Screenshot: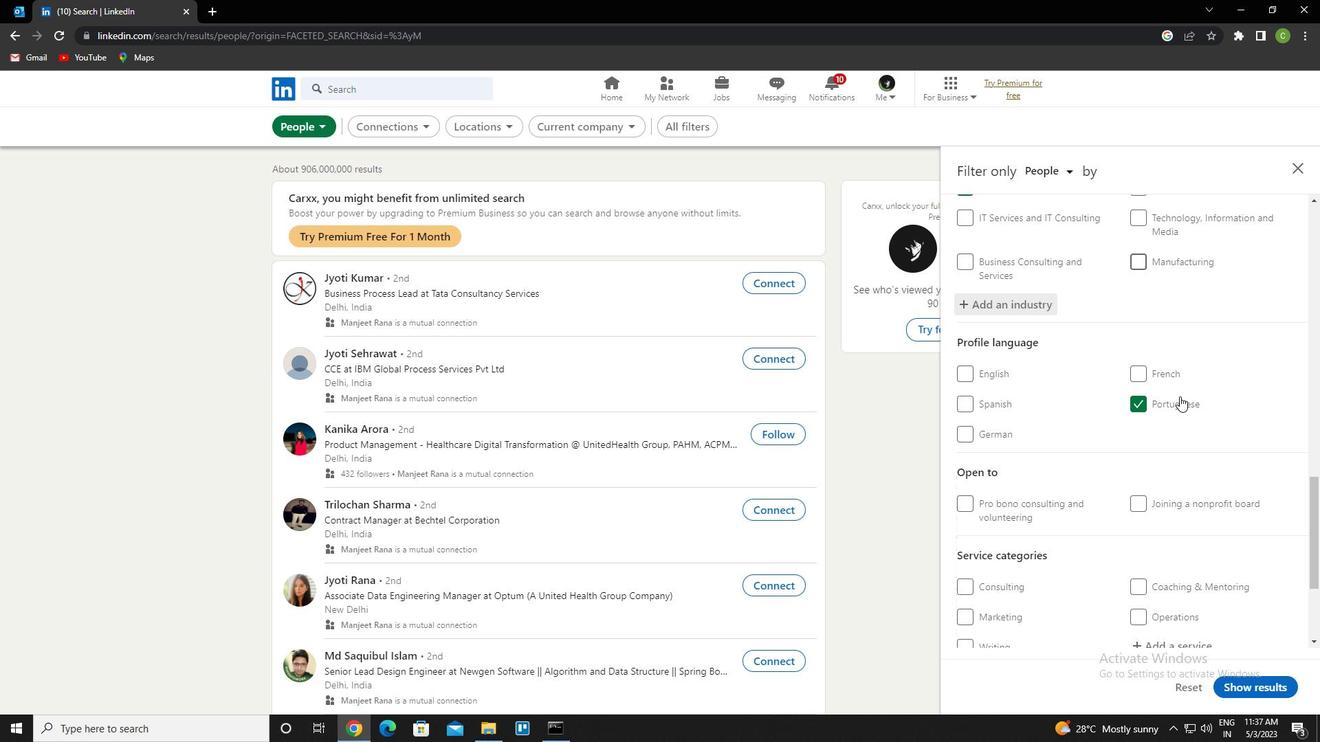 
Action: Mouse scrolled (1179, 396) with delta (0, 0)
Screenshot: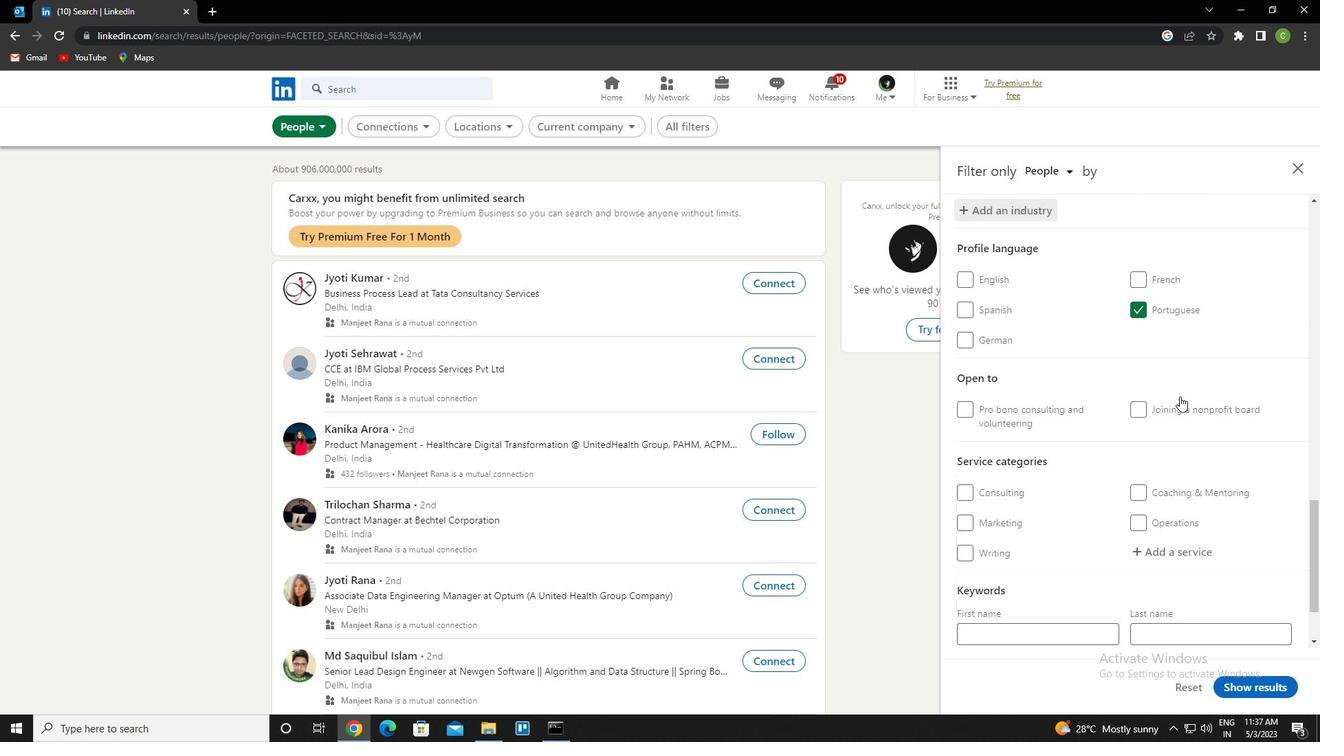 
Action: Mouse scrolled (1179, 396) with delta (0, 0)
Screenshot: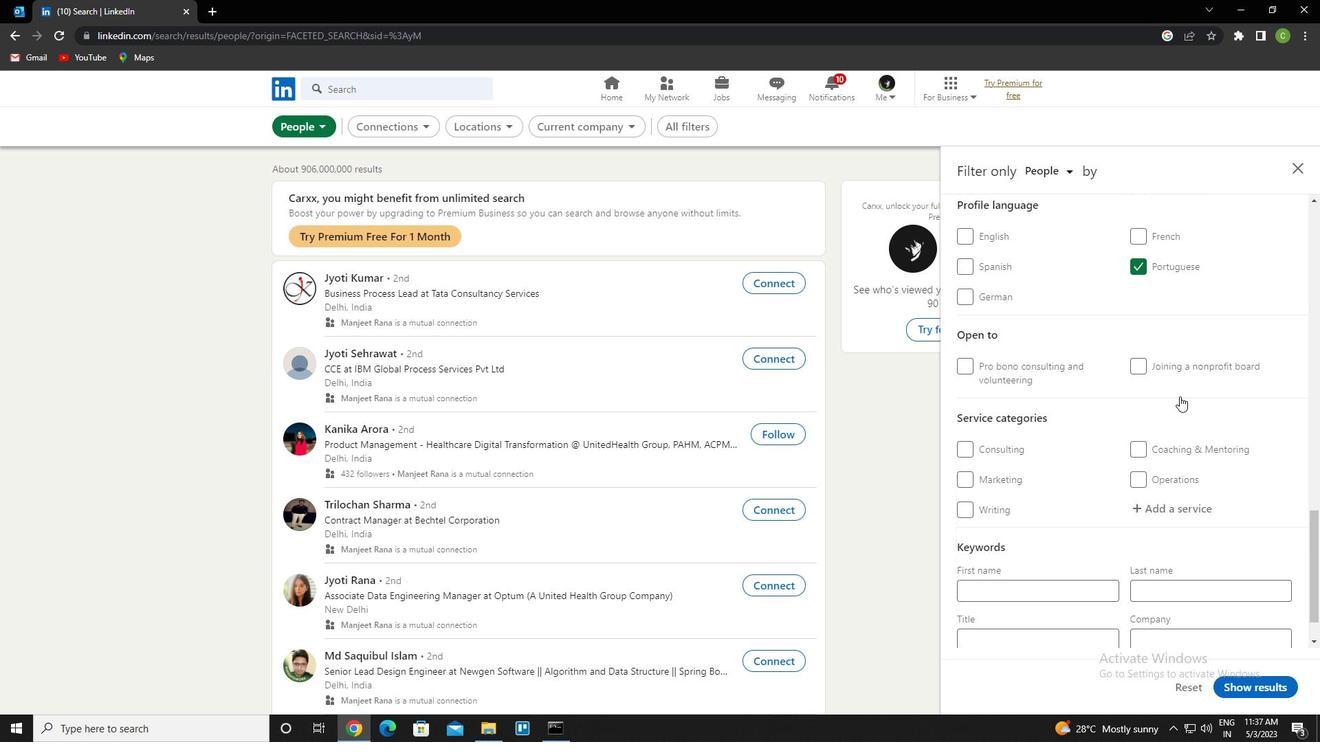 
Action: Mouse scrolled (1179, 396) with delta (0, 0)
Screenshot: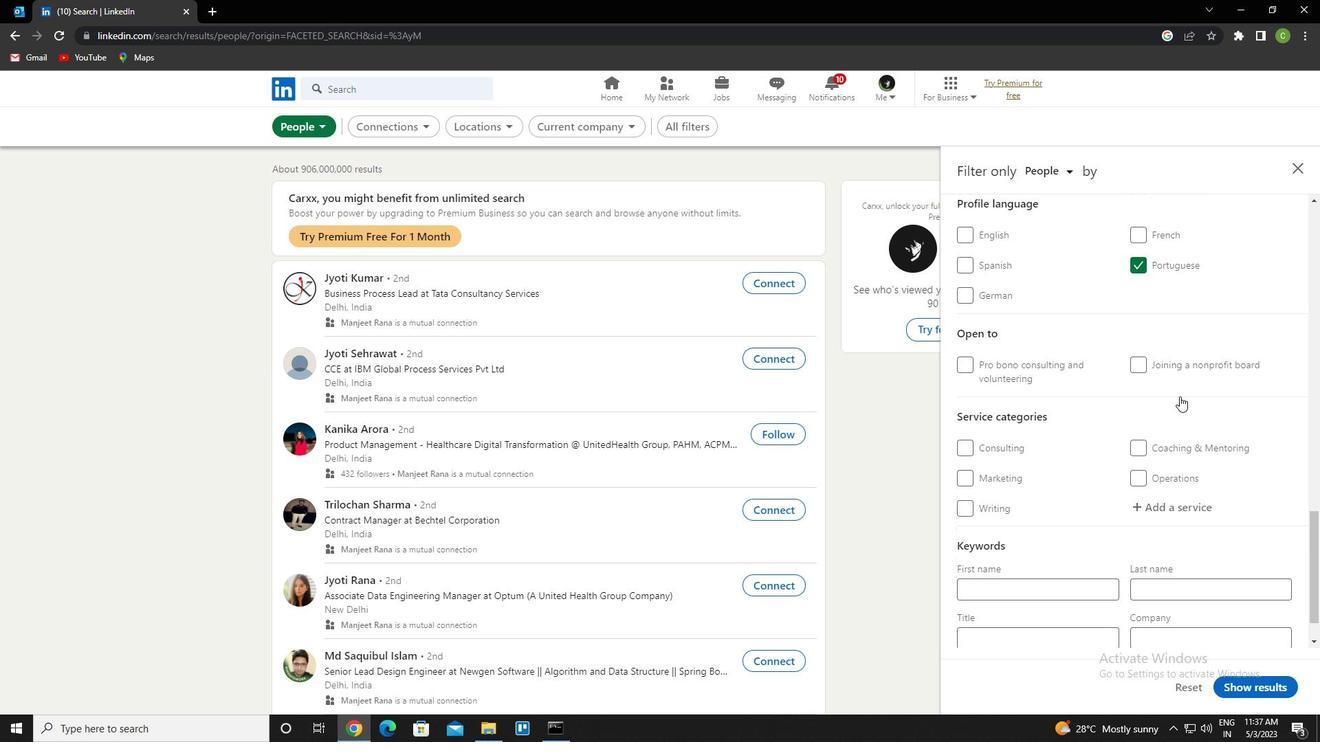
Action: Mouse scrolled (1179, 396) with delta (0, 0)
Screenshot: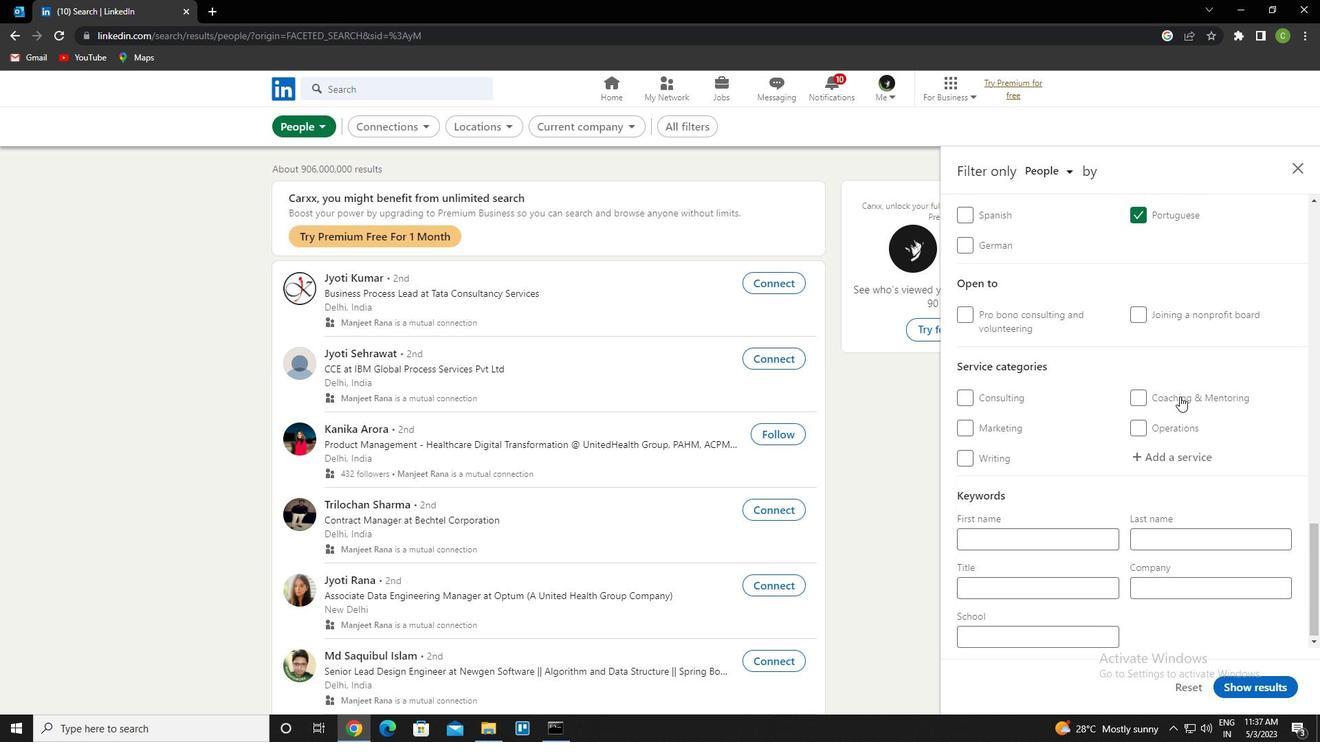
Action: Mouse moved to (1172, 455)
Screenshot: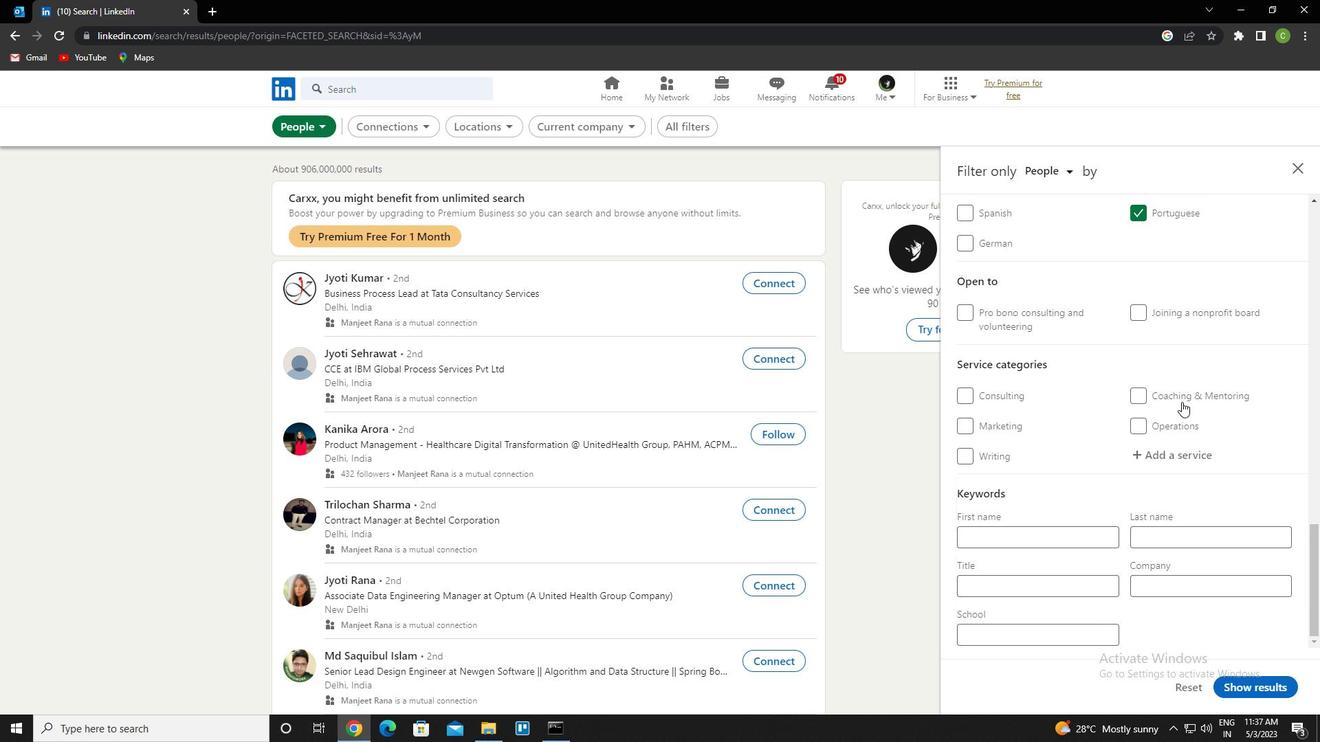 
Action: Mouse pressed left at (1172, 455)
Screenshot: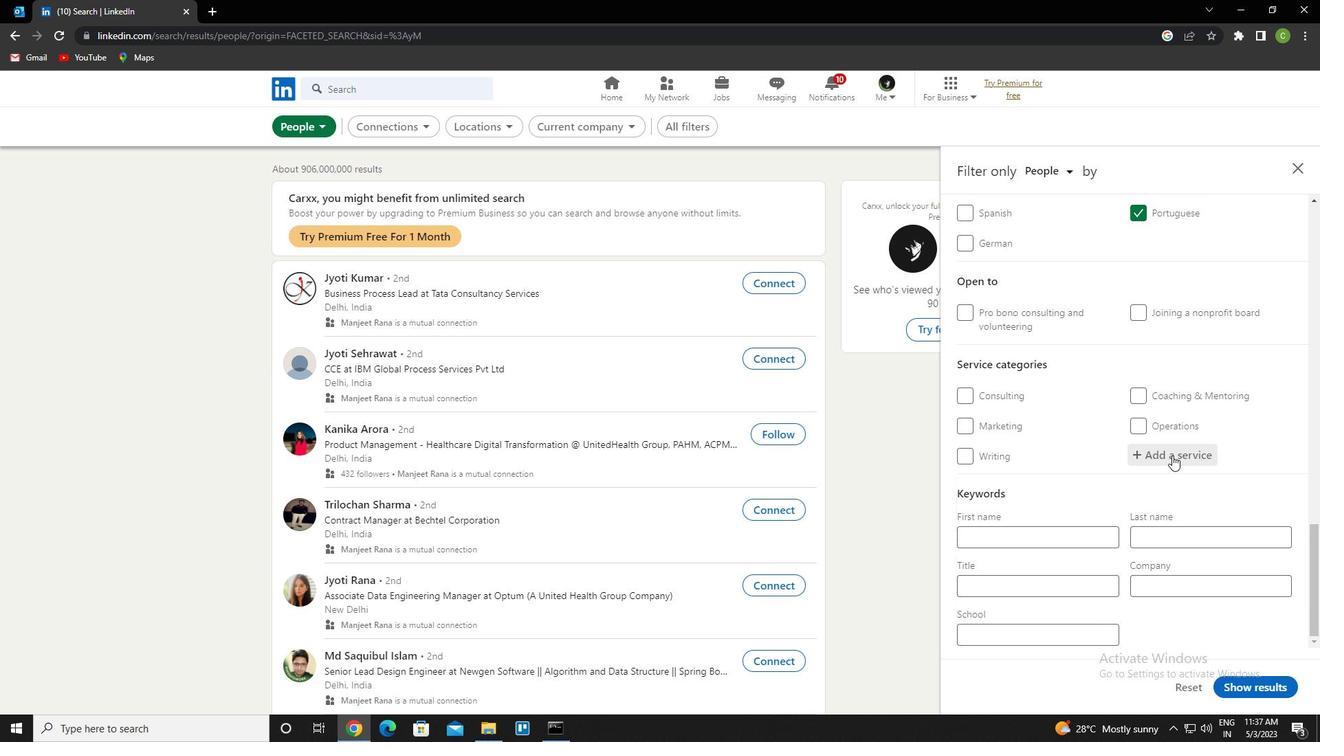 
Action: Key pressed <Key.caps_lock>p<Key.caps_lock>ublic<Key.space>speaking<Key.down><Key.enter>
Screenshot: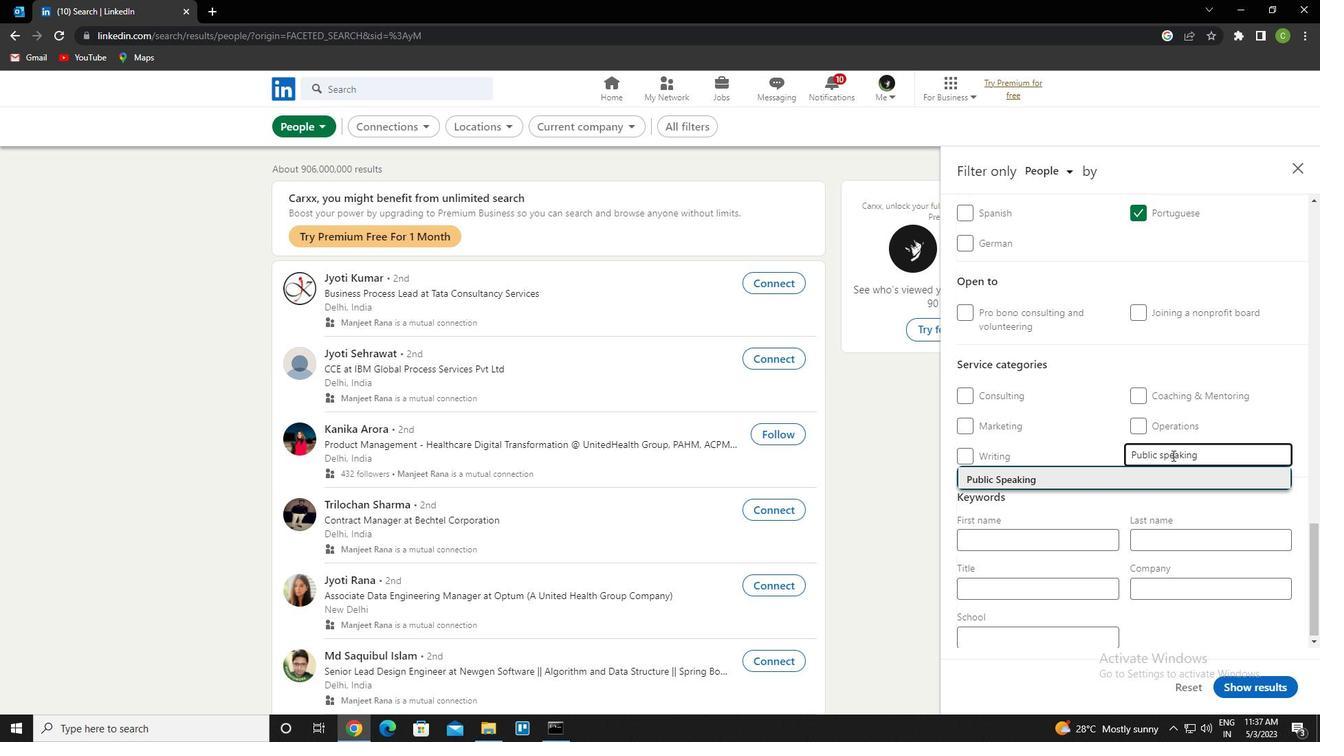 
Action: Mouse scrolled (1172, 455) with delta (0, 0)
Screenshot: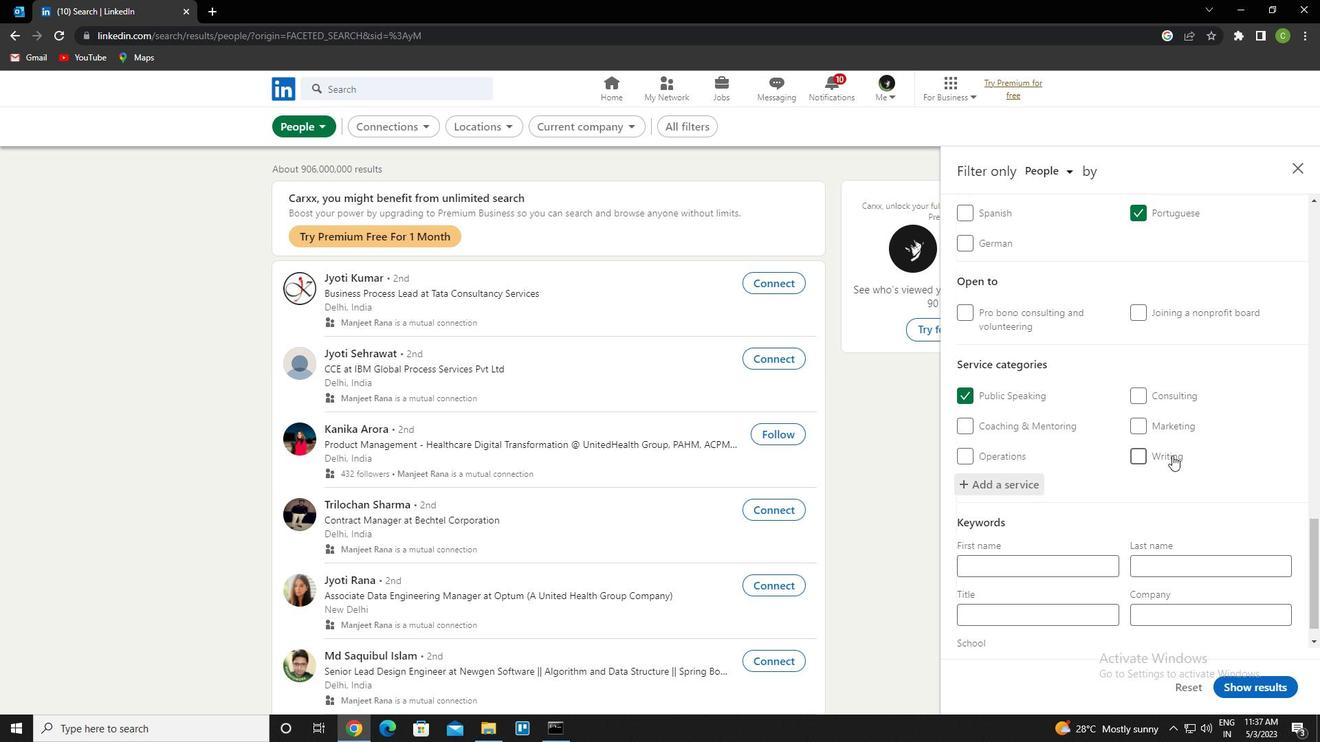 
Action: Mouse scrolled (1172, 455) with delta (0, 0)
Screenshot: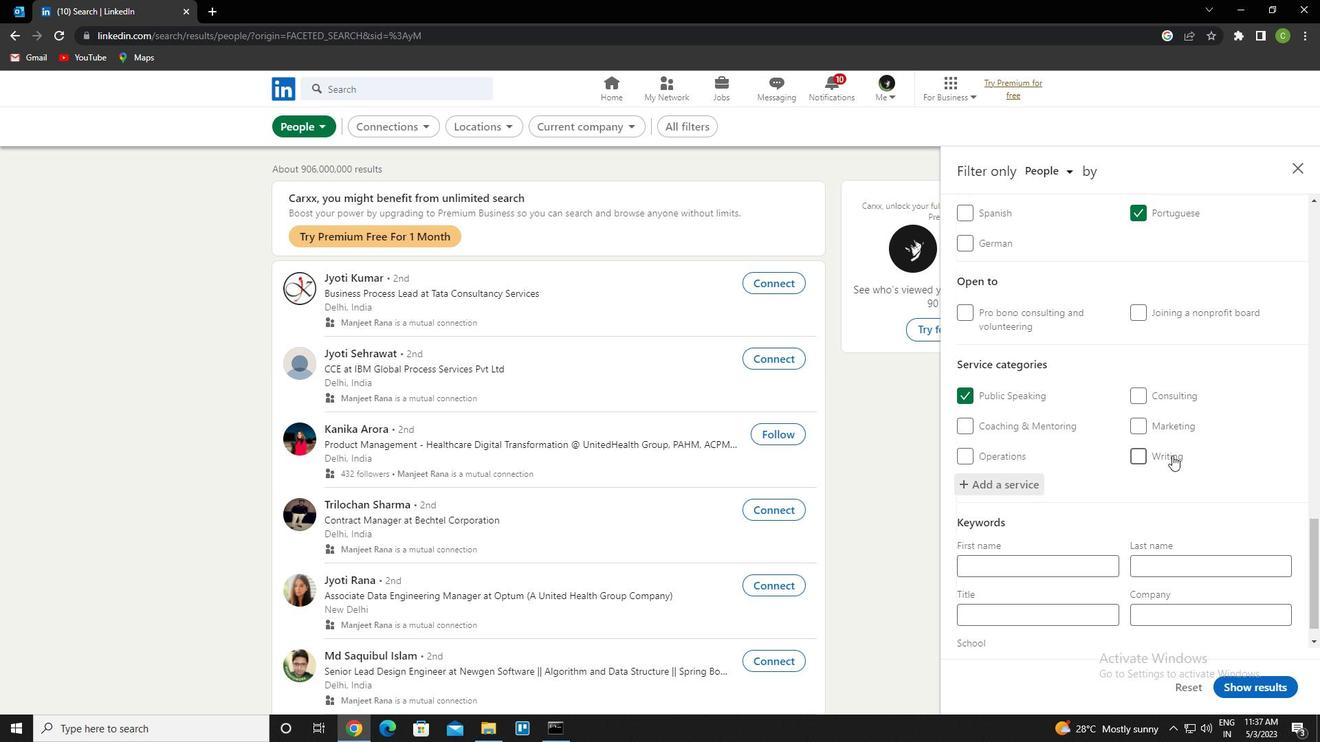 
Action: Mouse scrolled (1172, 455) with delta (0, 0)
Screenshot: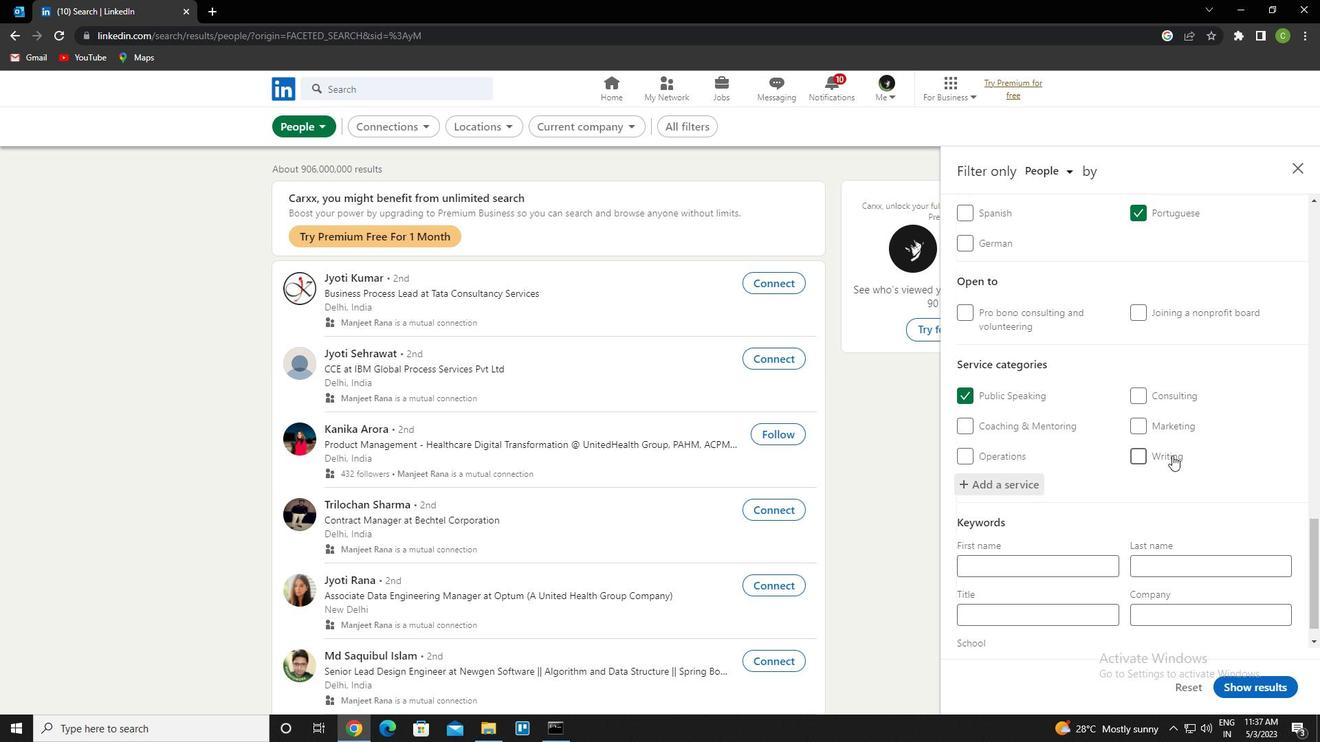 
Action: Mouse scrolled (1172, 455) with delta (0, 0)
Screenshot: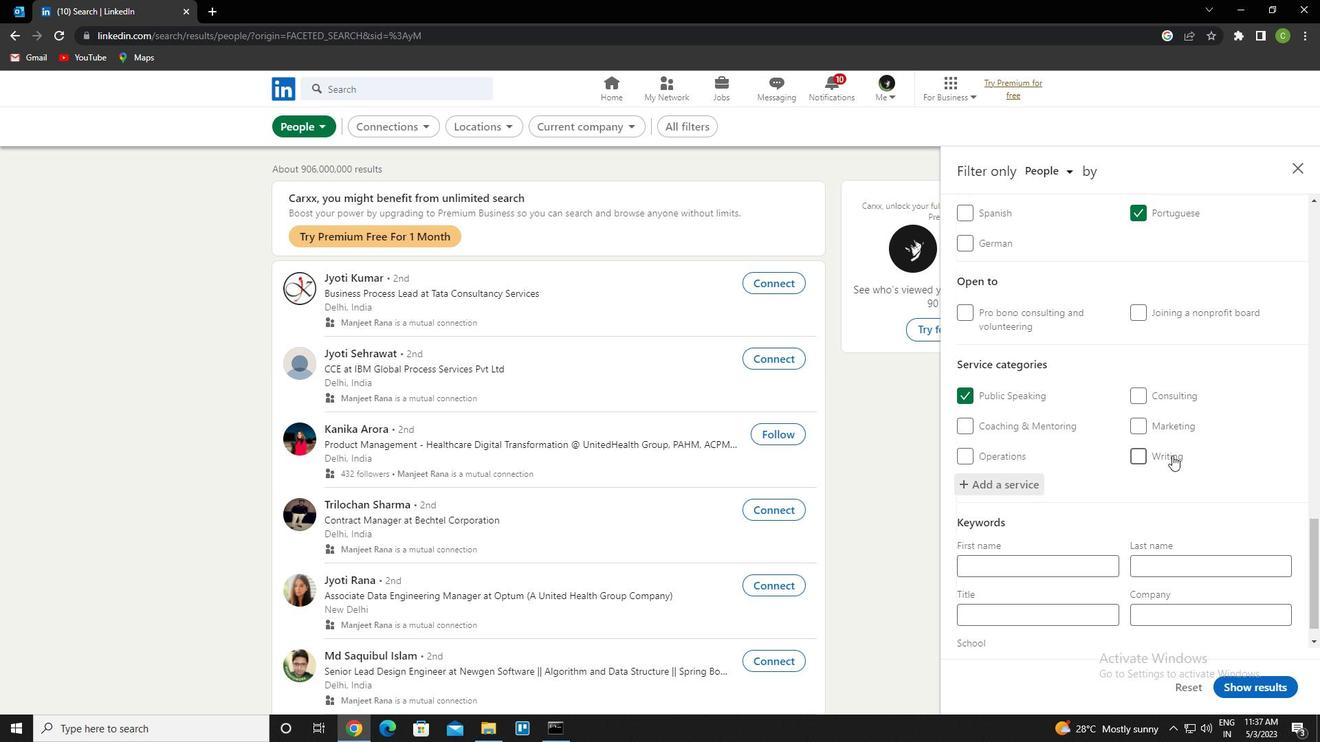 
Action: Mouse scrolled (1172, 455) with delta (0, 0)
Screenshot: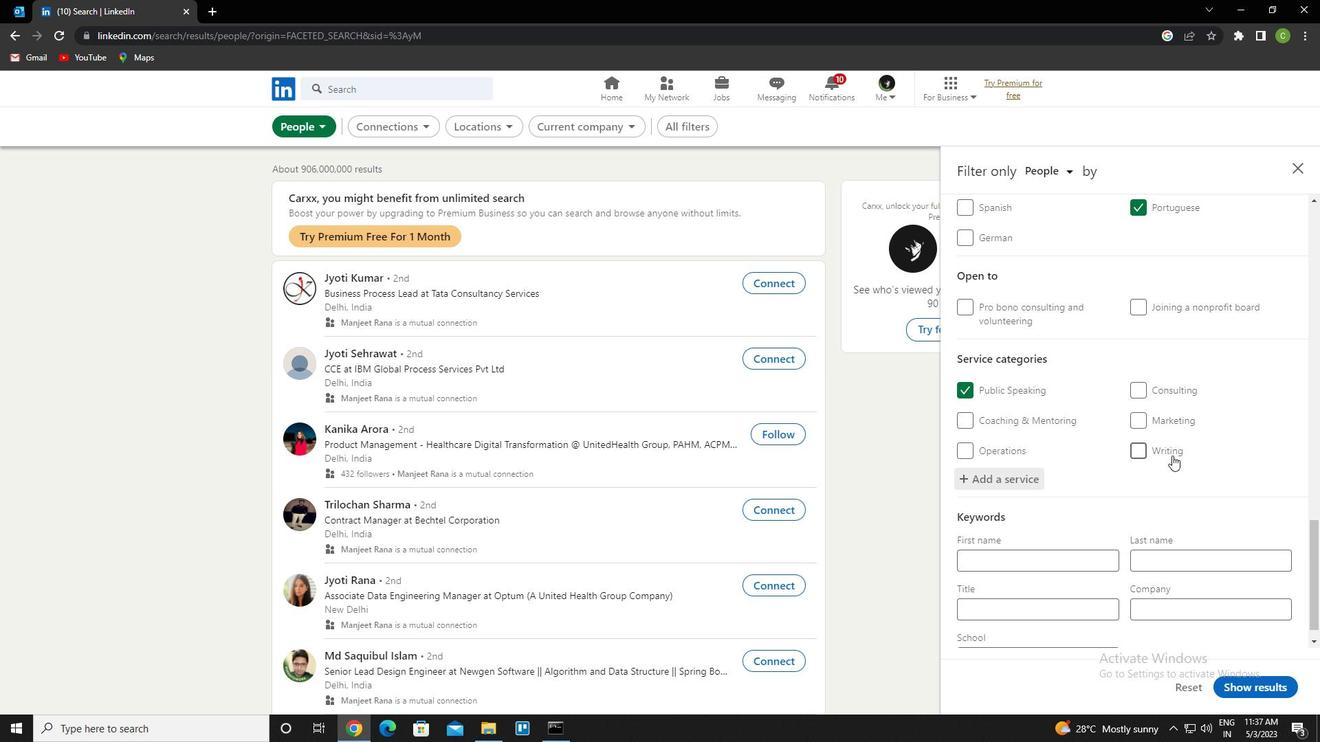 
Action: Mouse scrolled (1172, 455) with delta (0, 0)
Screenshot: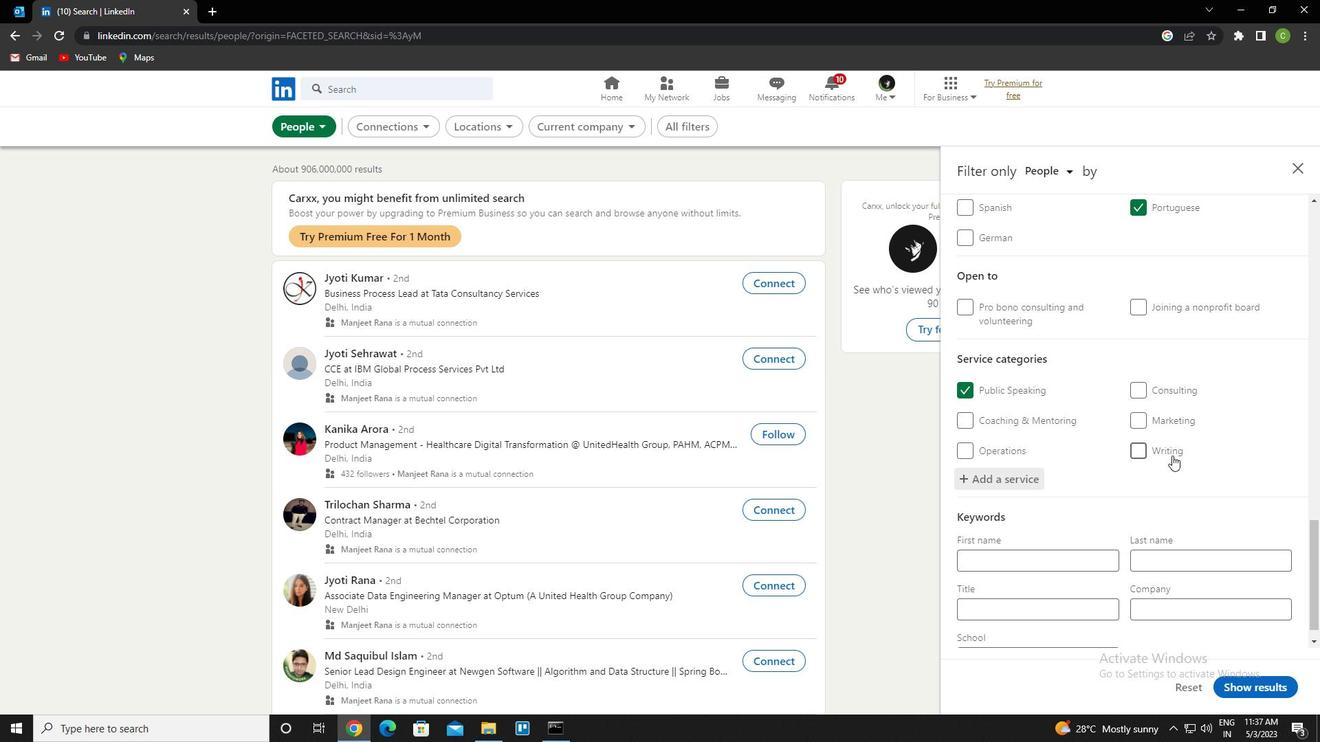 
Action: Mouse scrolled (1172, 455) with delta (0, 0)
Screenshot: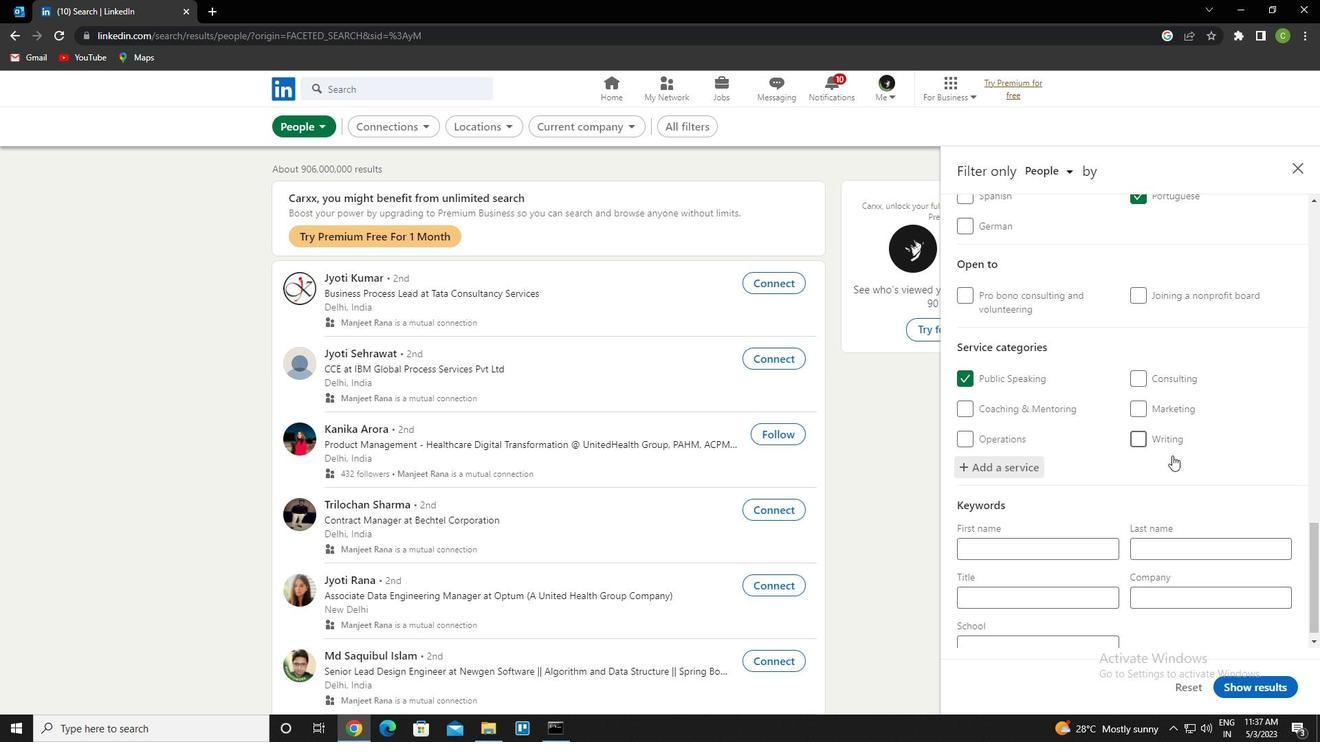 
Action: Mouse moved to (1041, 586)
Screenshot: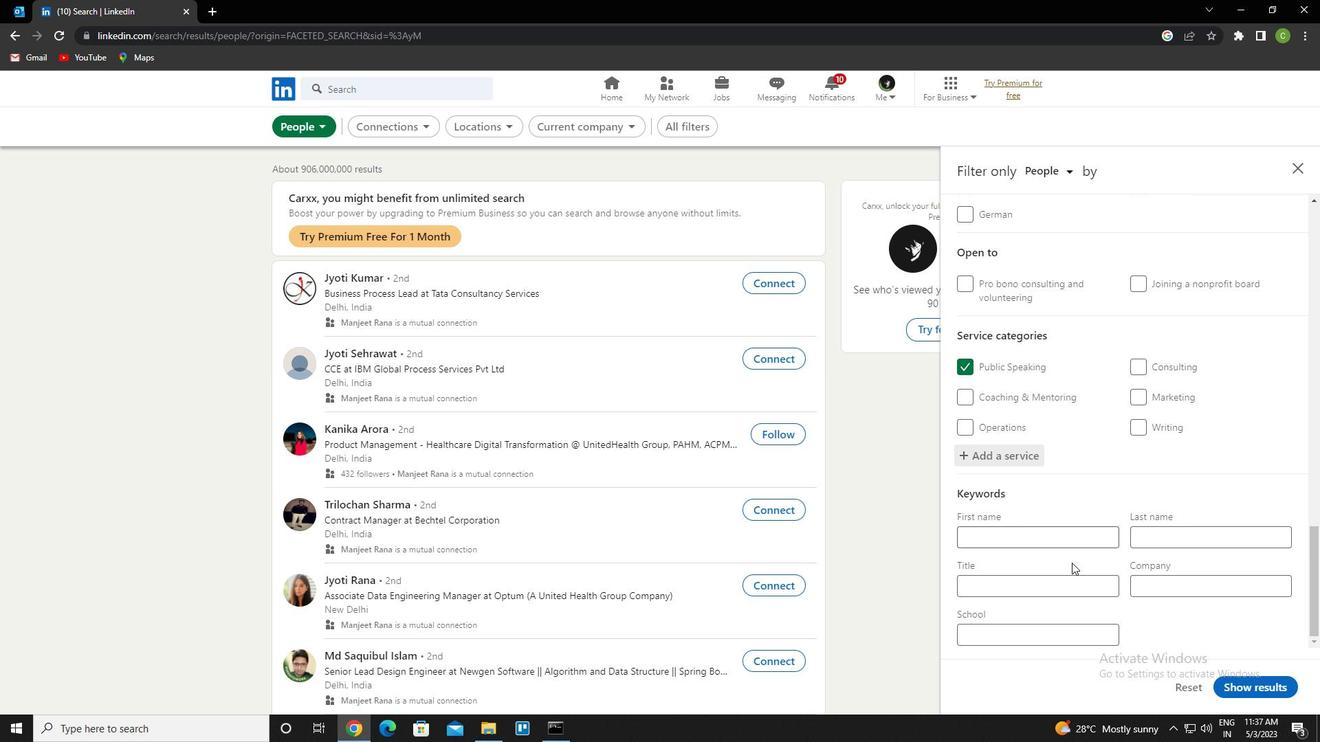 
Action: Mouse pressed left at (1041, 586)
Screenshot: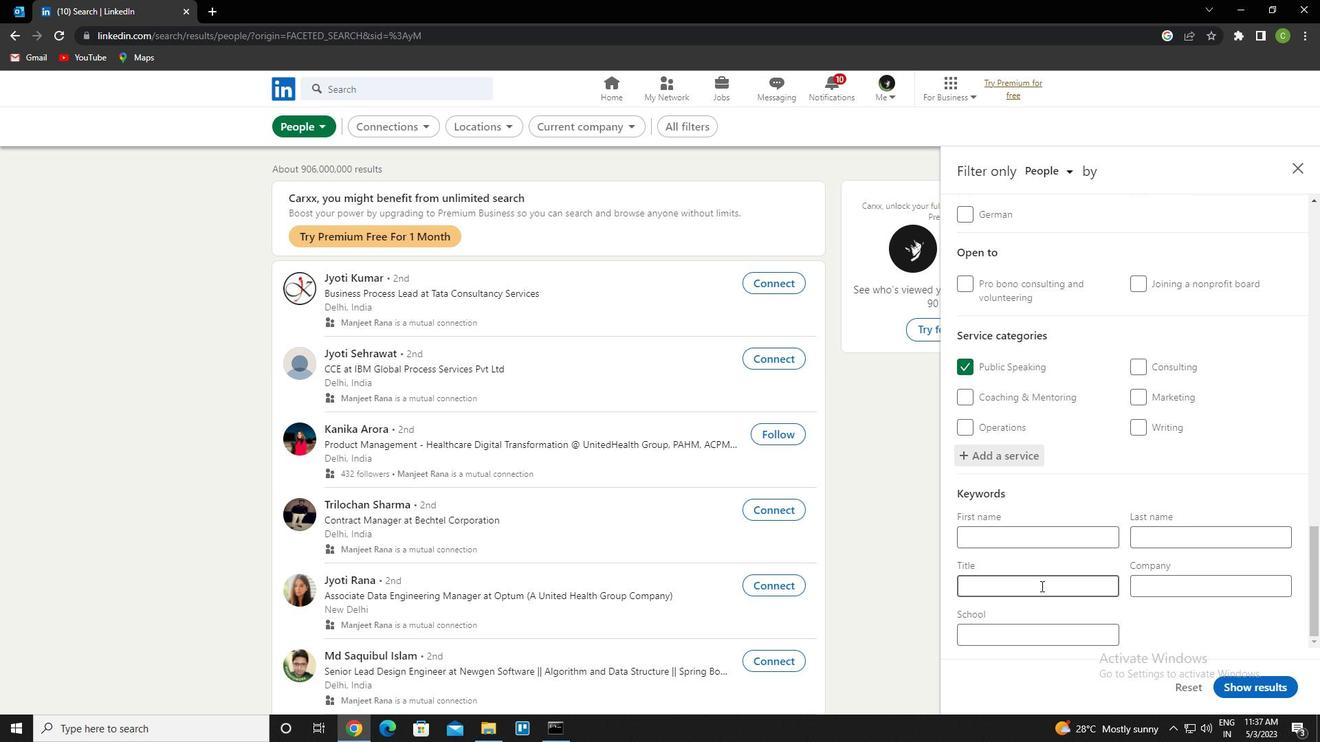 
Action: Key pressed <Key.caps_lock>m<Key.caps_lock>anaging<Key.space><Key.caps_lock>m<Key.caps_lock>ember
Screenshot: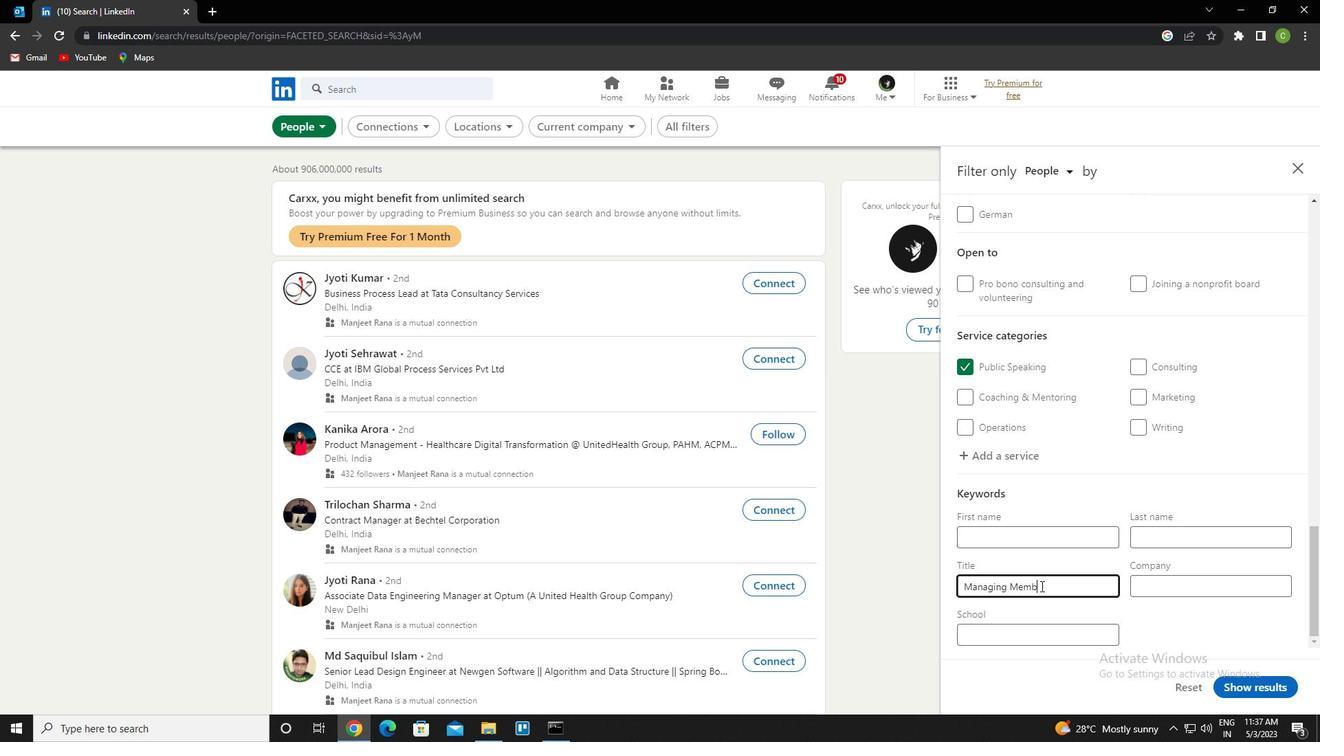 
Action: Mouse moved to (1259, 686)
Screenshot: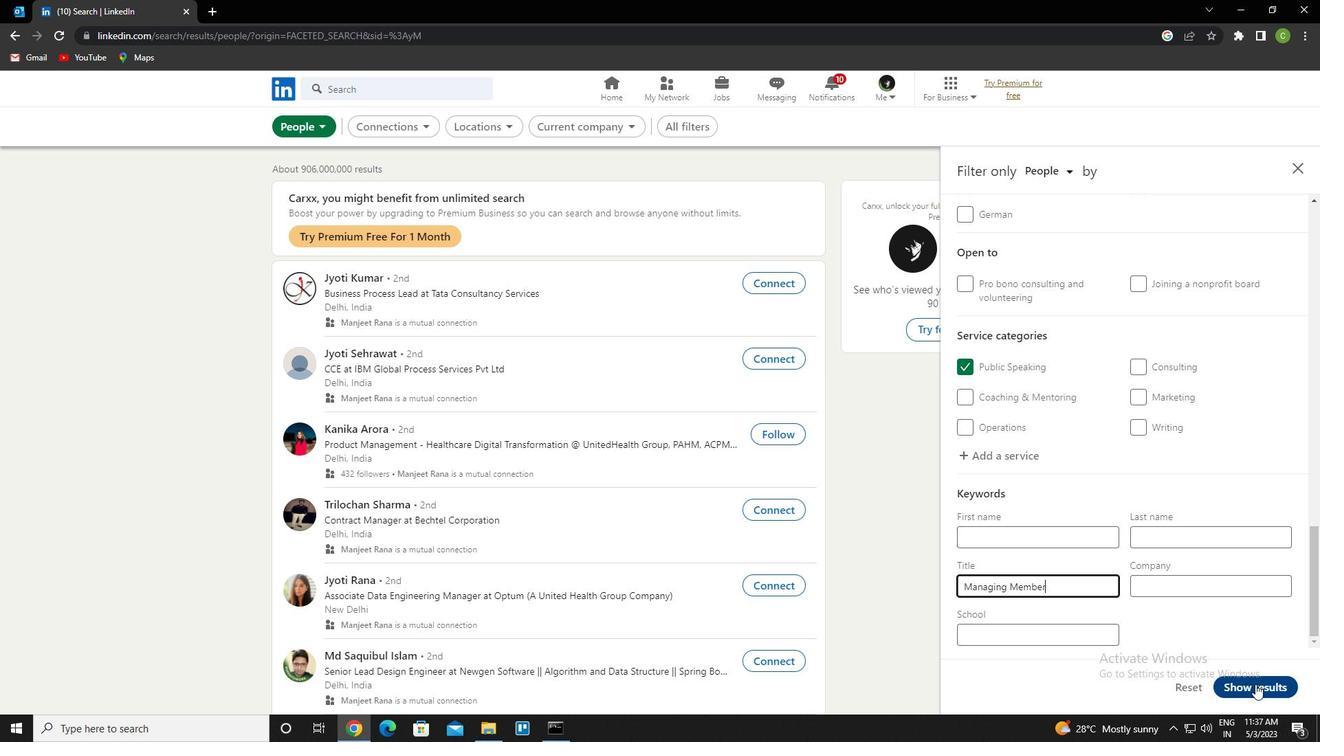 
Action: Mouse pressed left at (1259, 686)
Screenshot: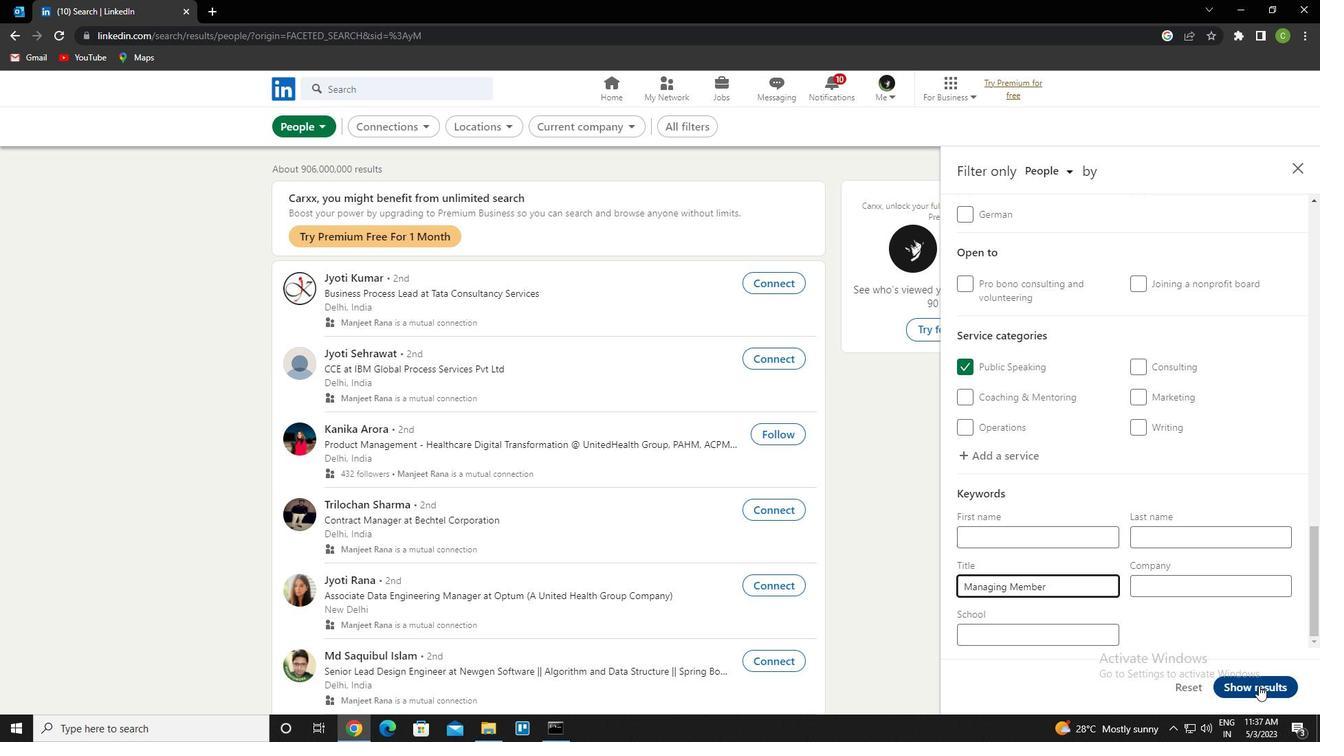 
Action: Mouse moved to (586, 684)
Screenshot: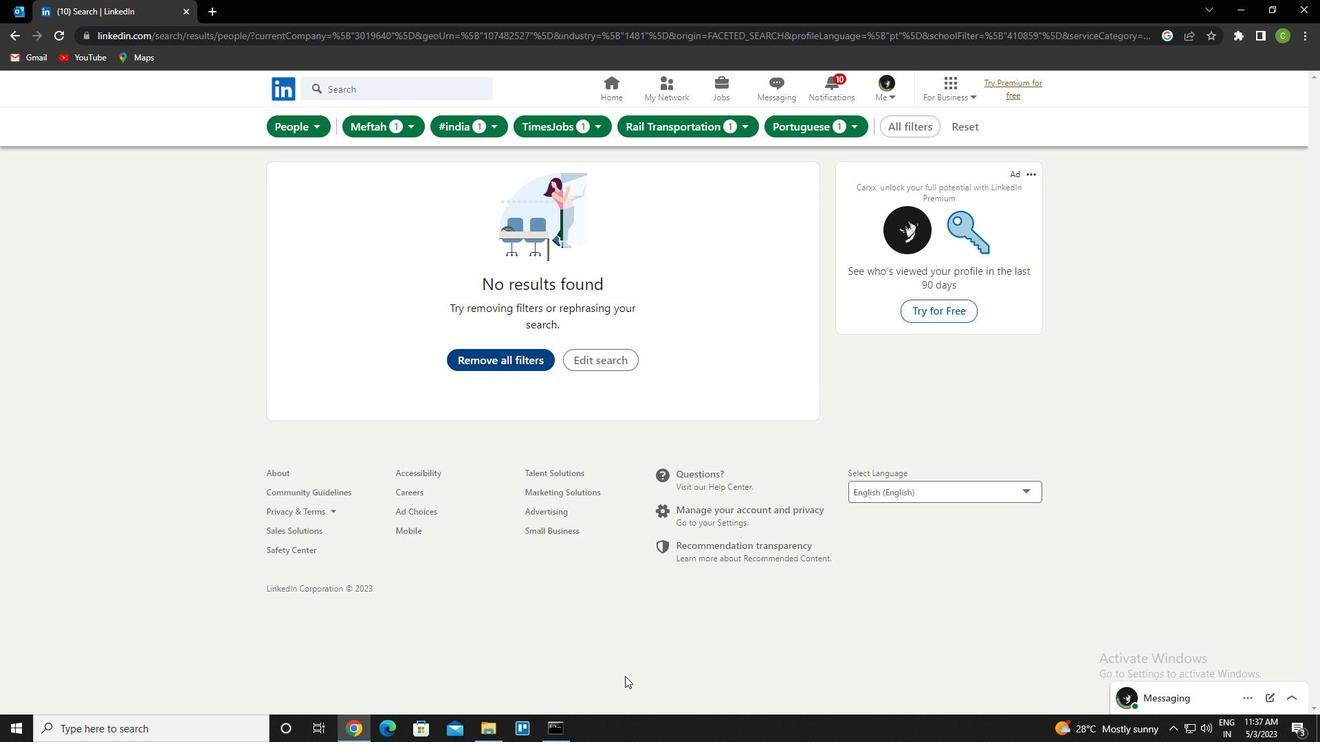 
